 Task: Search one way flight ticket for 1 adult, 5 children, 2 infants in seat and 1 infant on lap in first from Cincinnati/covington: Cincinnati/northern Kentucky International Airport to Fort Wayne: Fort Wayne International Airport on 5-4-2023. Choice of flights is American. Number of bags: 2 carry on bags and 6 checked bags. Price is upto 106000. Outbound departure time preference is 22:30.
Action: Mouse moved to (406, 374)
Screenshot: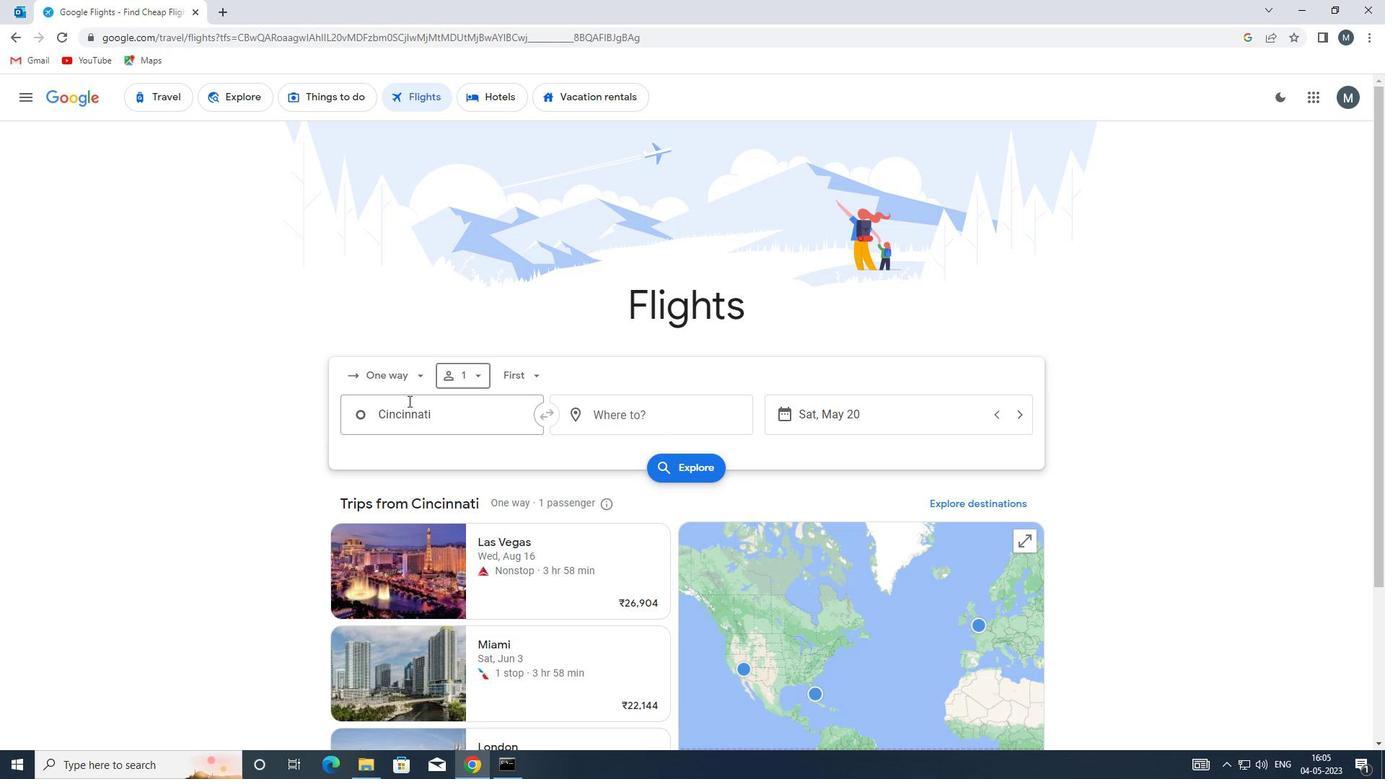
Action: Mouse pressed left at (406, 374)
Screenshot: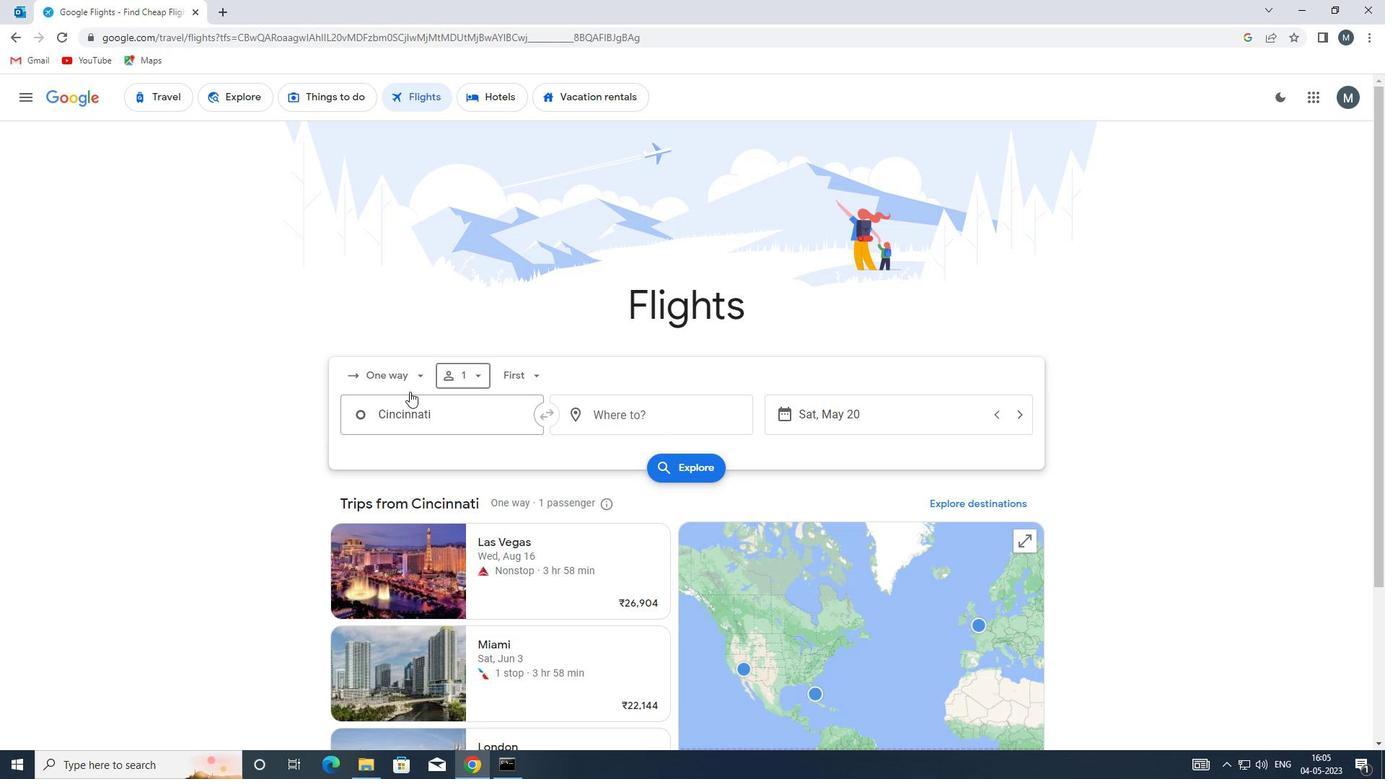 
Action: Mouse moved to (418, 448)
Screenshot: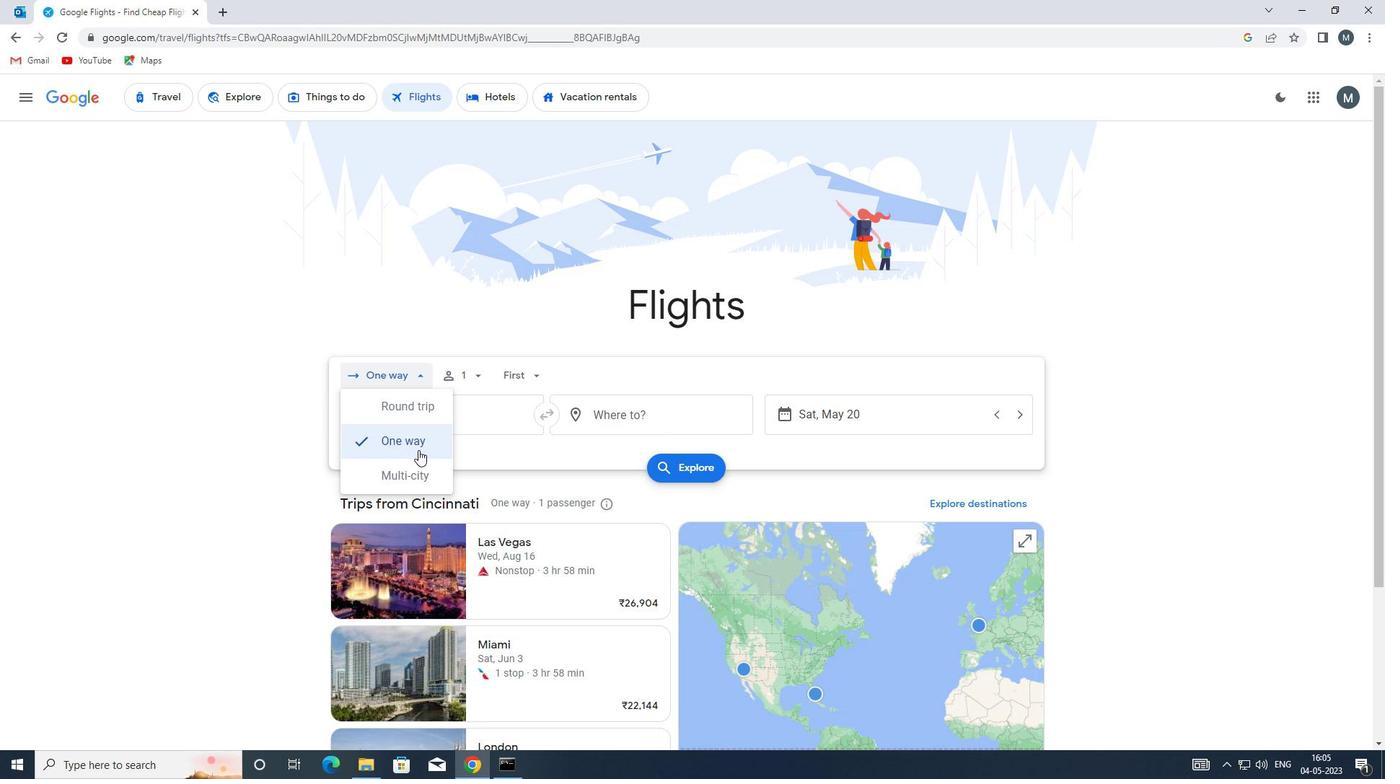 
Action: Mouse pressed left at (418, 448)
Screenshot: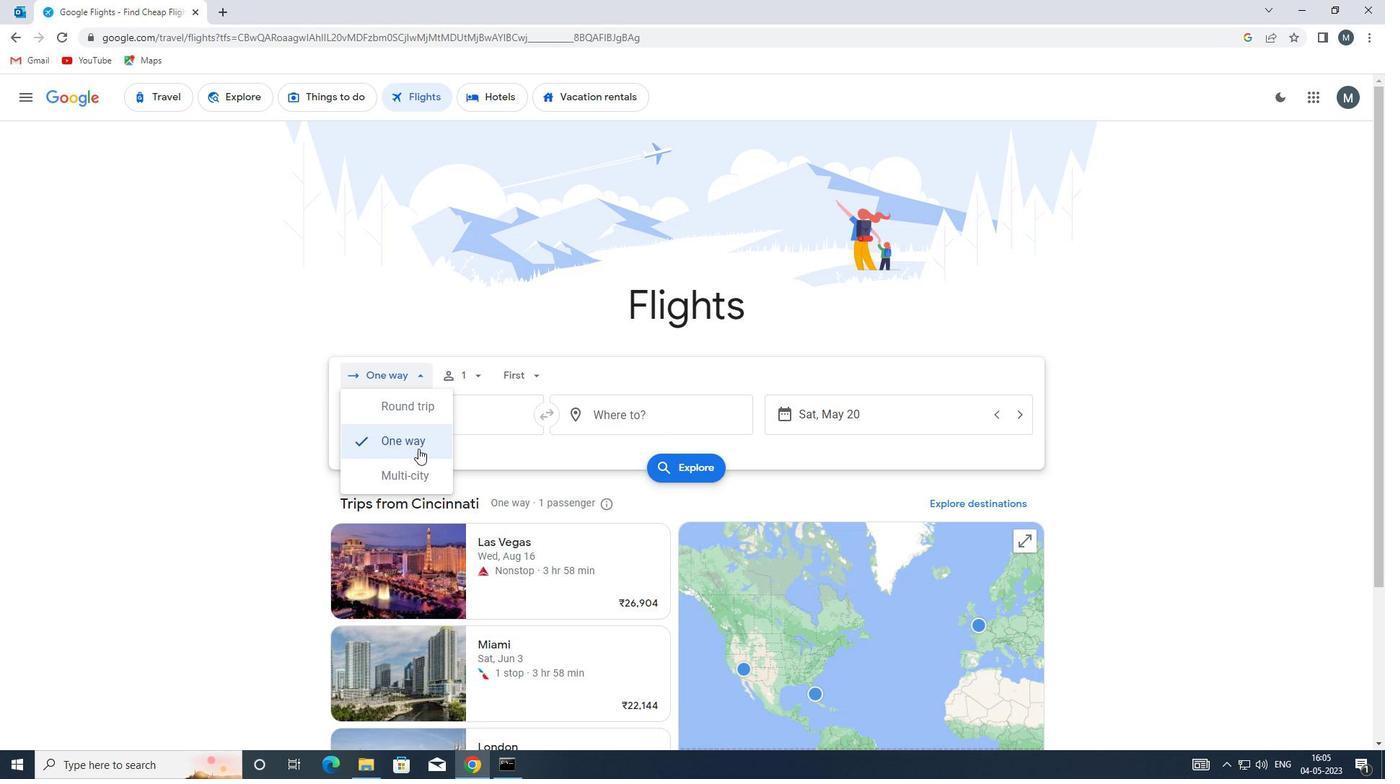
Action: Mouse moved to (471, 381)
Screenshot: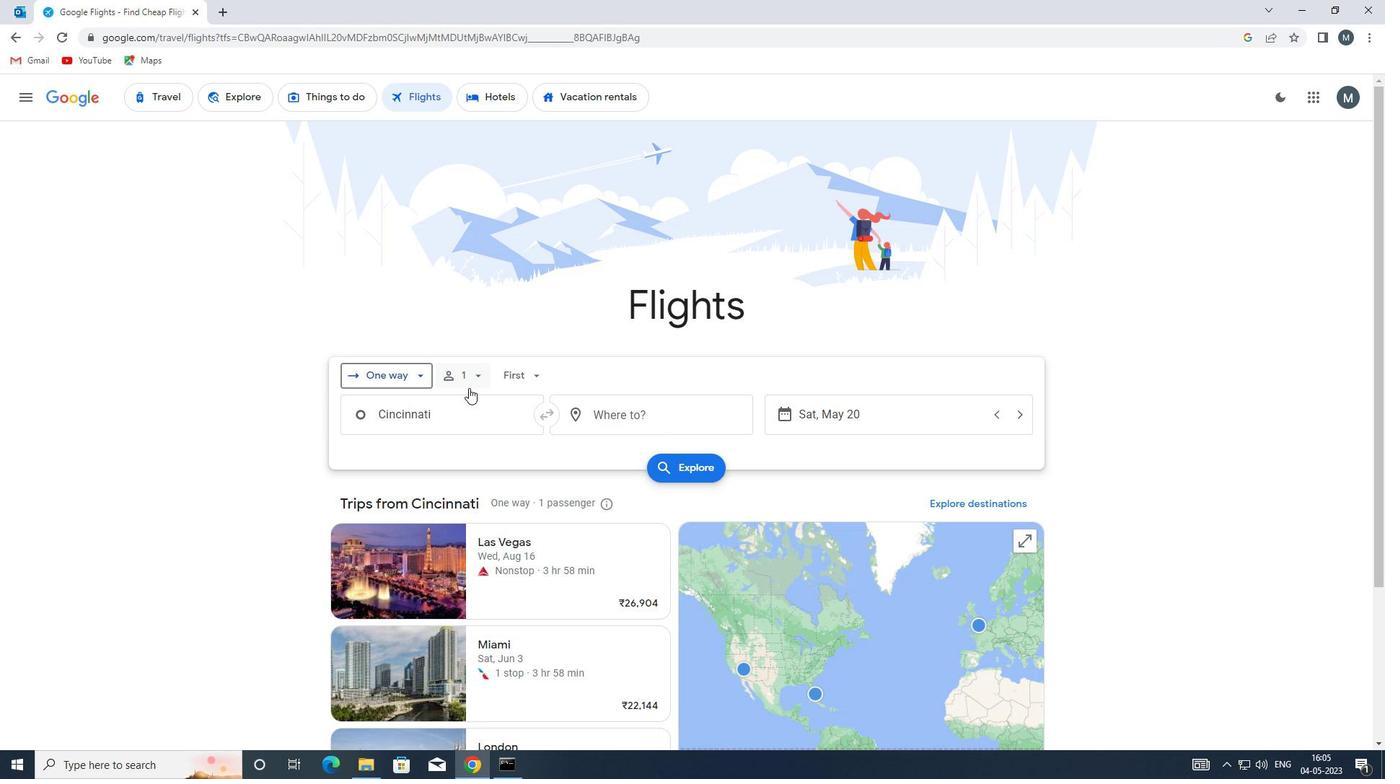 
Action: Mouse pressed left at (471, 381)
Screenshot: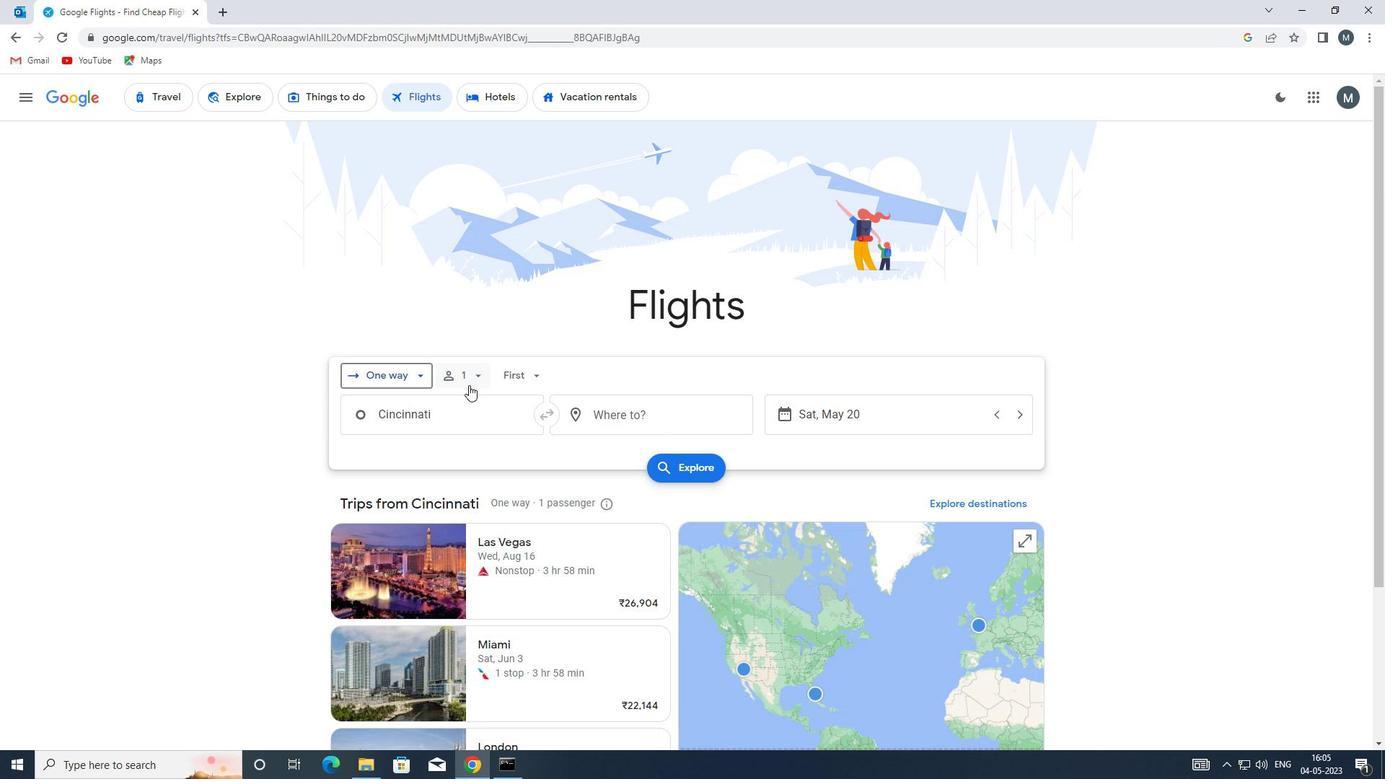 
Action: Mouse moved to (592, 452)
Screenshot: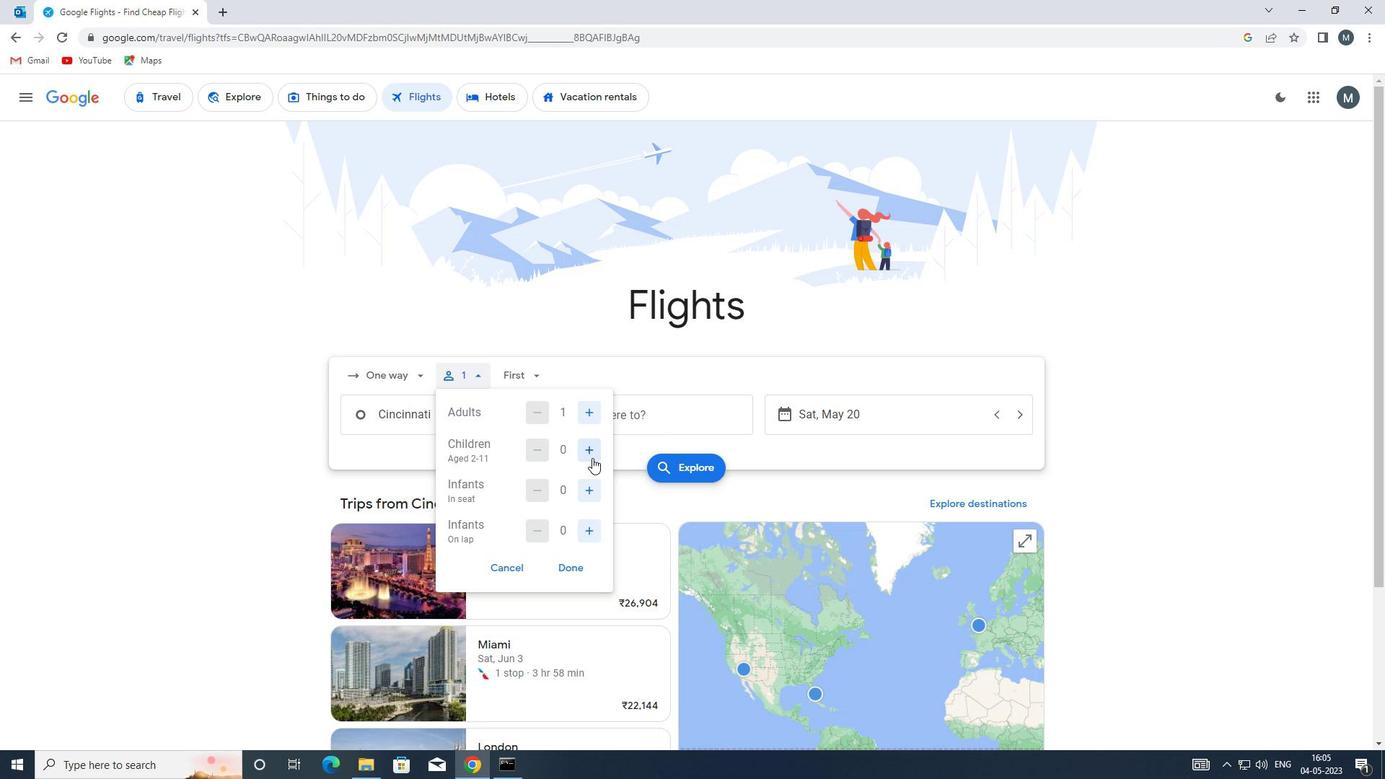 
Action: Mouse pressed left at (592, 452)
Screenshot: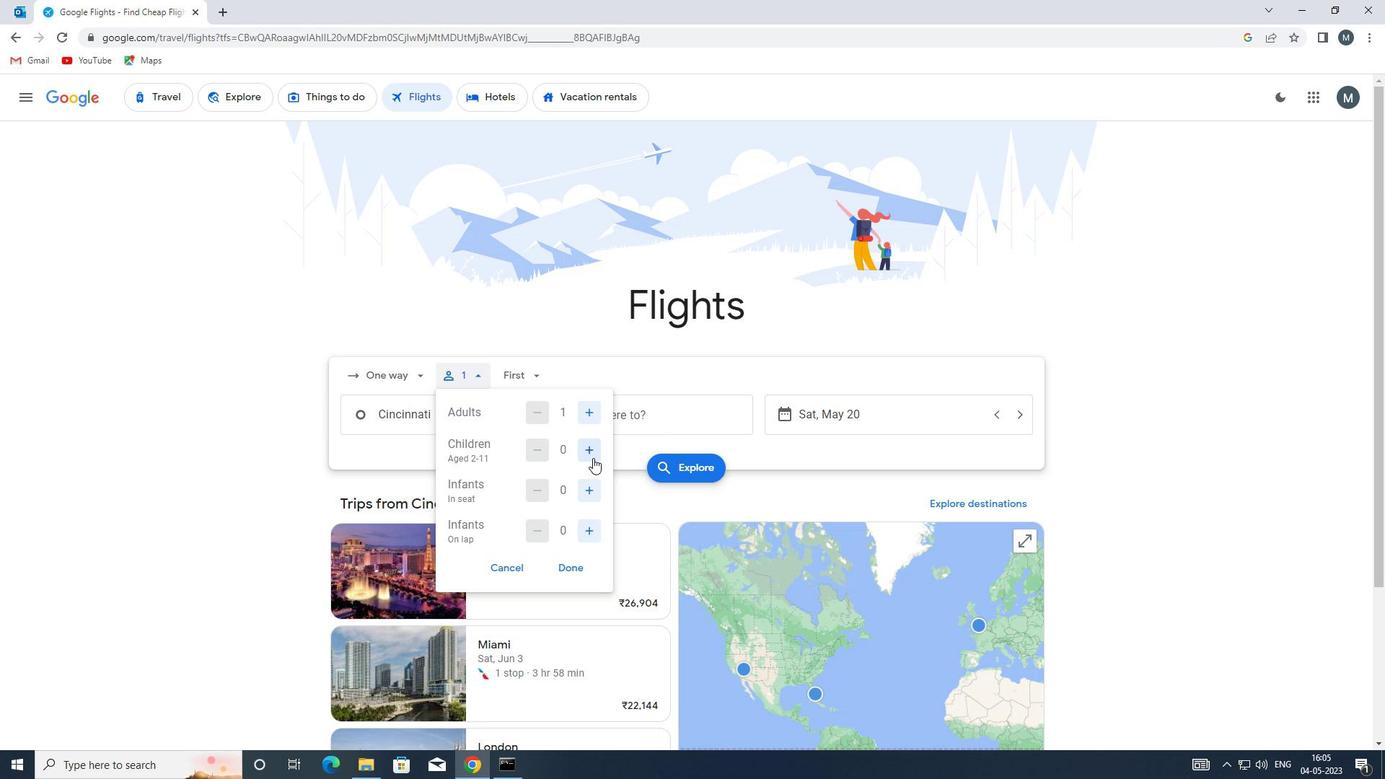 
Action: Mouse moved to (592, 452)
Screenshot: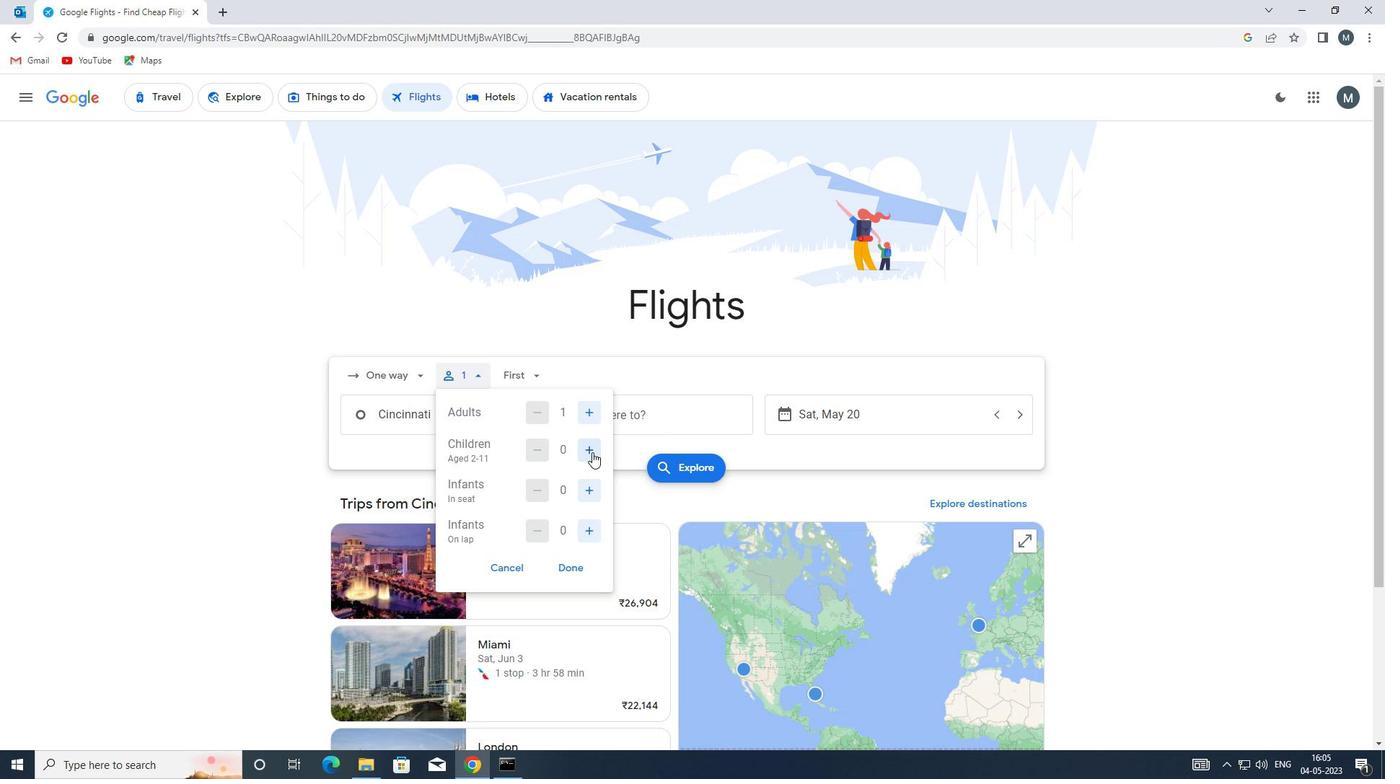 
Action: Mouse pressed left at (592, 452)
Screenshot: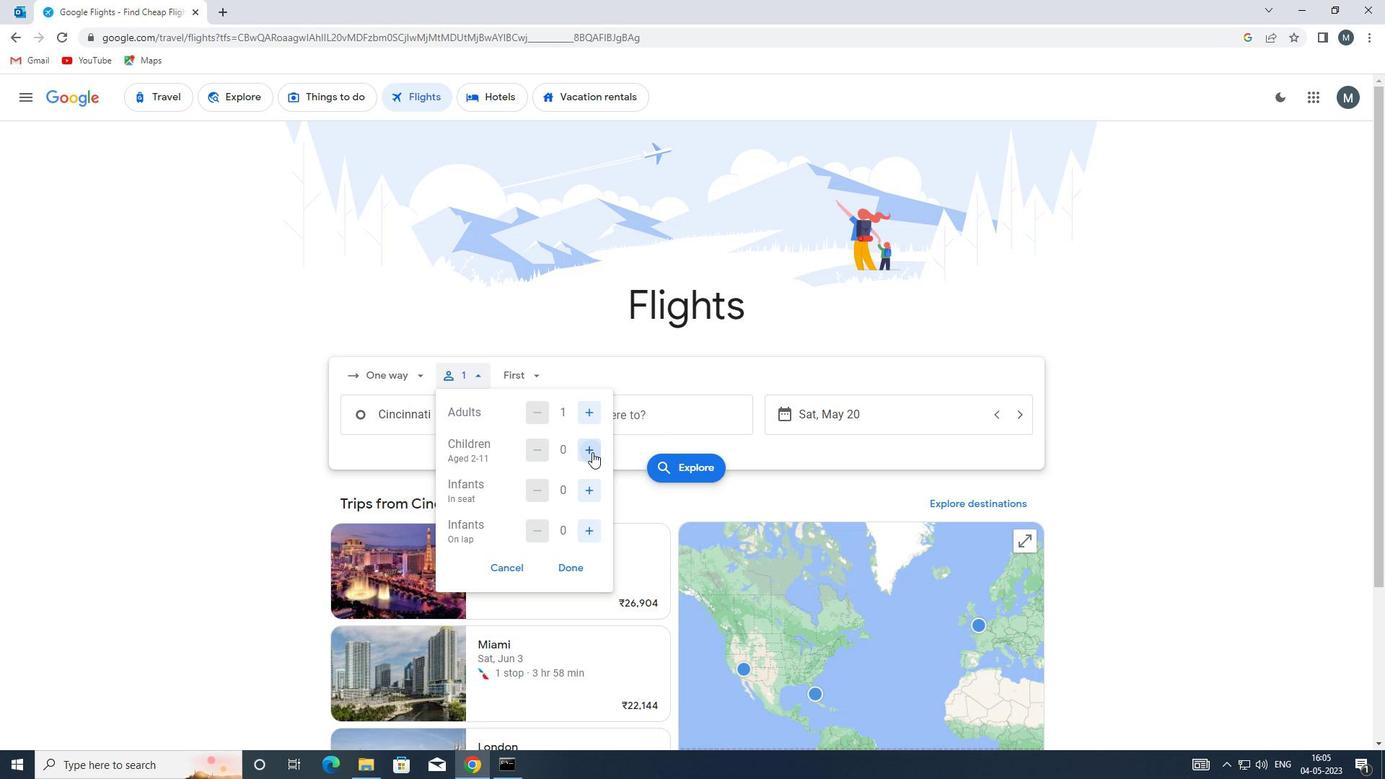 
Action: Mouse moved to (590, 453)
Screenshot: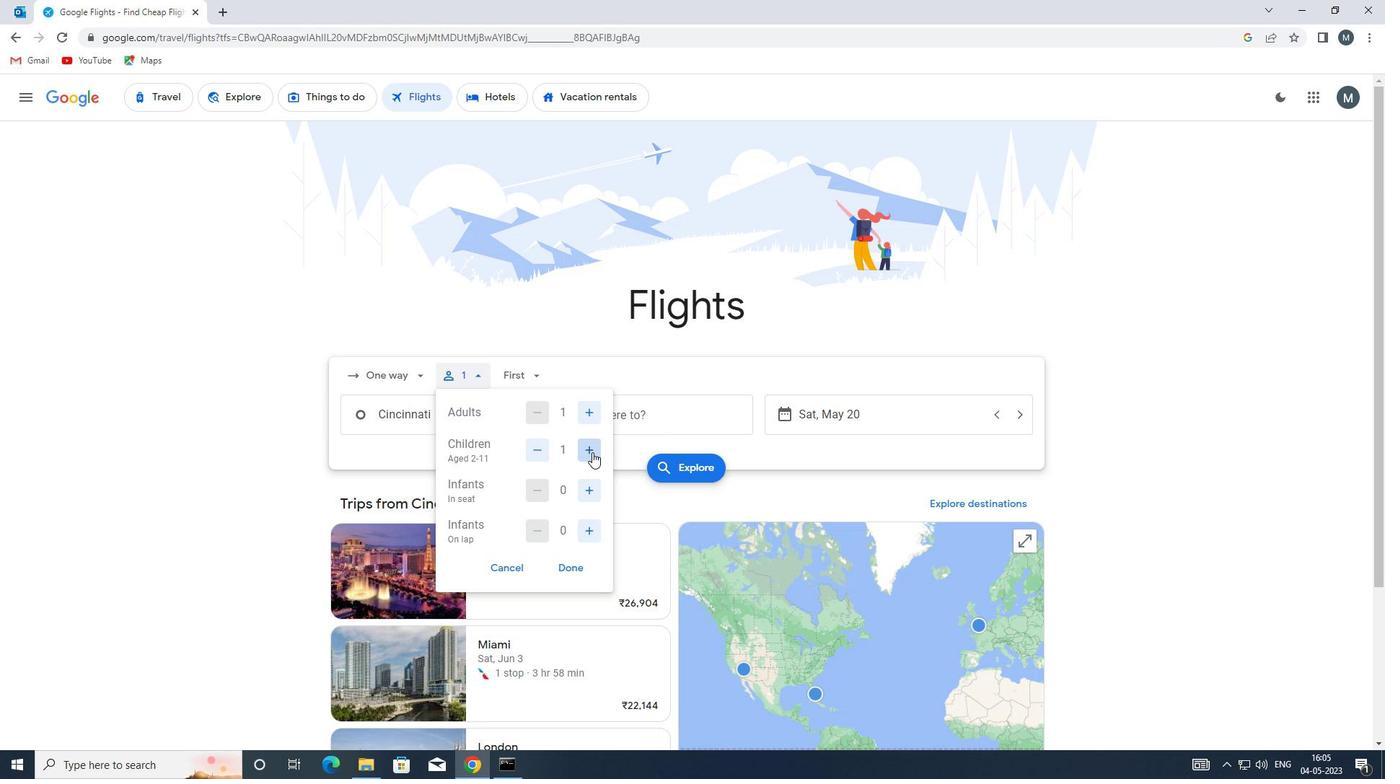 
Action: Mouse pressed left at (590, 453)
Screenshot: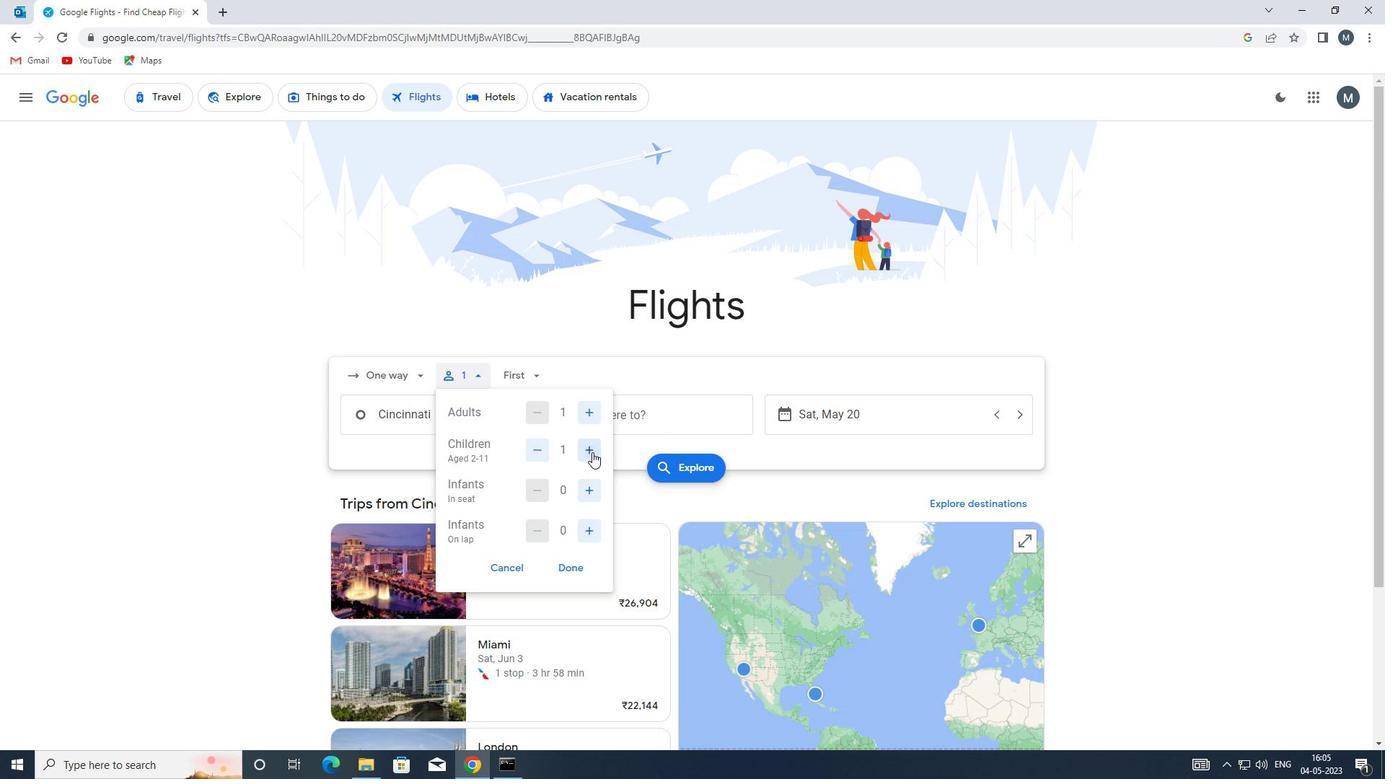 
Action: Mouse pressed left at (590, 453)
Screenshot: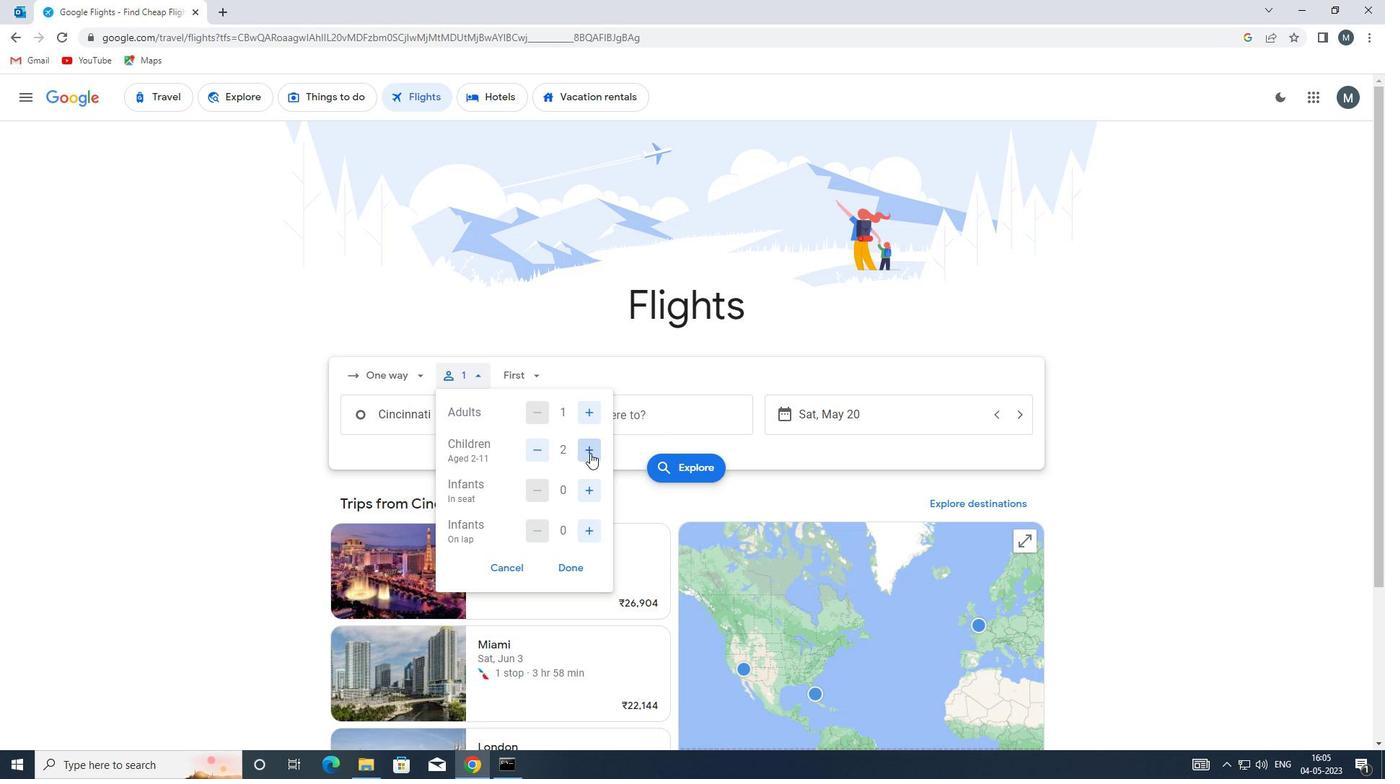 
Action: Mouse moved to (590, 453)
Screenshot: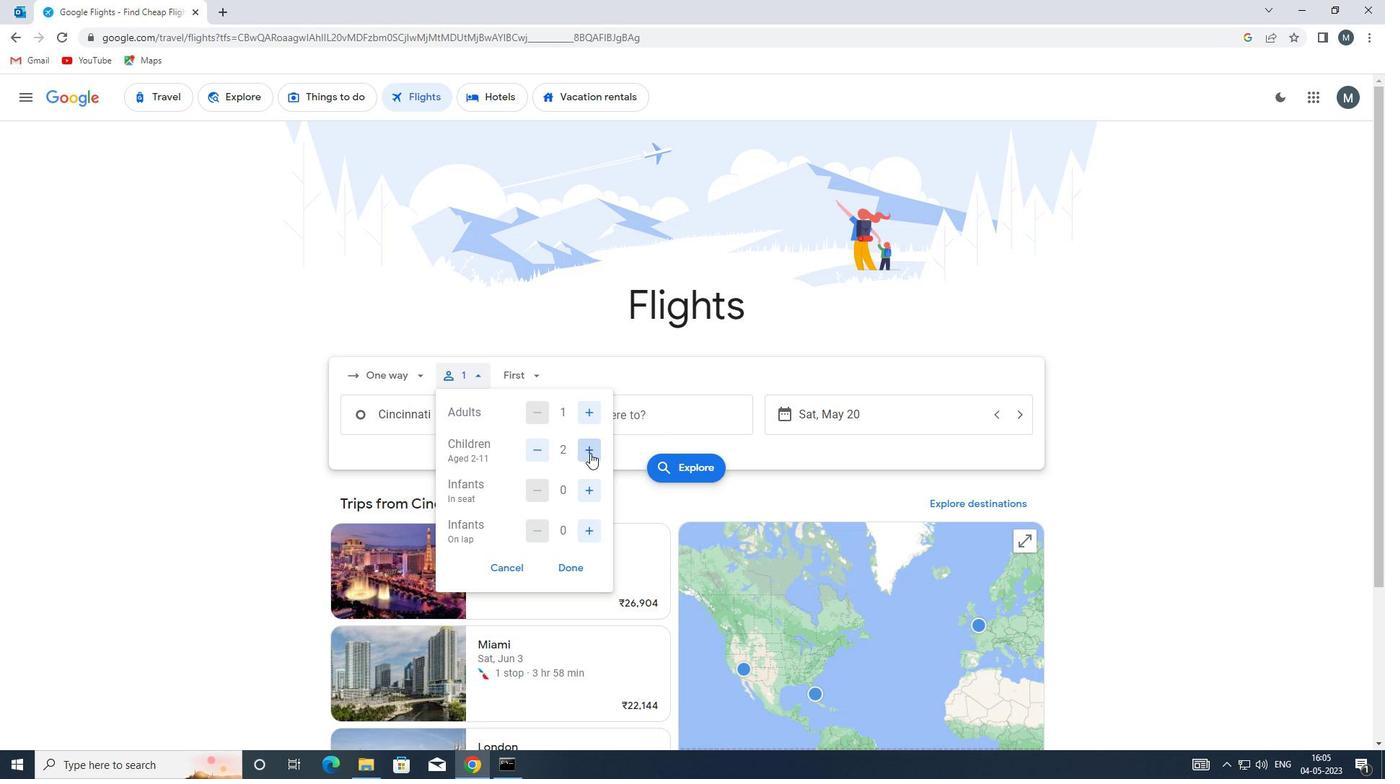 
Action: Mouse pressed left at (590, 453)
Screenshot: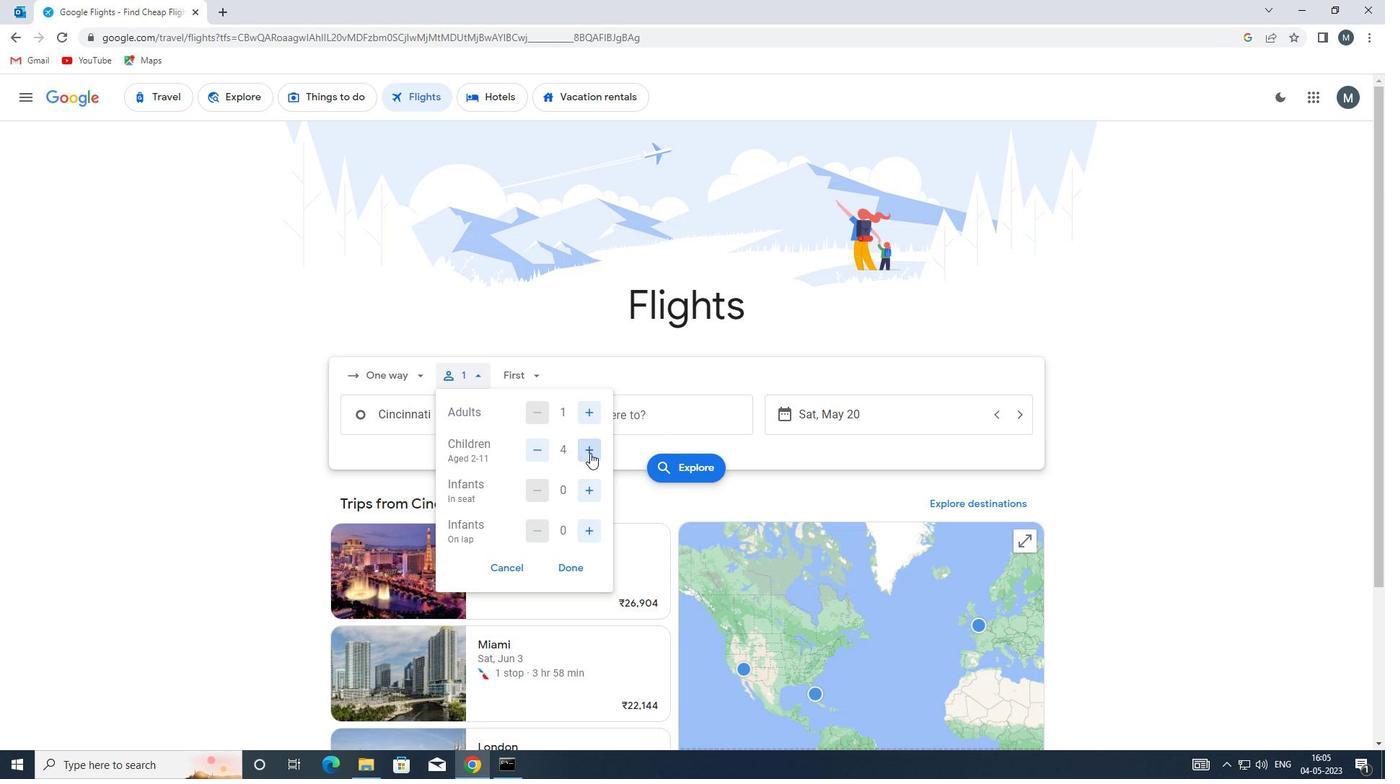 
Action: Mouse moved to (596, 490)
Screenshot: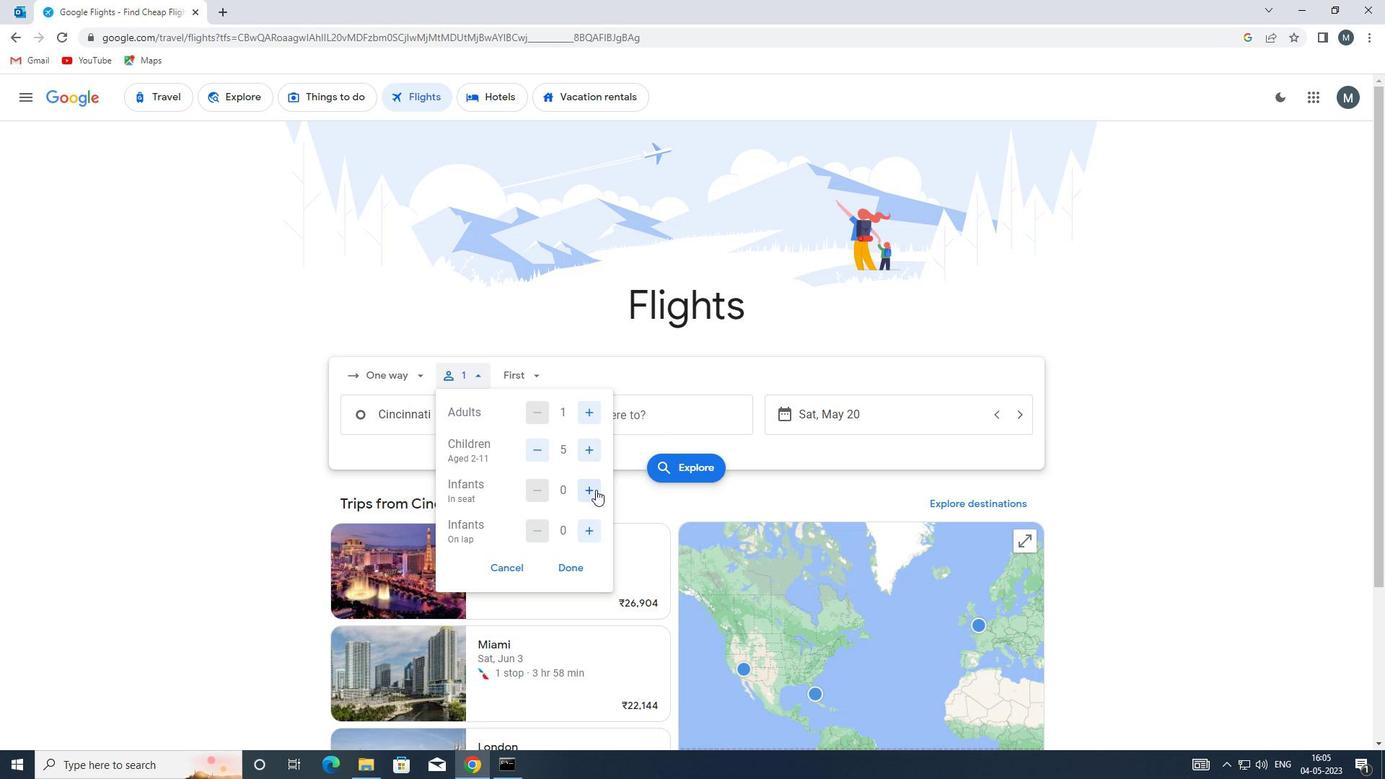 
Action: Mouse pressed left at (596, 490)
Screenshot: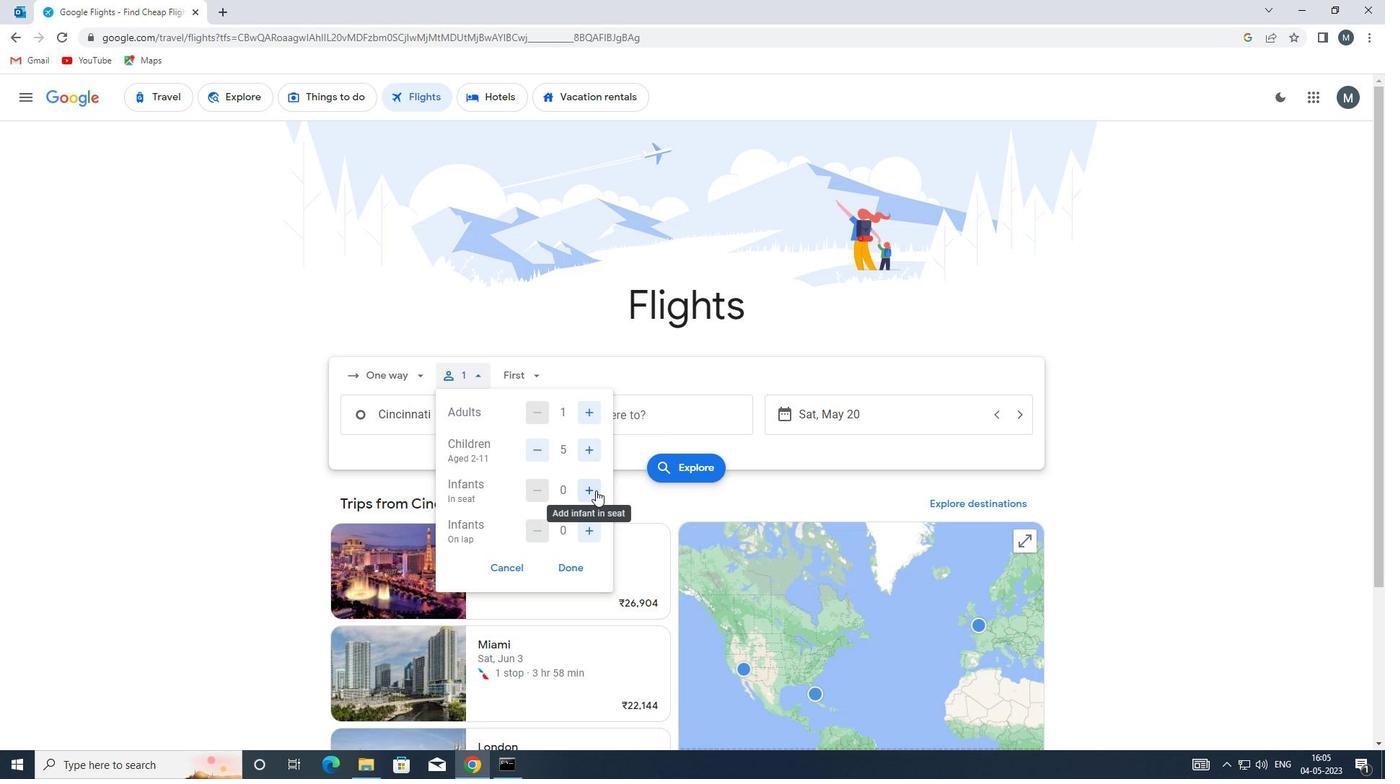 
Action: Mouse moved to (596, 491)
Screenshot: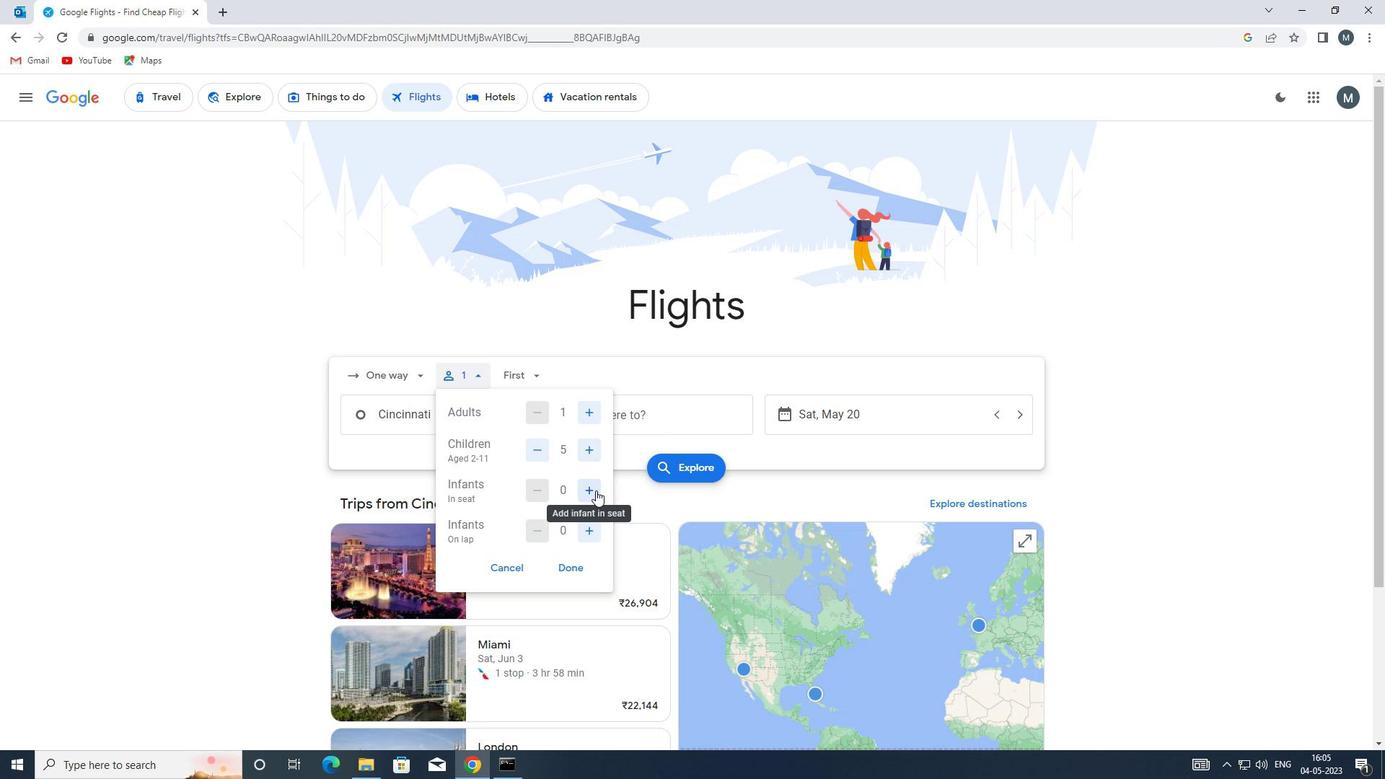 
Action: Mouse pressed left at (596, 491)
Screenshot: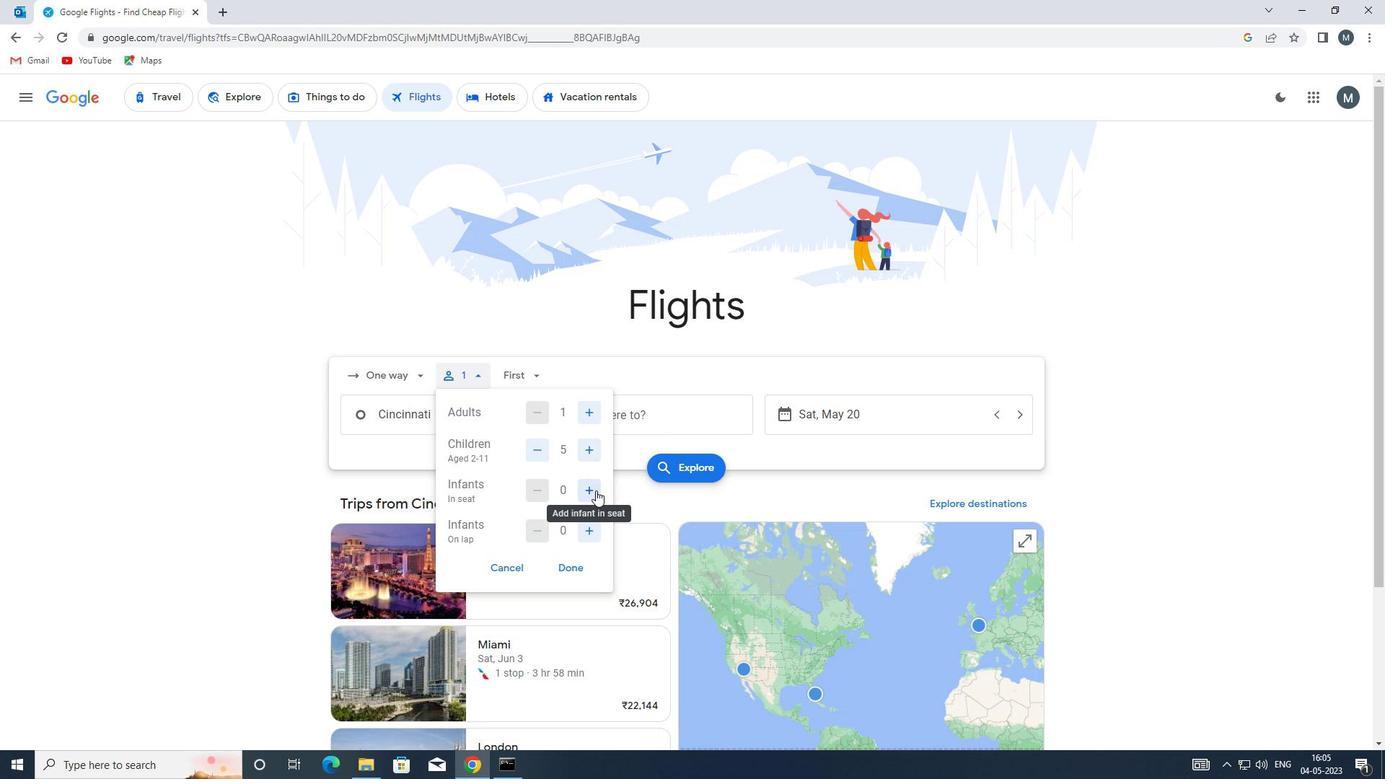 
Action: Mouse moved to (585, 531)
Screenshot: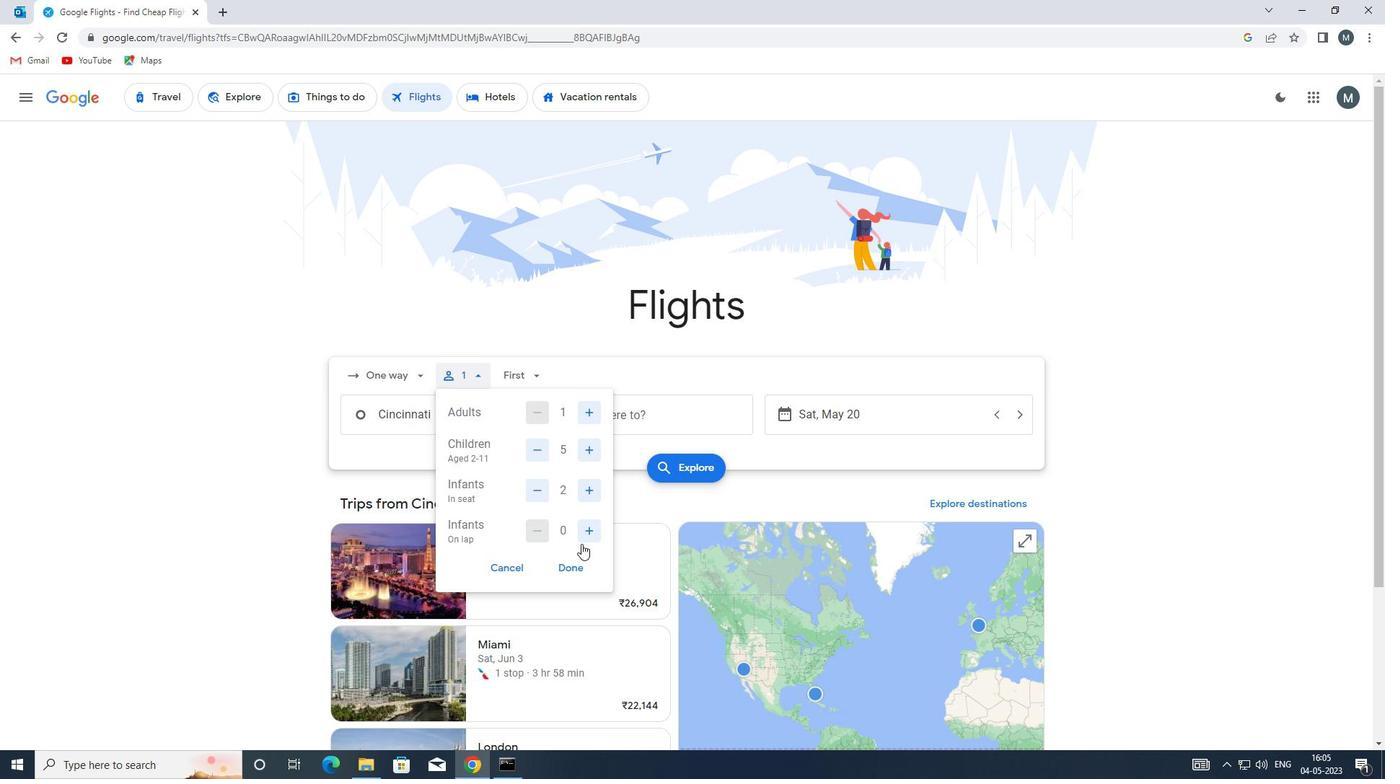 
Action: Mouse pressed left at (585, 531)
Screenshot: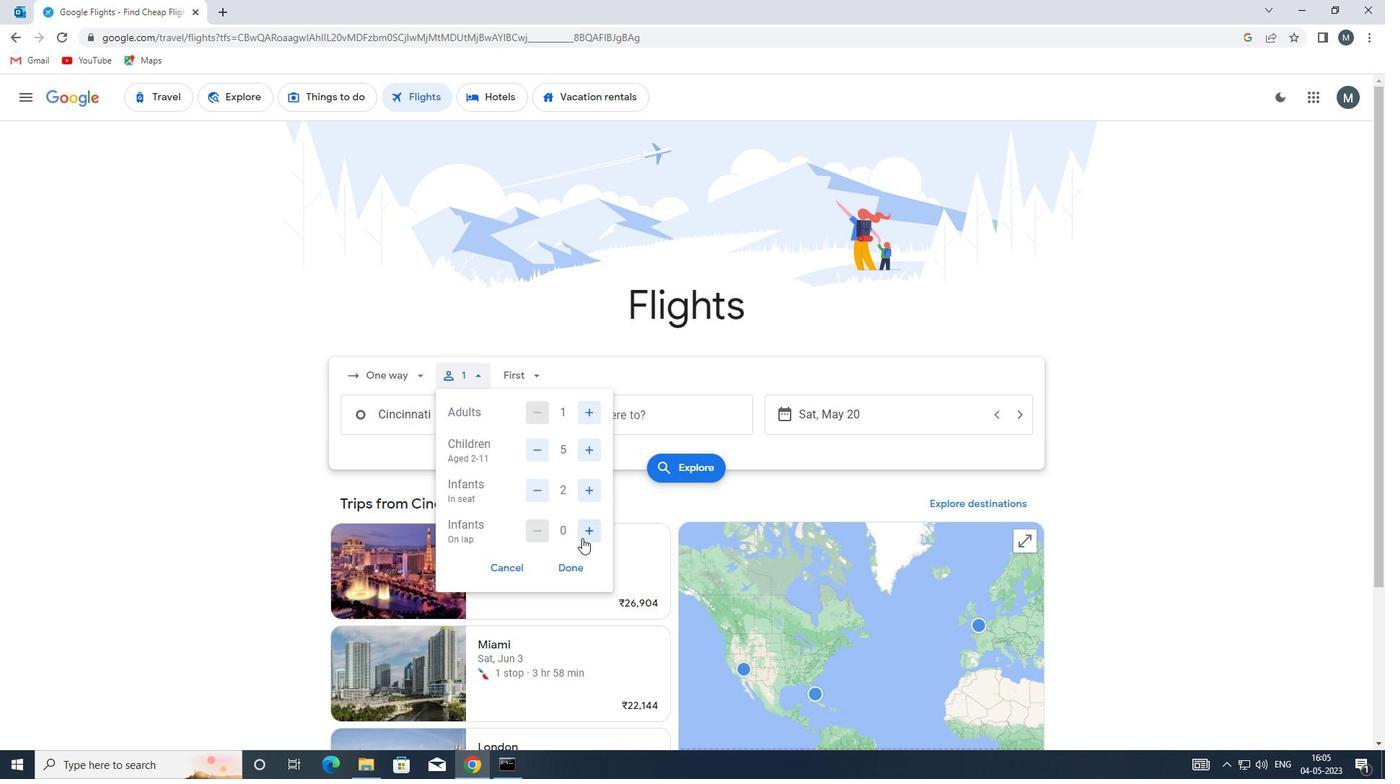 
Action: Mouse moved to (541, 492)
Screenshot: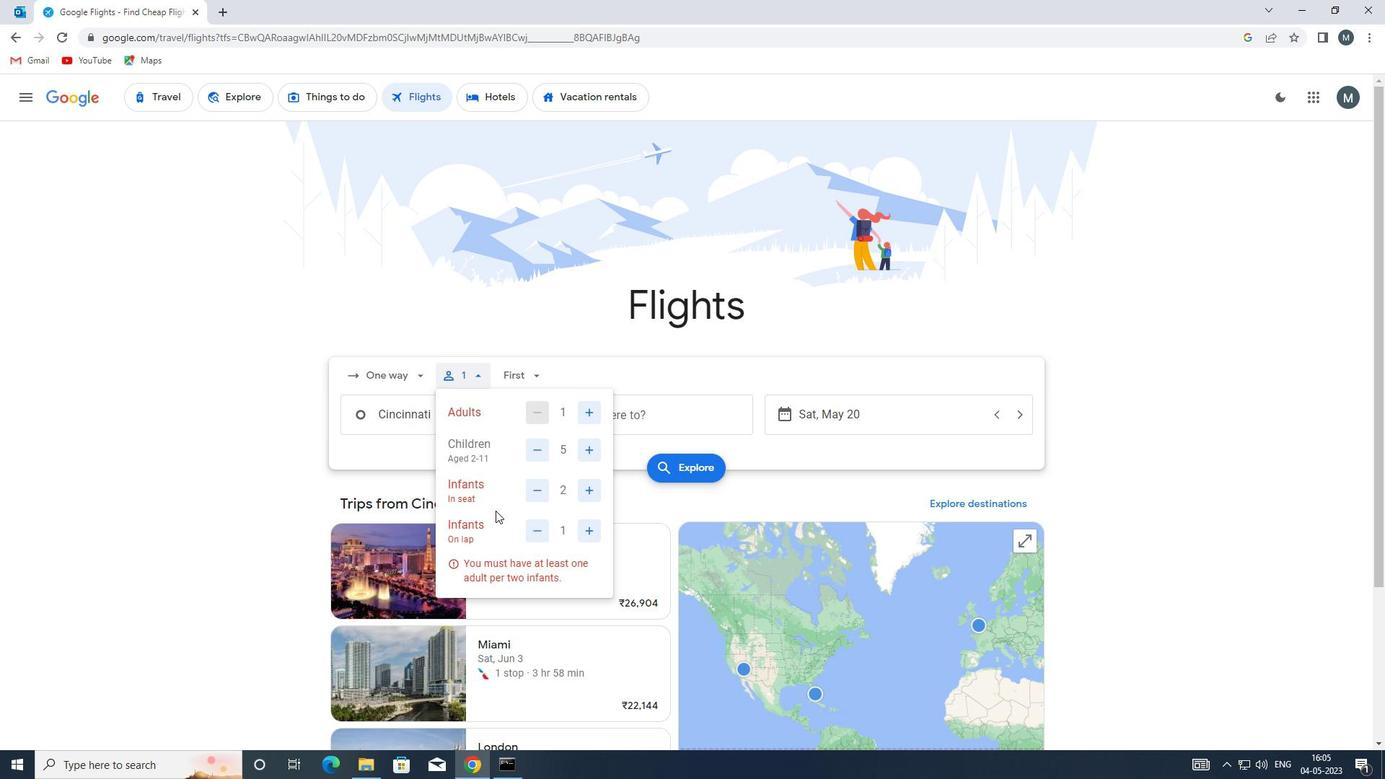 
Action: Mouse pressed left at (541, 492)
Screenshot: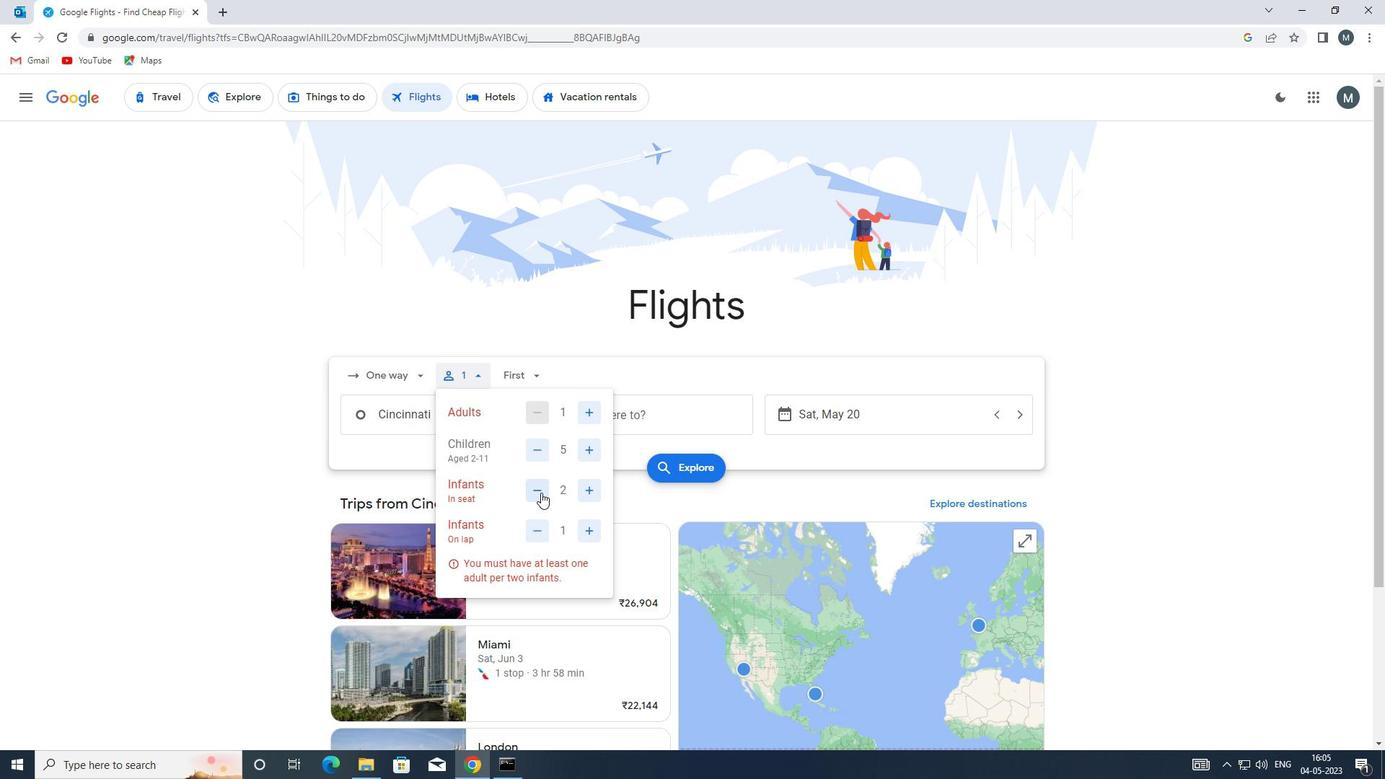 
Action: Mouse moved to (578, 570)
Screenshot: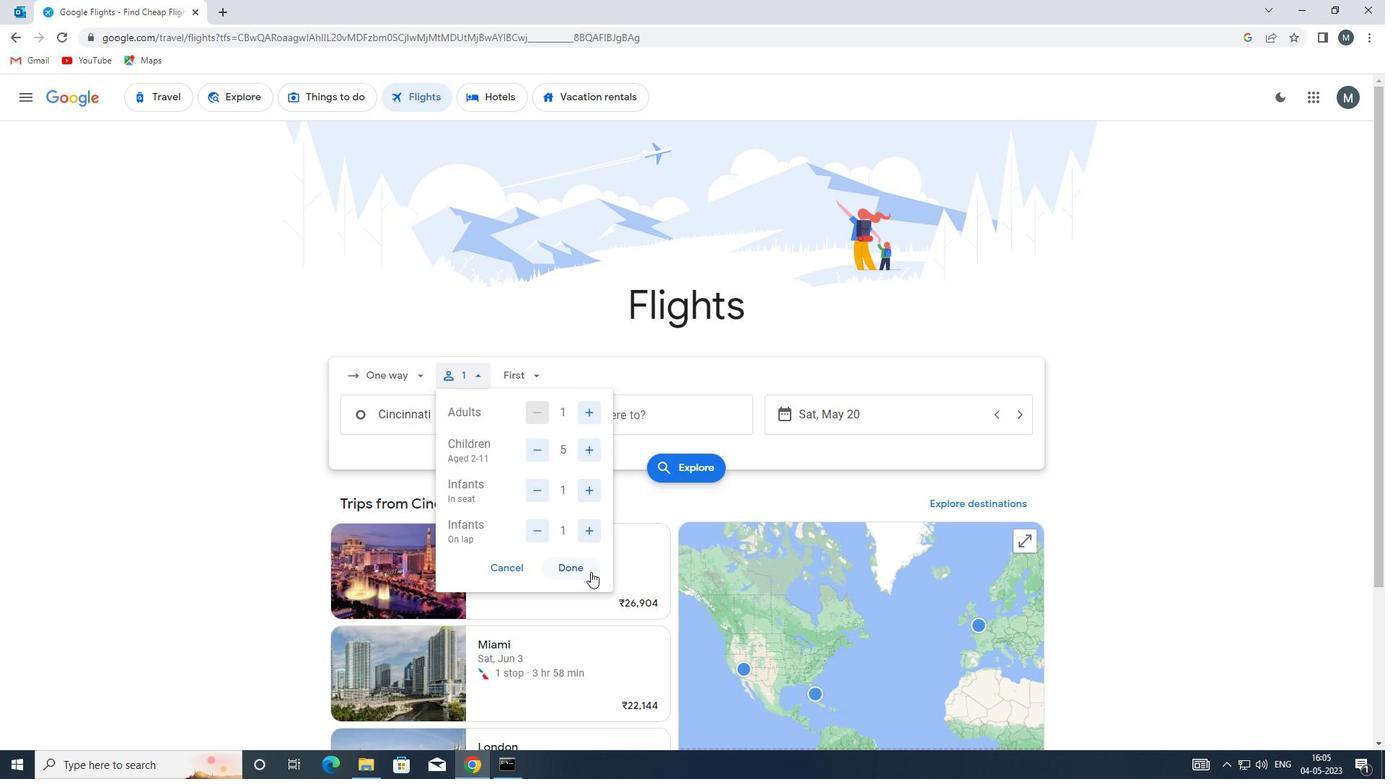 
Action: Mouse pressed left at (578, 570)
Screenshot: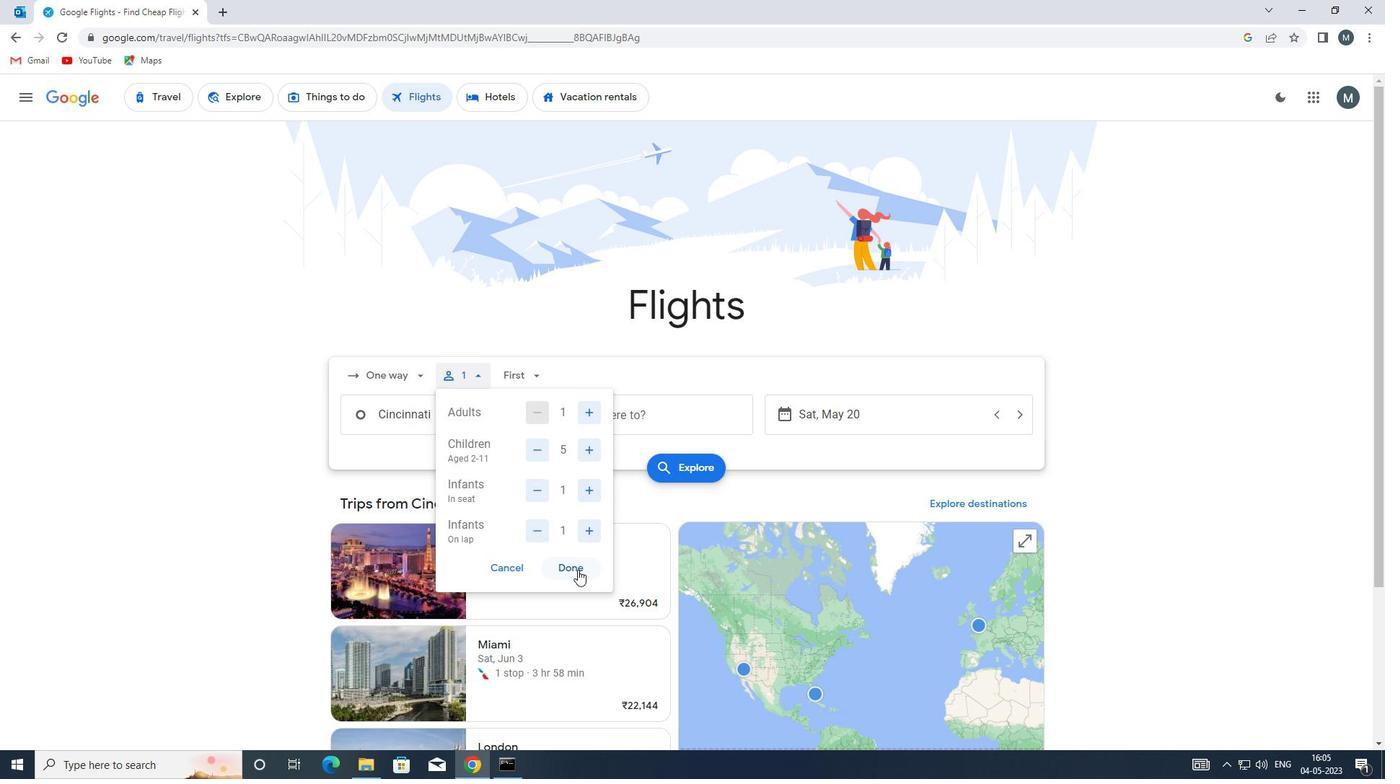 
Action: Mouse moved to (531, 381)
Screenshot: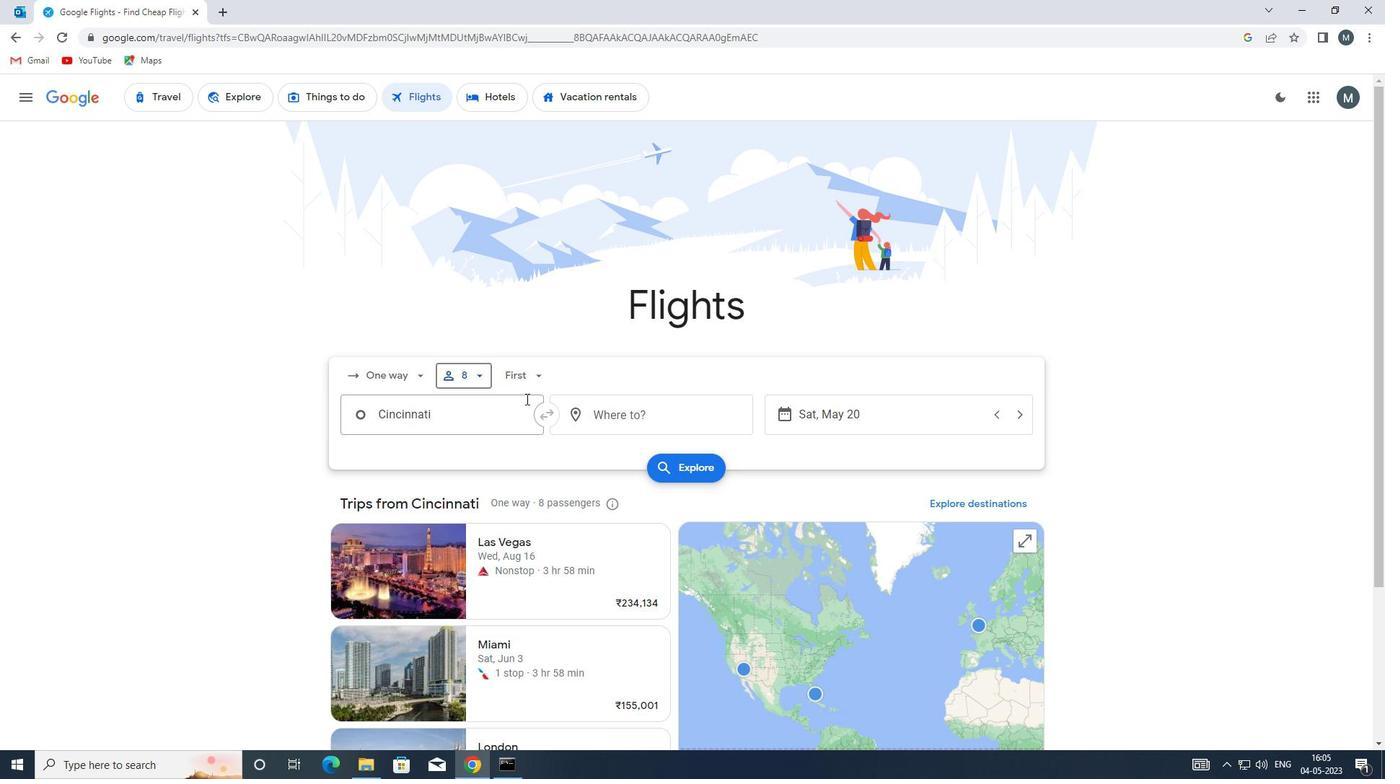 
Action: Mouse pressed left at (531, 381)
Screenshot: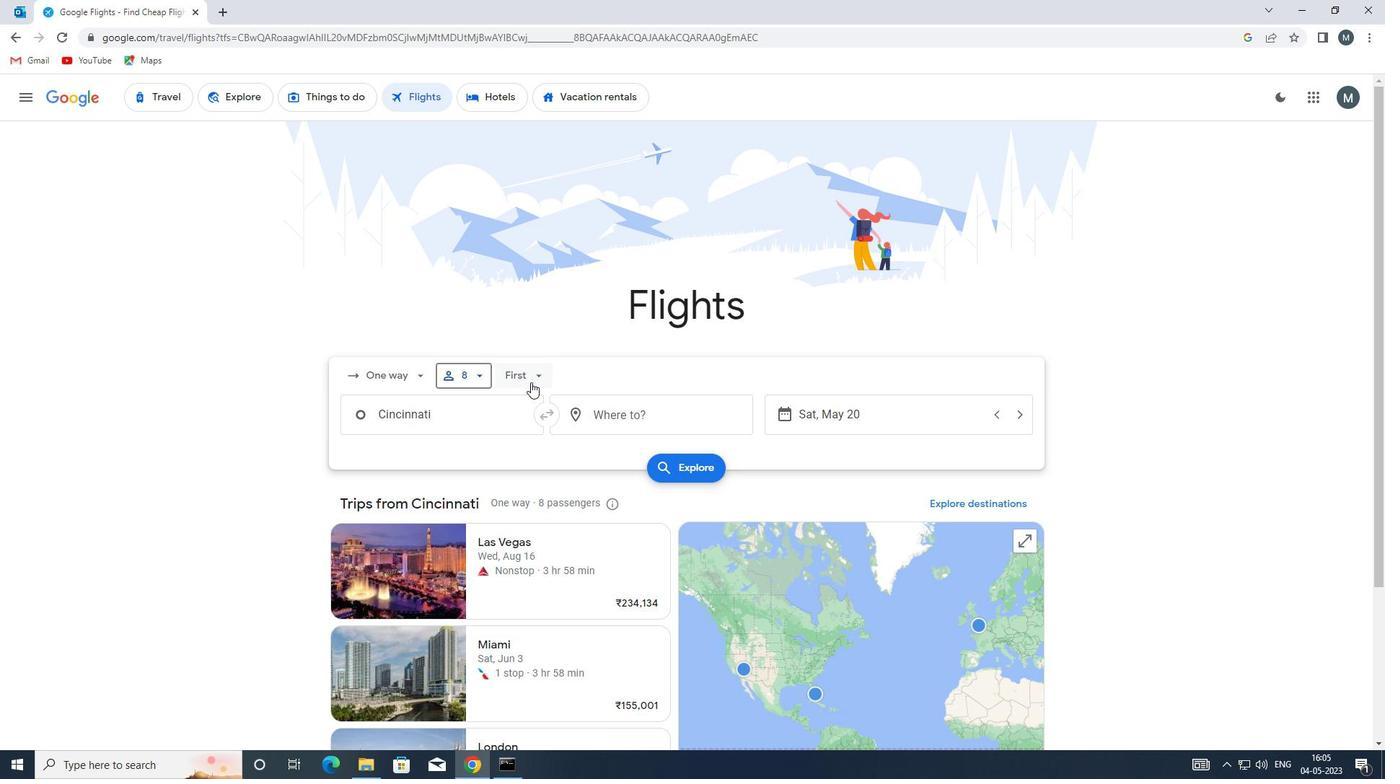 
Action: Mouse moved to (564, 515)
Screenshot: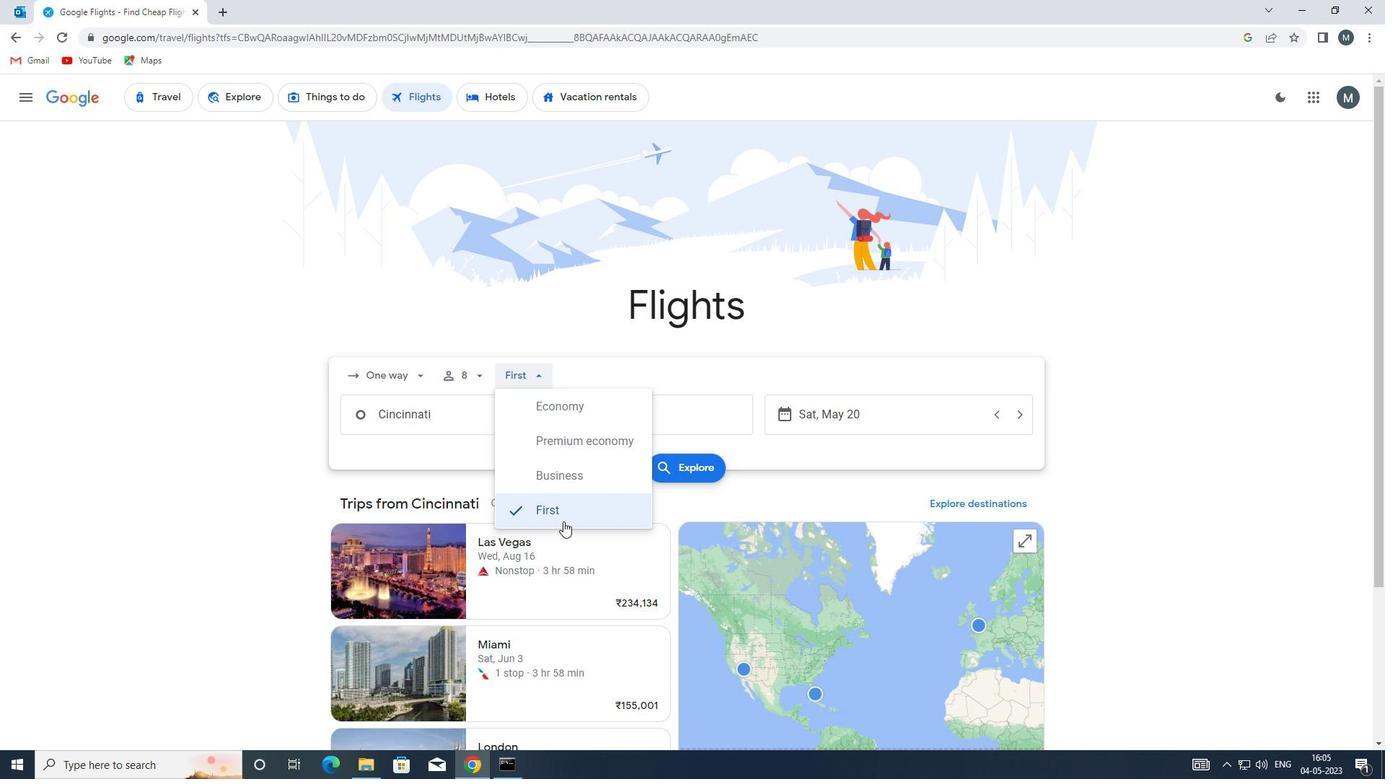 
Action: Mouse pressed left at (564, 515)
Screenshot: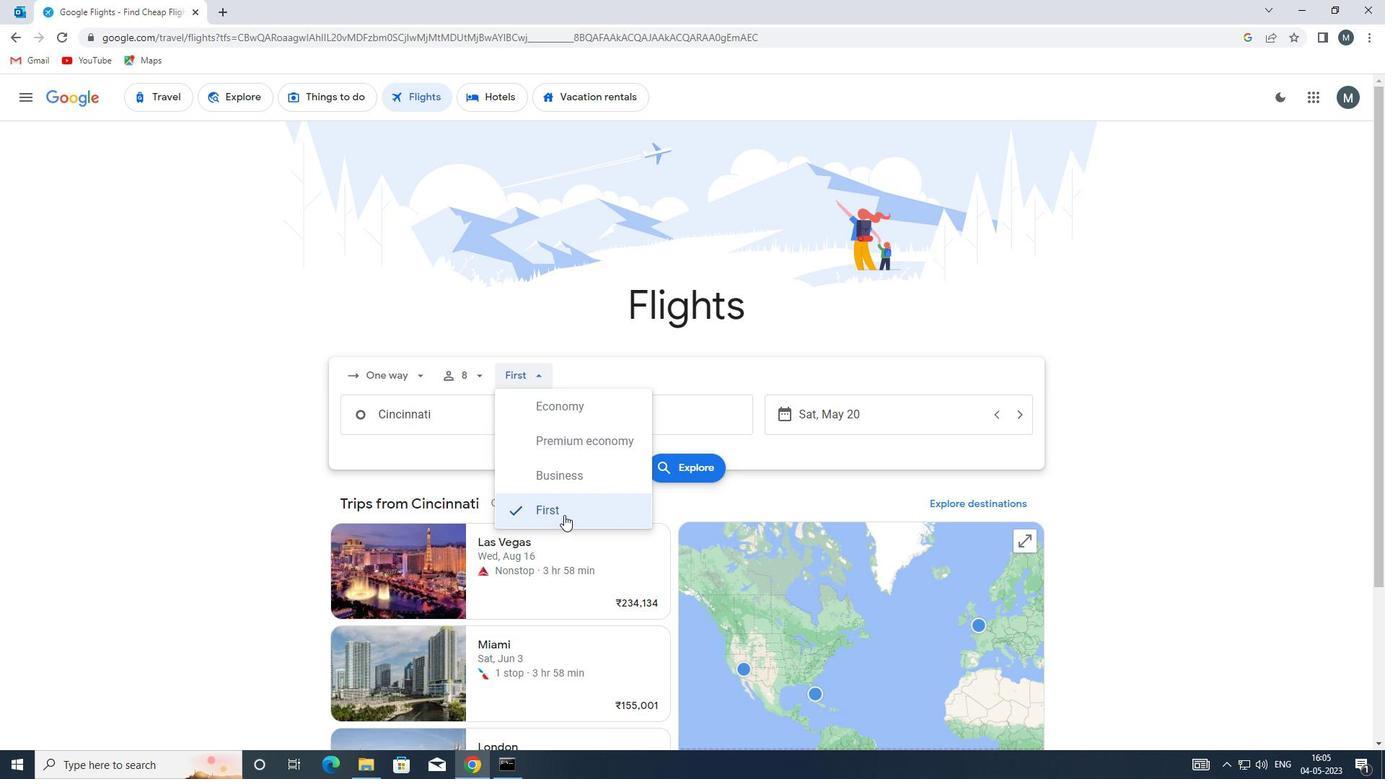 
Action: Mouse moved to (448, 415)
Screenshot: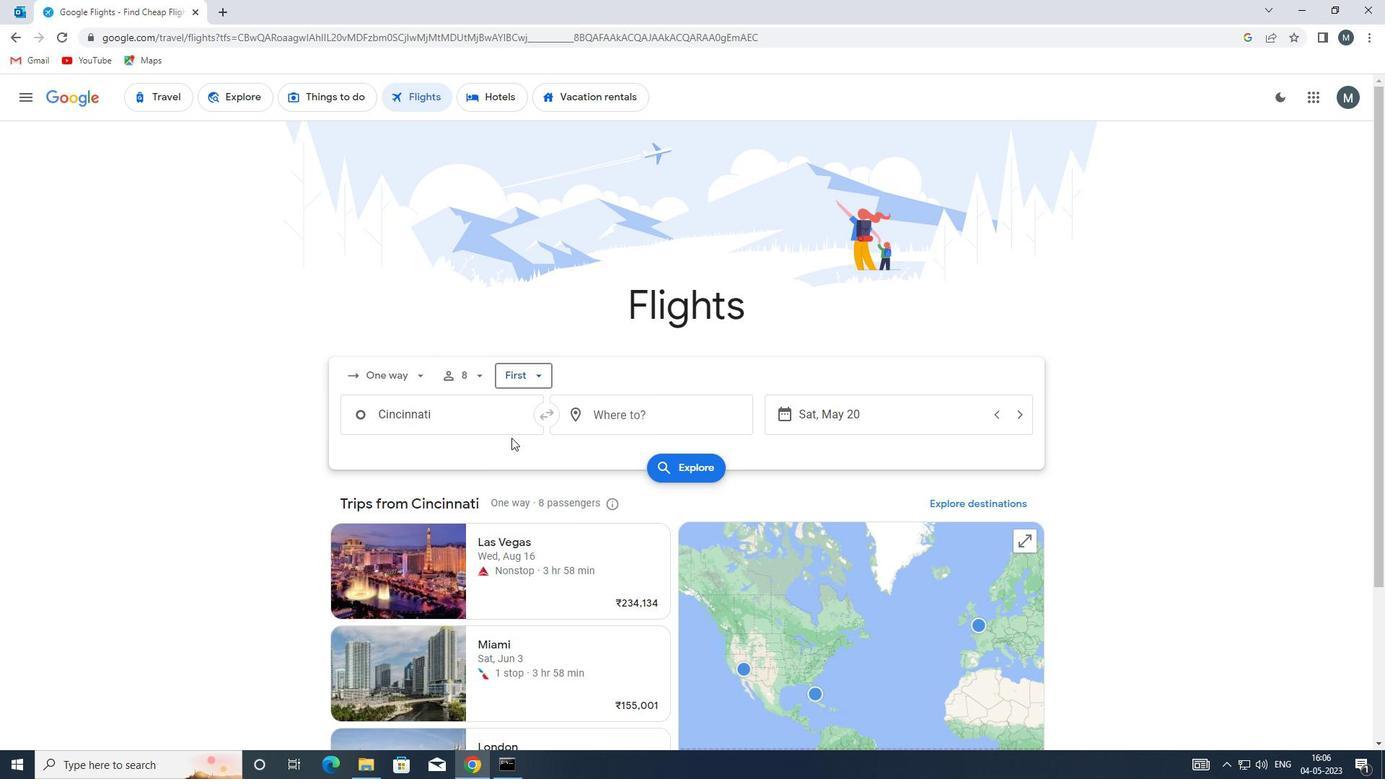 
Action: Mouse pressed left at (448, 415)
Screenshot: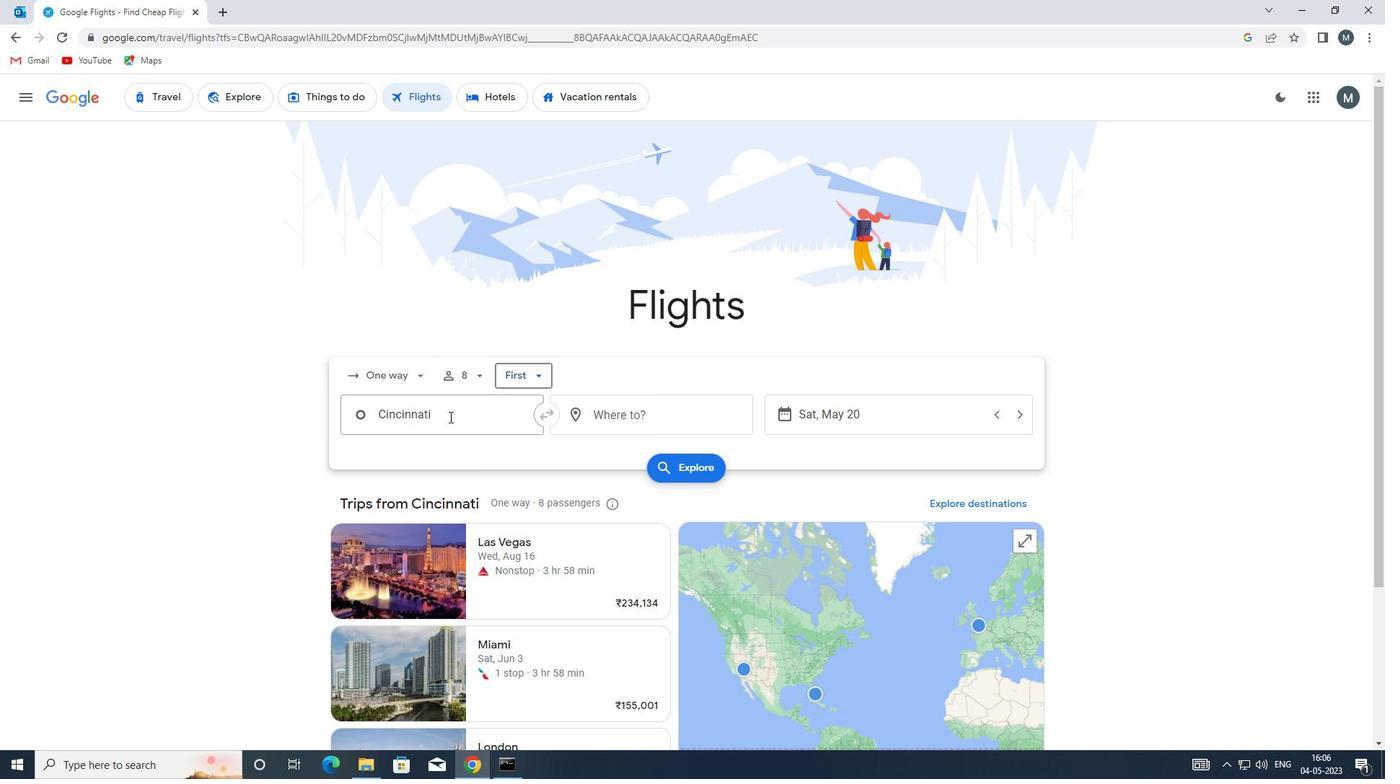 
Action: Mouse moved to (482, 491)
Screenshot: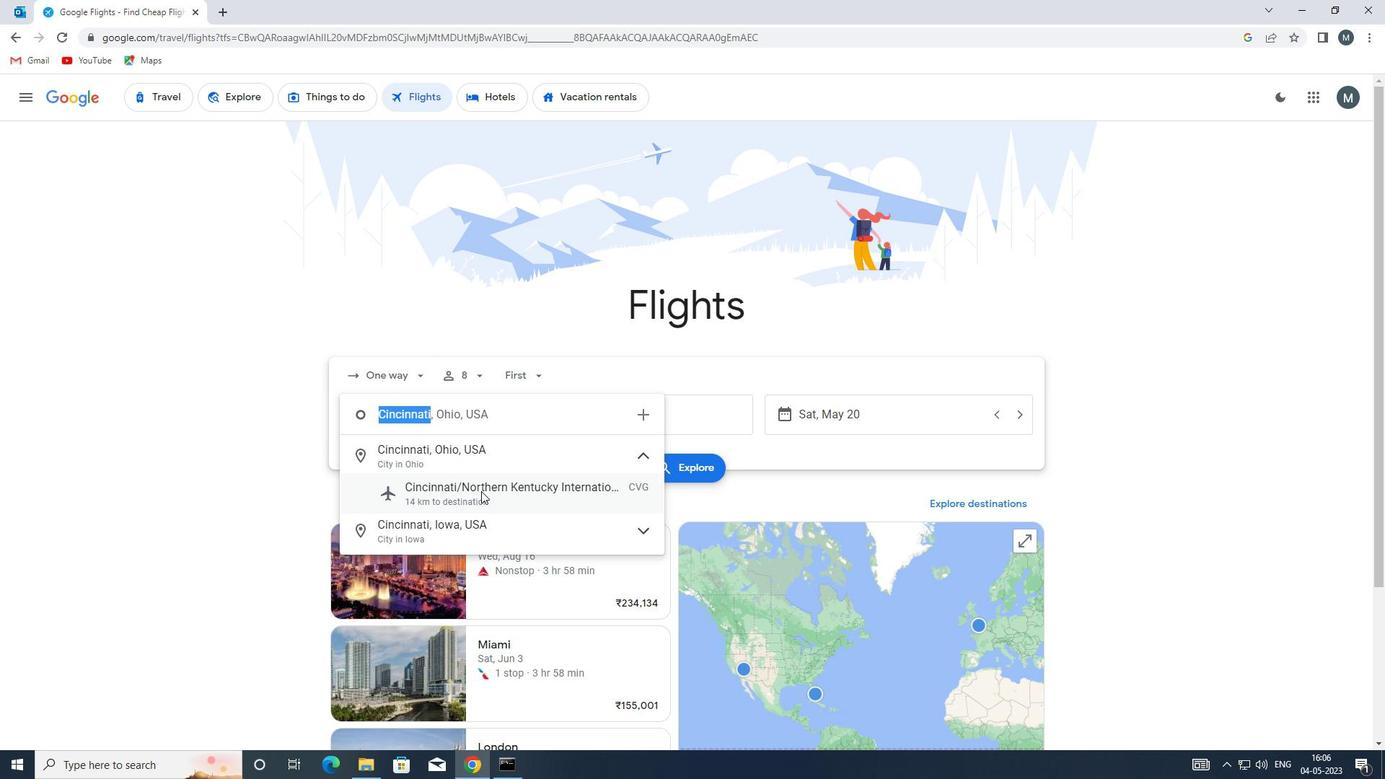 
Action: Mouse pressed left at (482, 491)
Screenshot: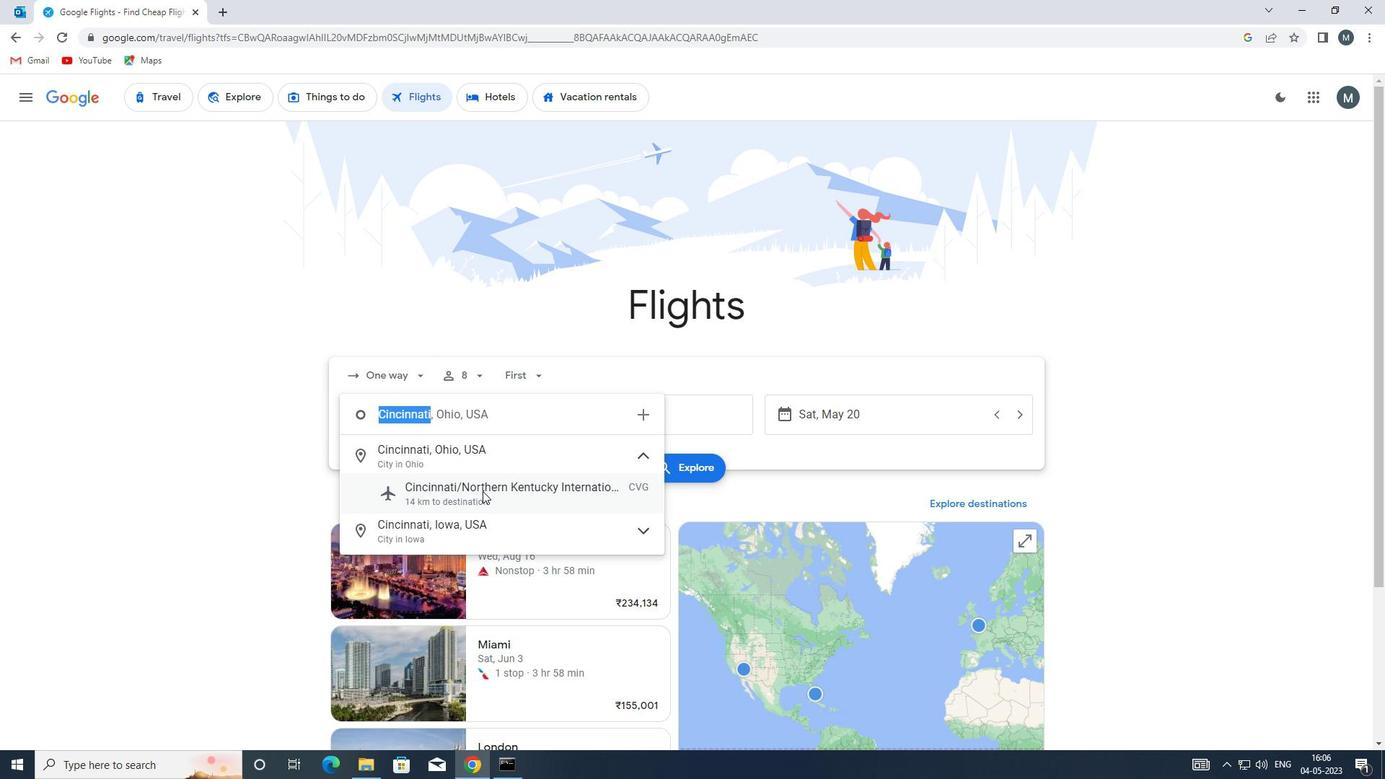 
Action: Mouse moved to (586, 418)
Screenshot: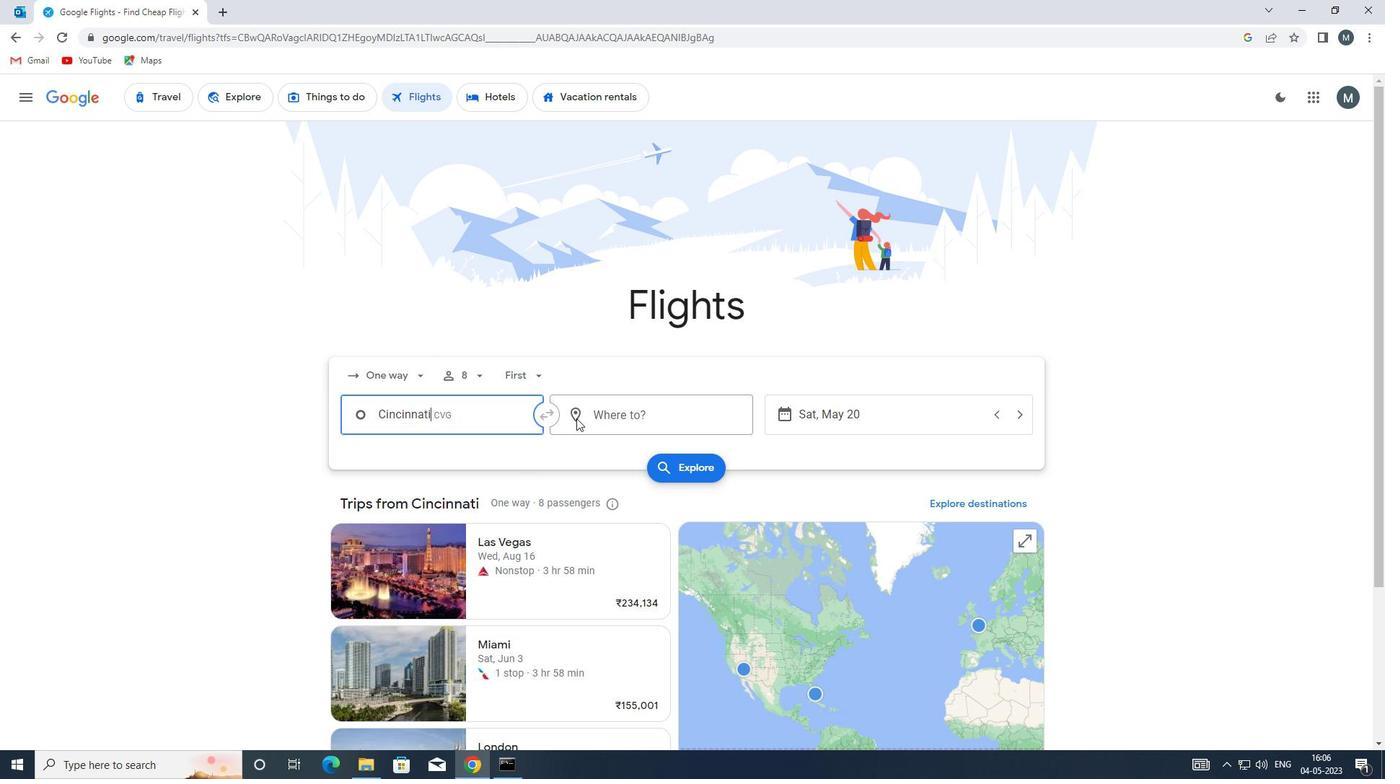 
Action: Mouse pressed left at (586, 418)
Screenshot: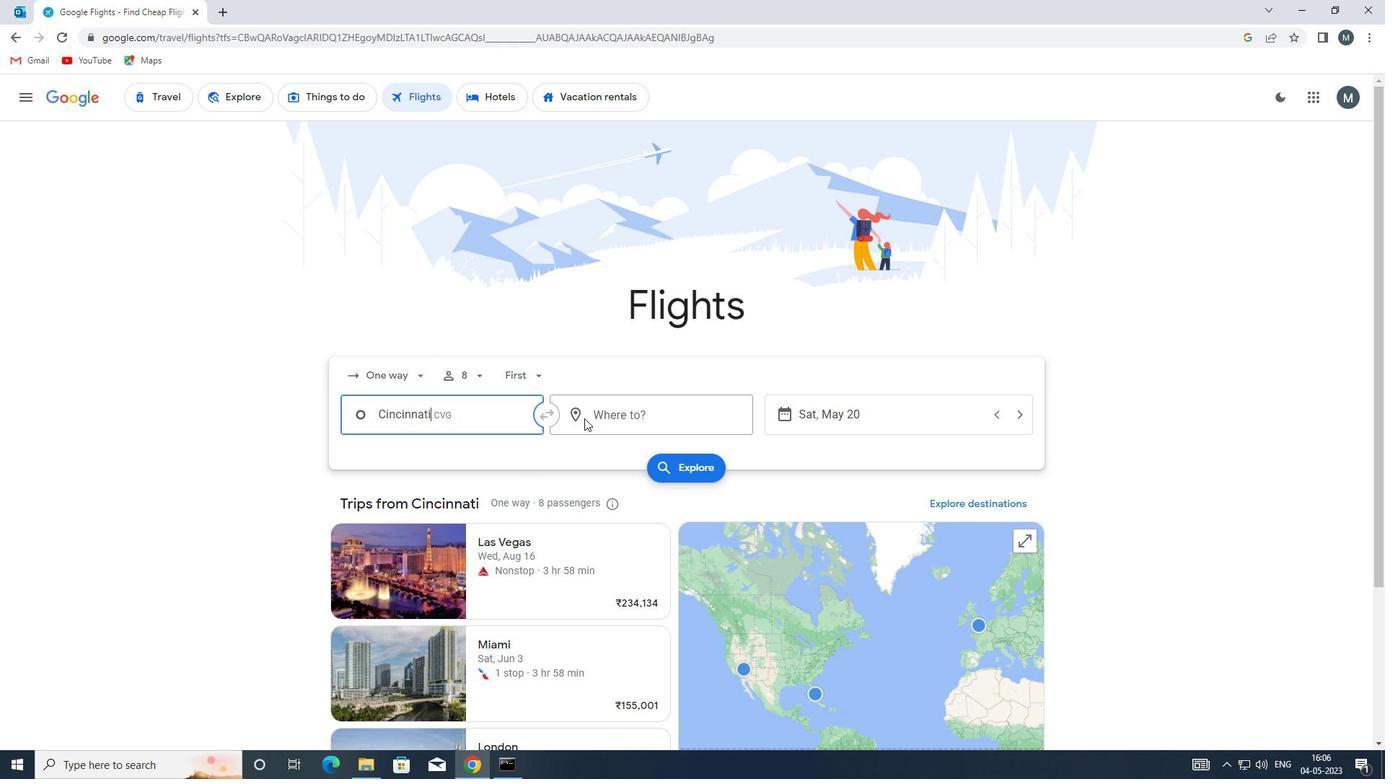 
Action: Mouse moved to (605, 460)
Screenshot: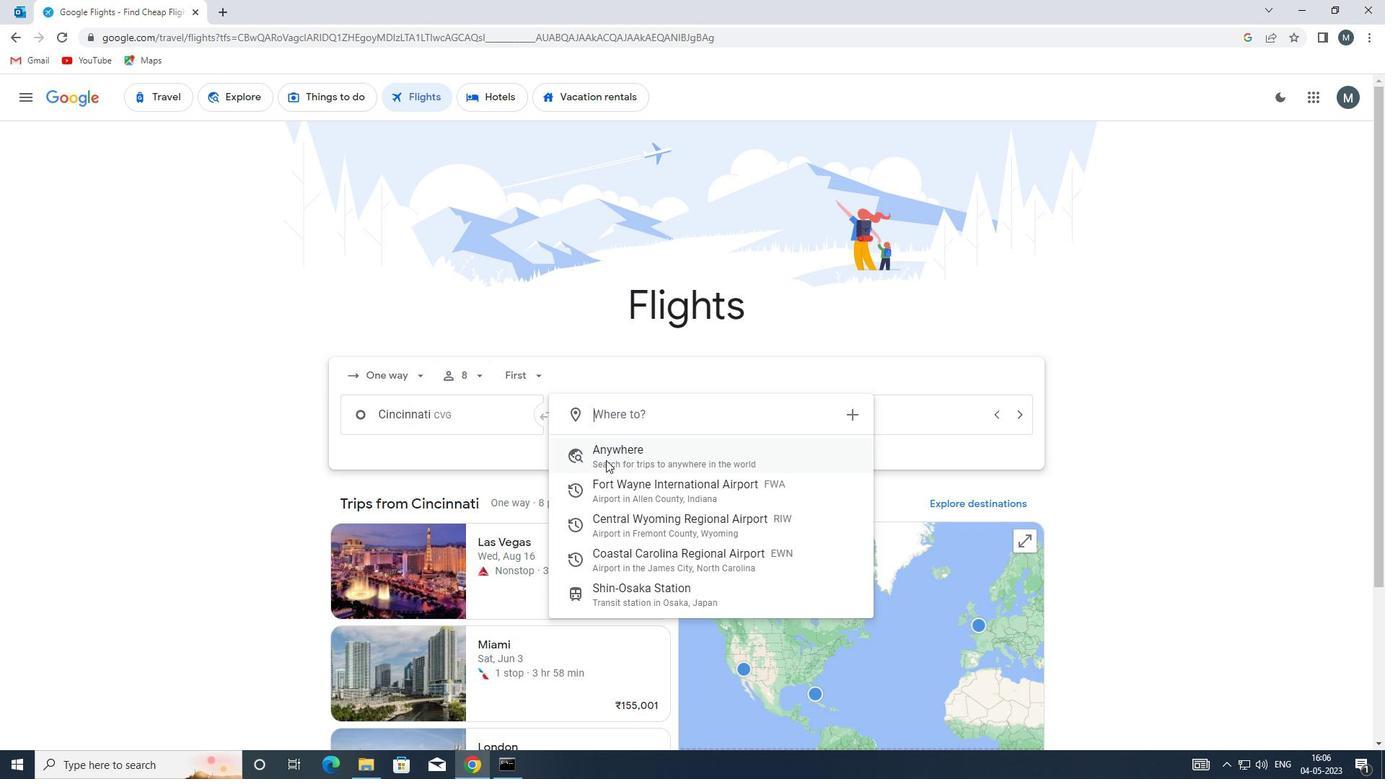 
Action: Key pressed fw
Screenshot: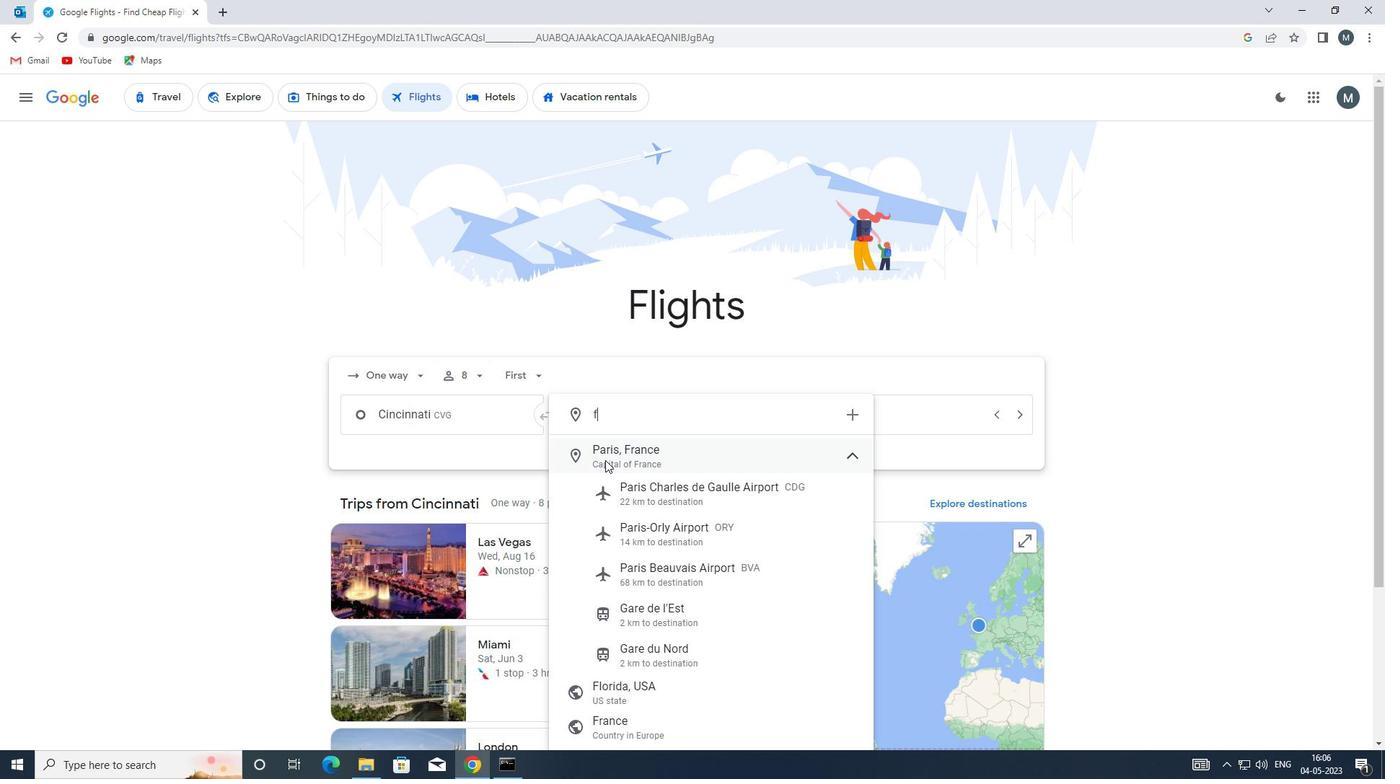 
Action: Mouse moved to (642, 466)
Screenshot: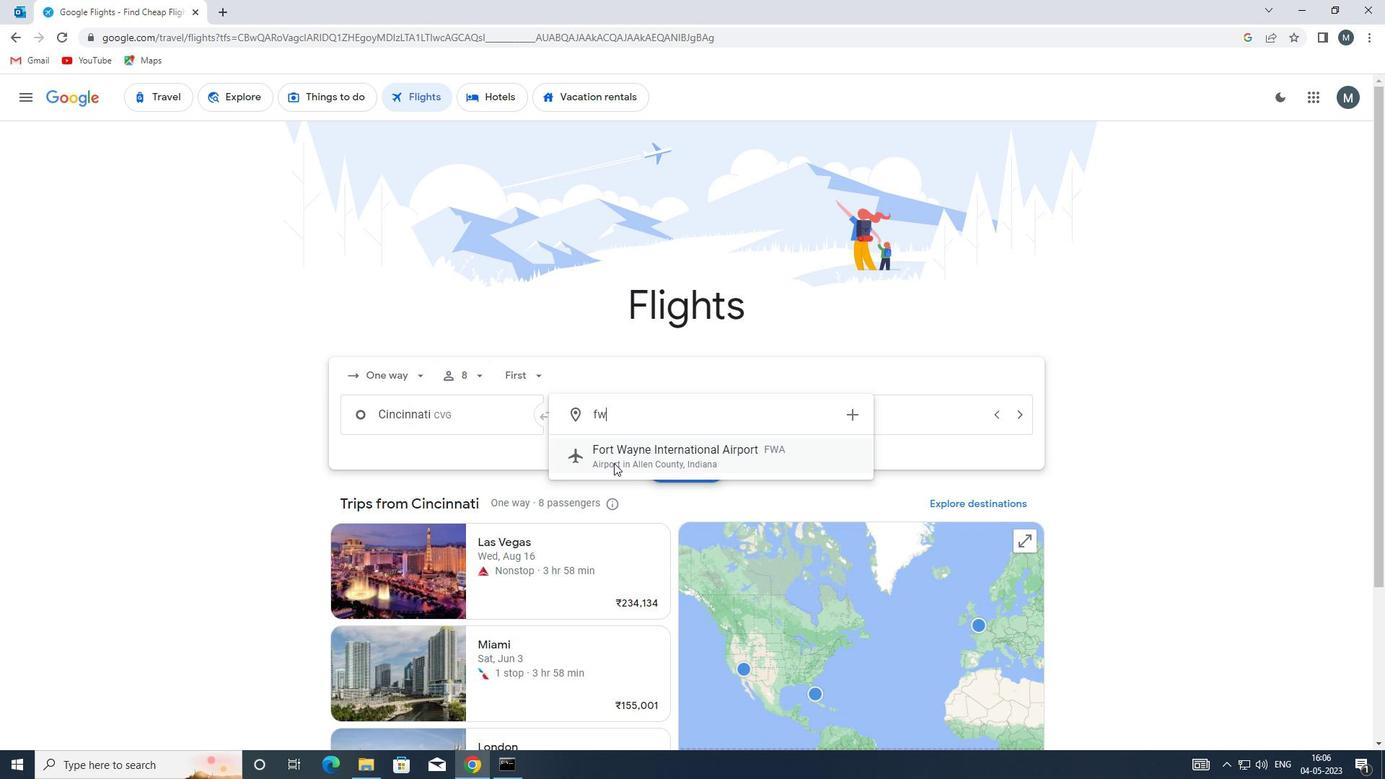 
Action: Mouse pressed left at (642, 466)
Screenshot: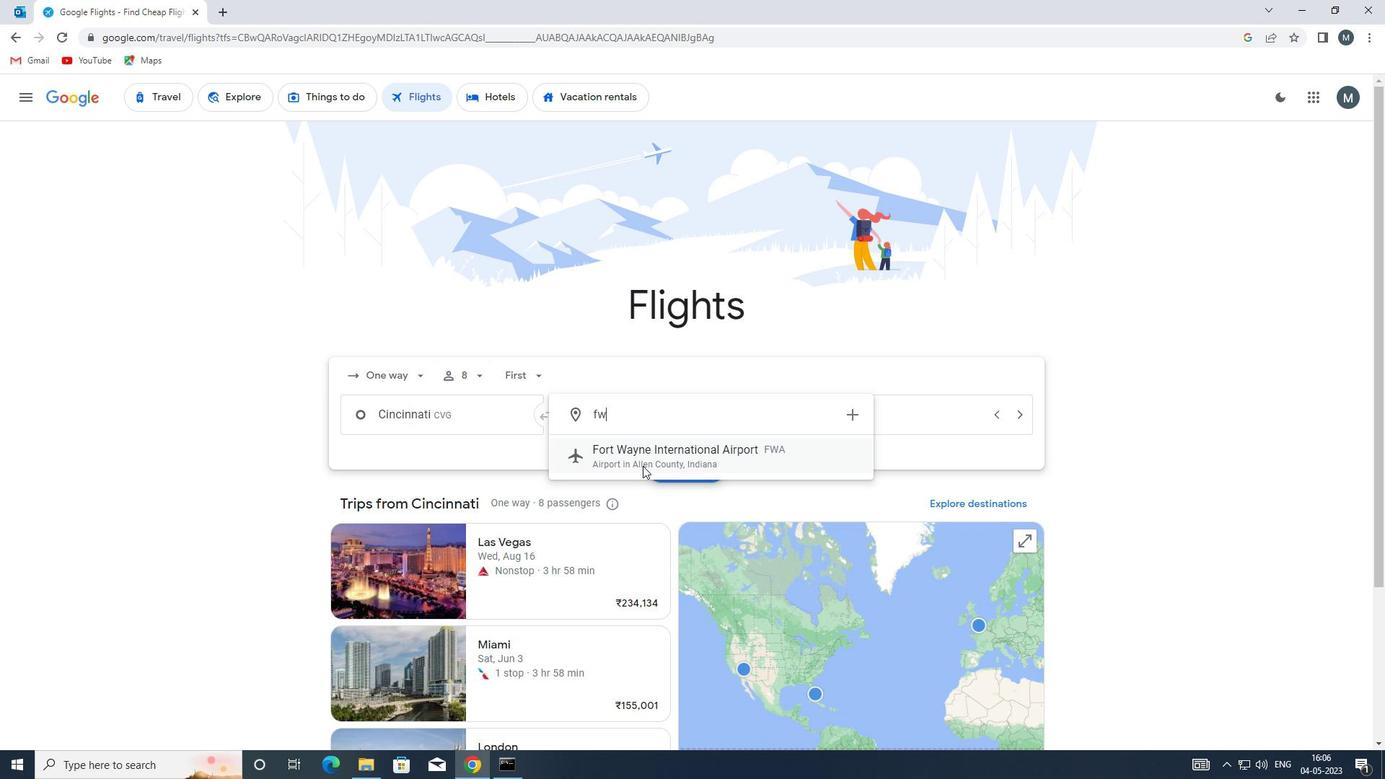 
Action: Mouse moved to (833, 413)
Screenshot: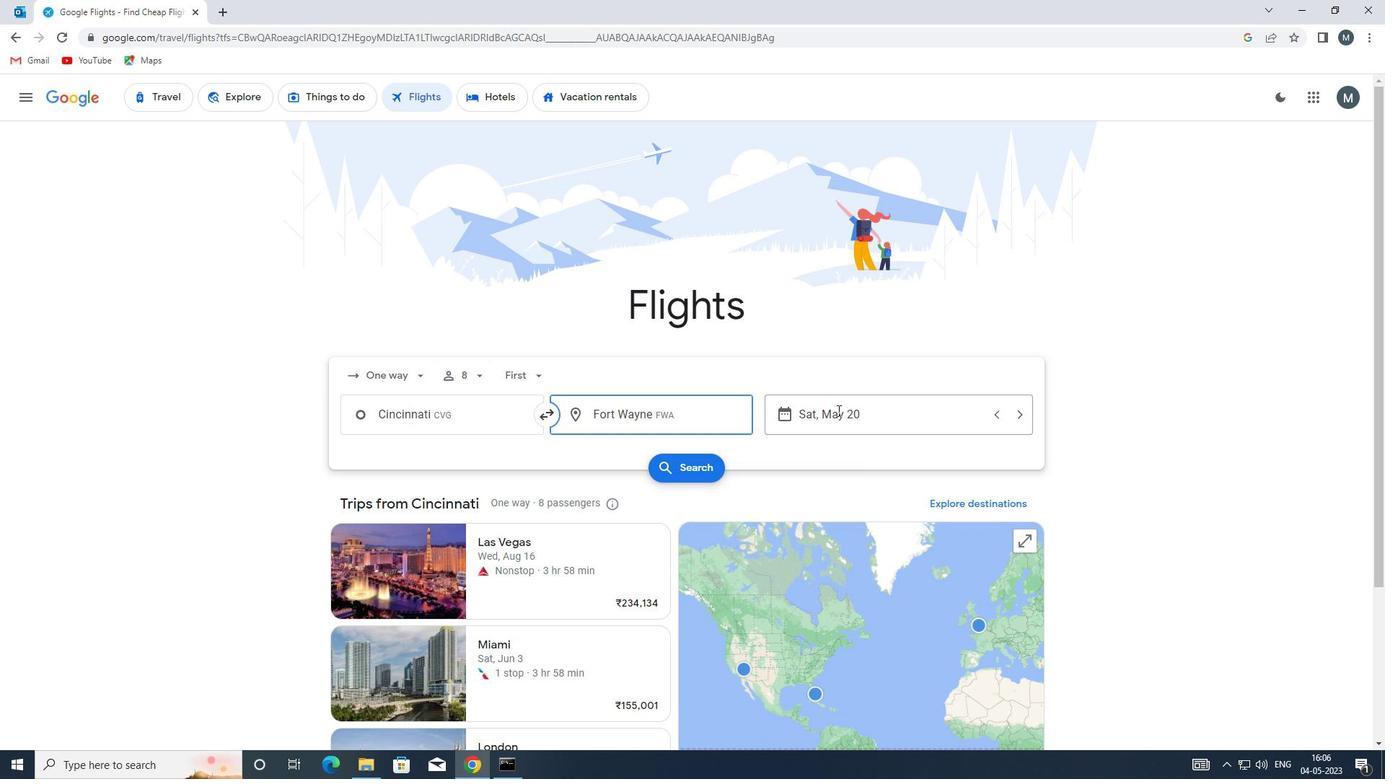 
Action: Mouse pressed left at (833, 413)
Screenshot: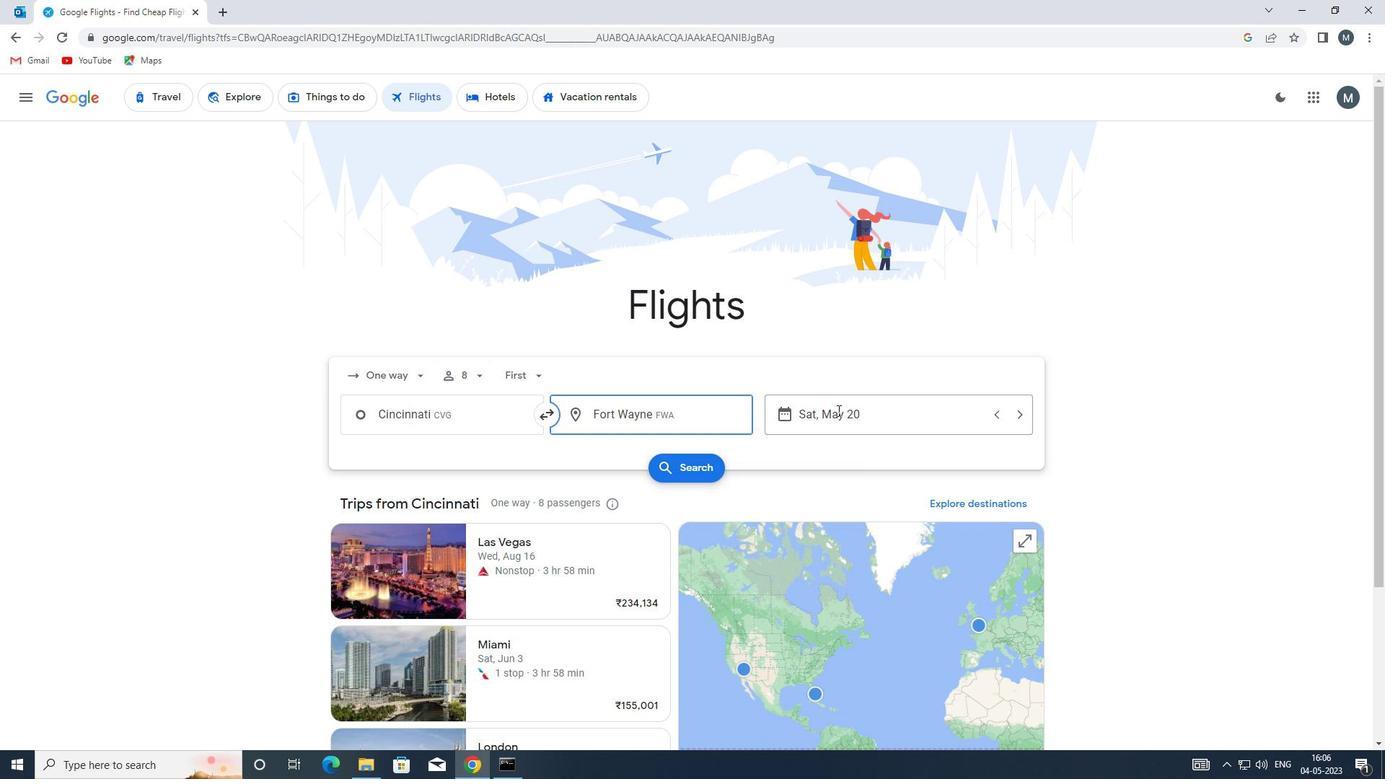 
Action: Mouse moved to (672, 495)
Screenshot: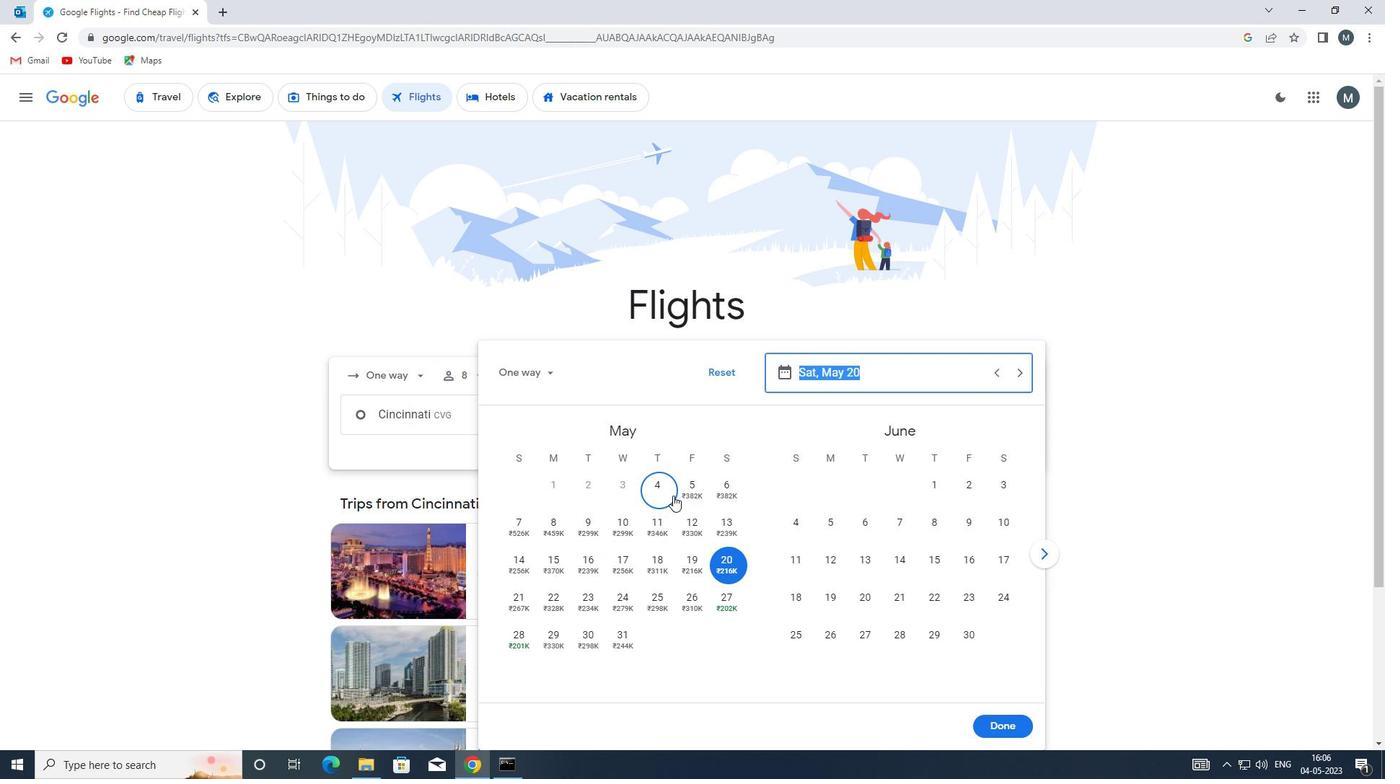 
Action: Mouse pressed left at (672, 495)
Screenshot: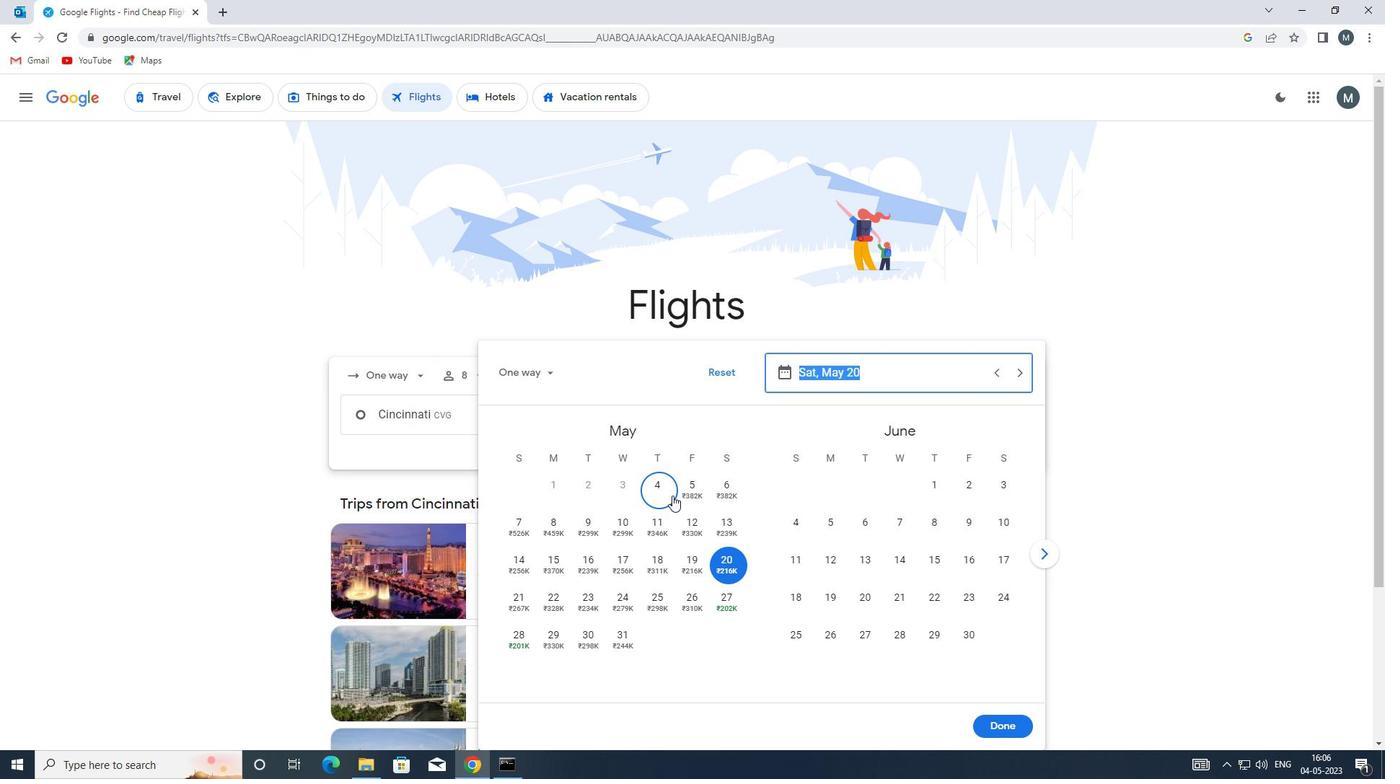 
Action: Mouse moved to (994, 720)
Screenshot: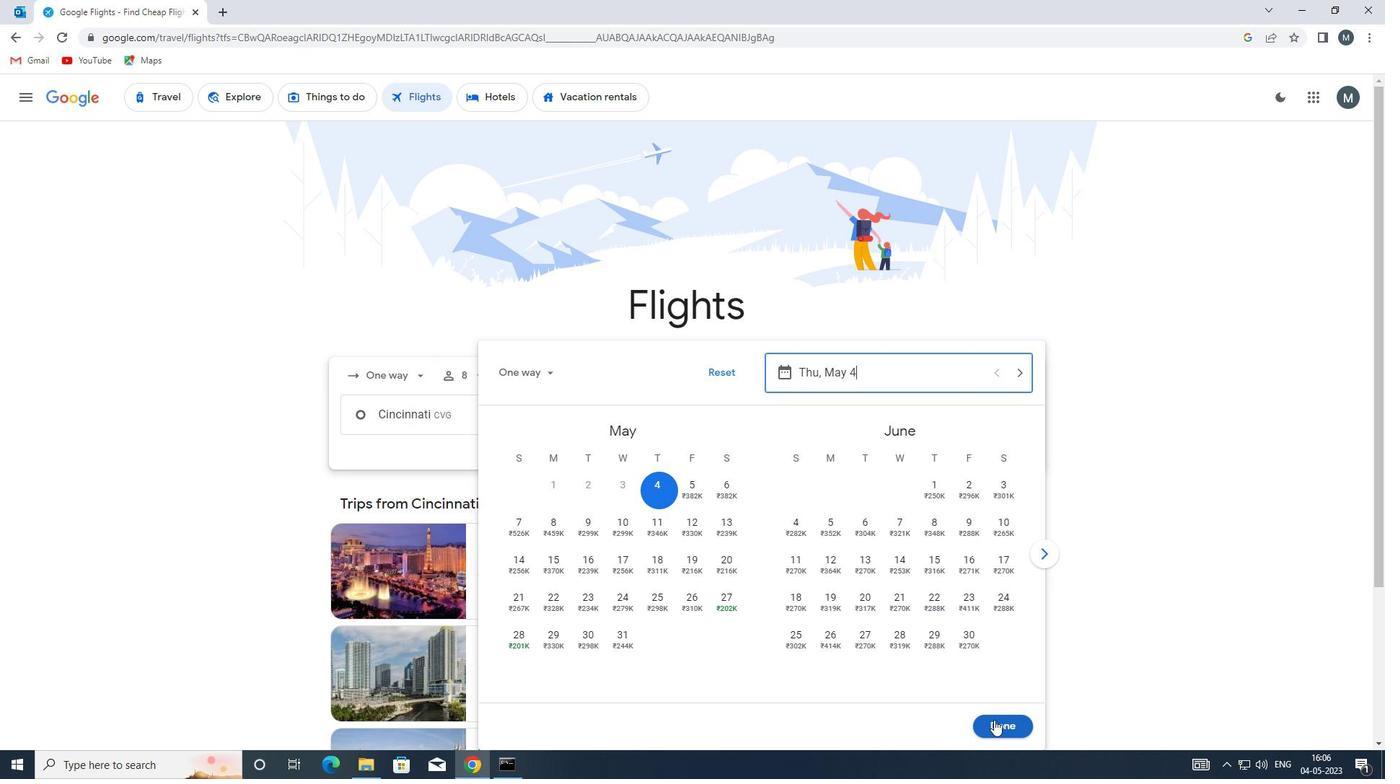 
Action: Mouse pressed left at (994, 720)
Screenshot: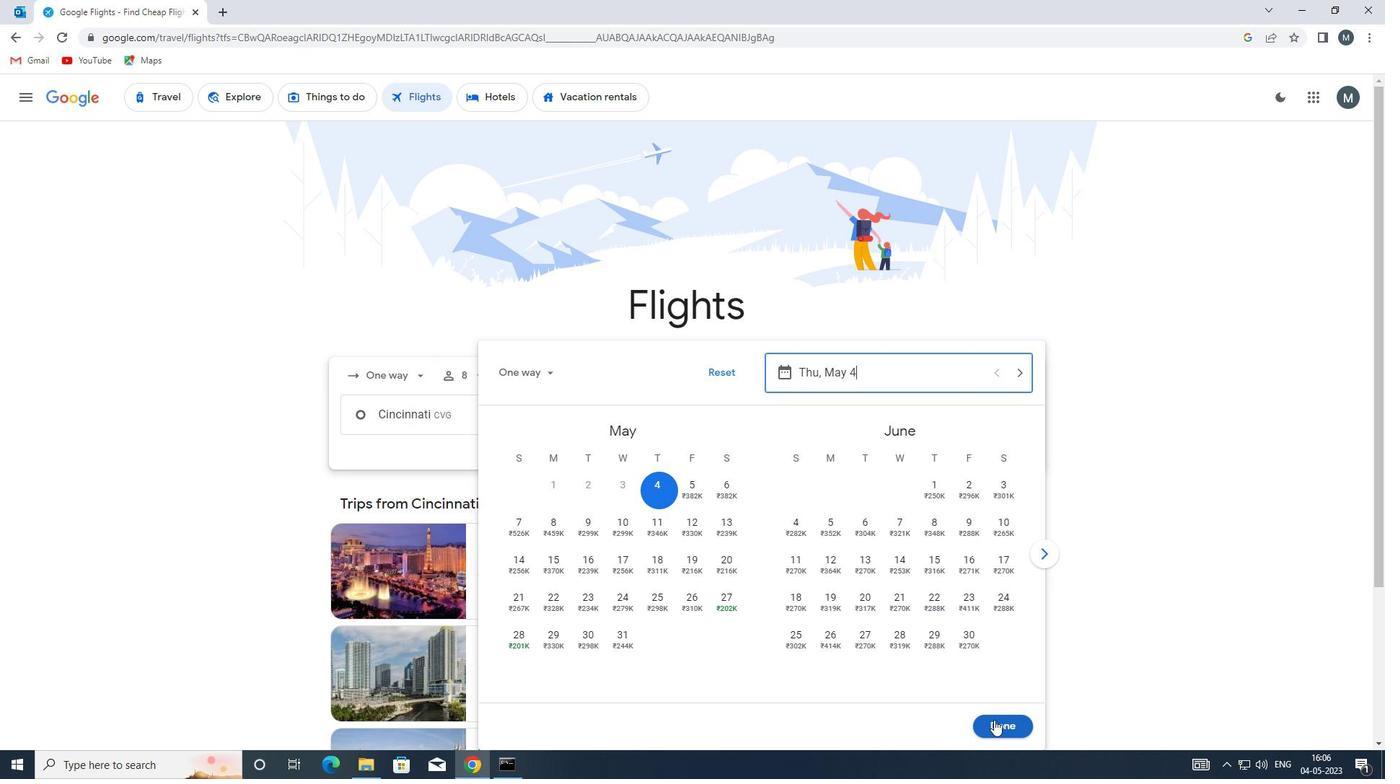 
Action: Mouse moved to (709, 460)
Screenshot: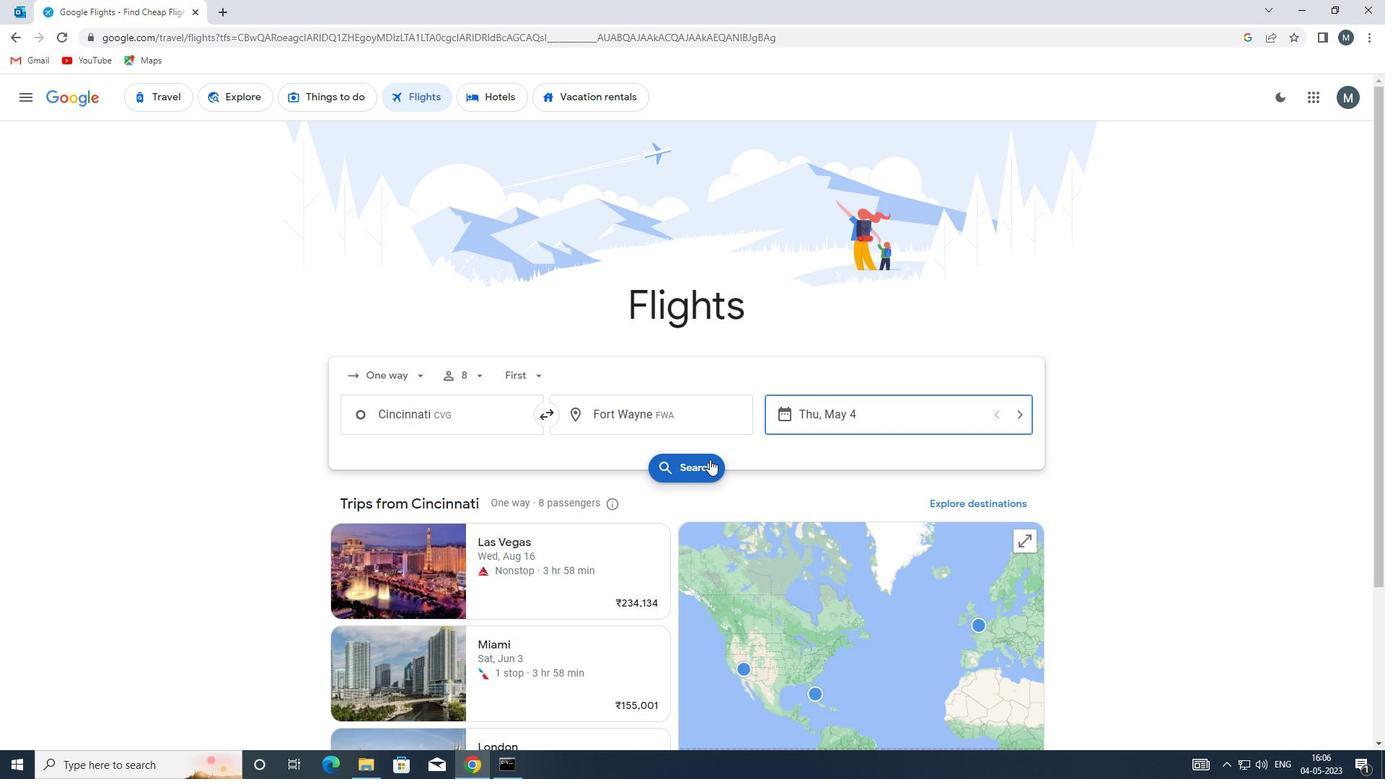 
Action: Mouse pressed left at (709, 460)
Screenshot: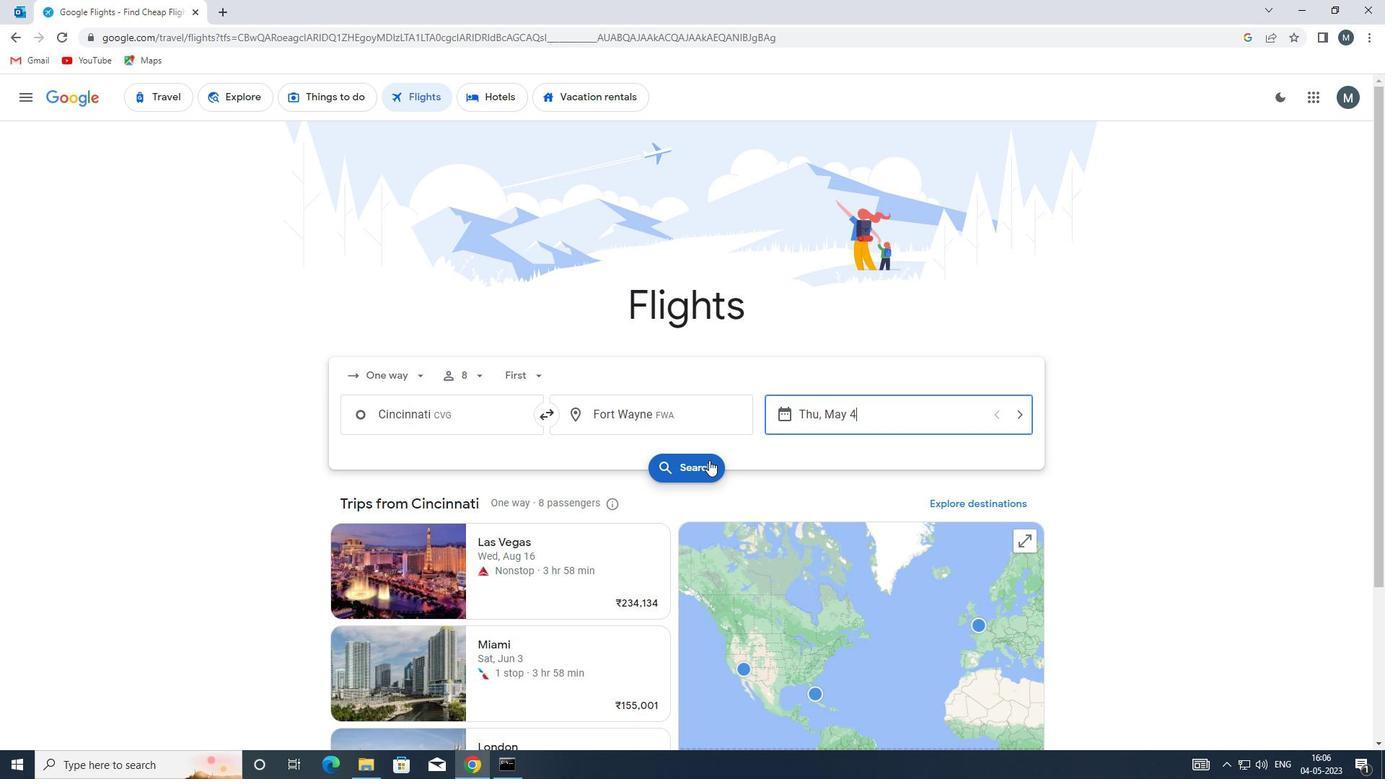 
Action: Mouse moved to (348, 230)
Screenshot: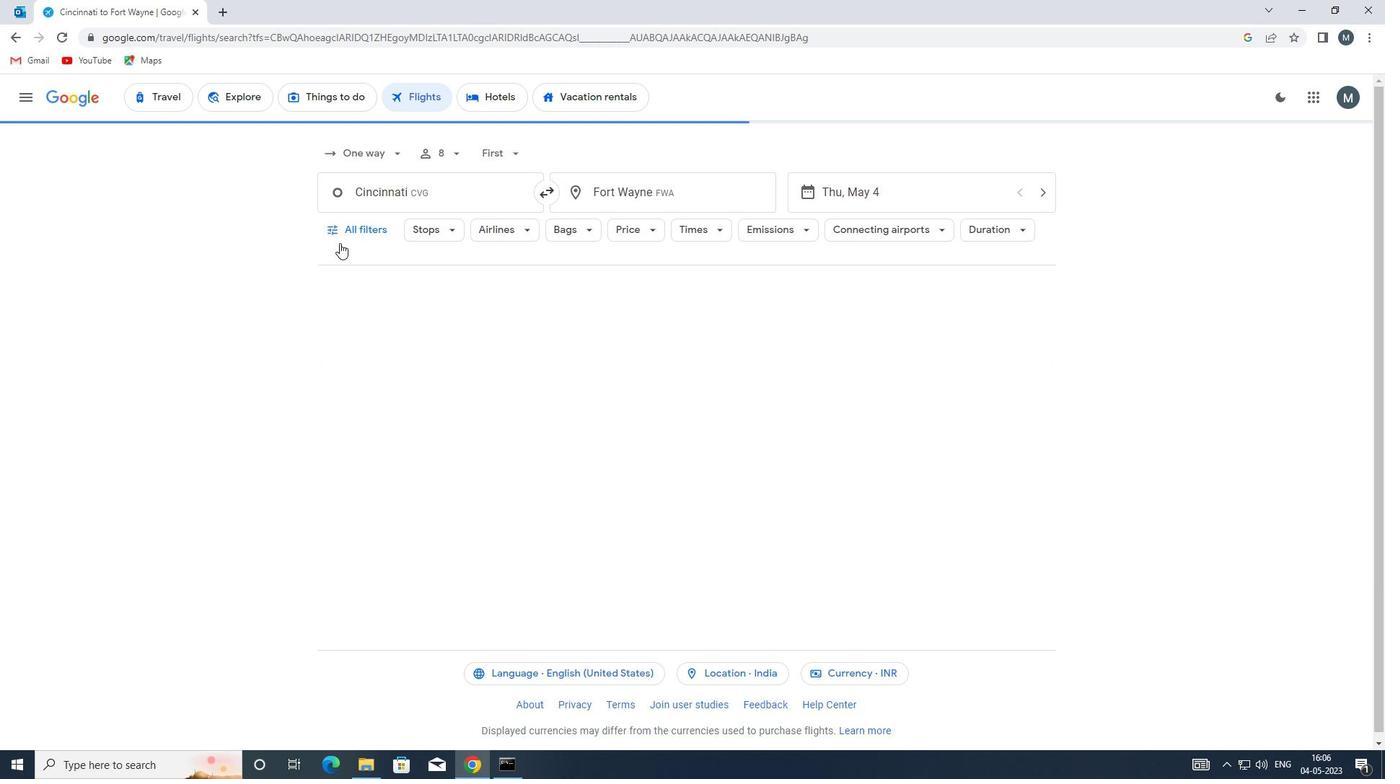 
Action: Mouse pressed left at (348, 230)
Screenshot: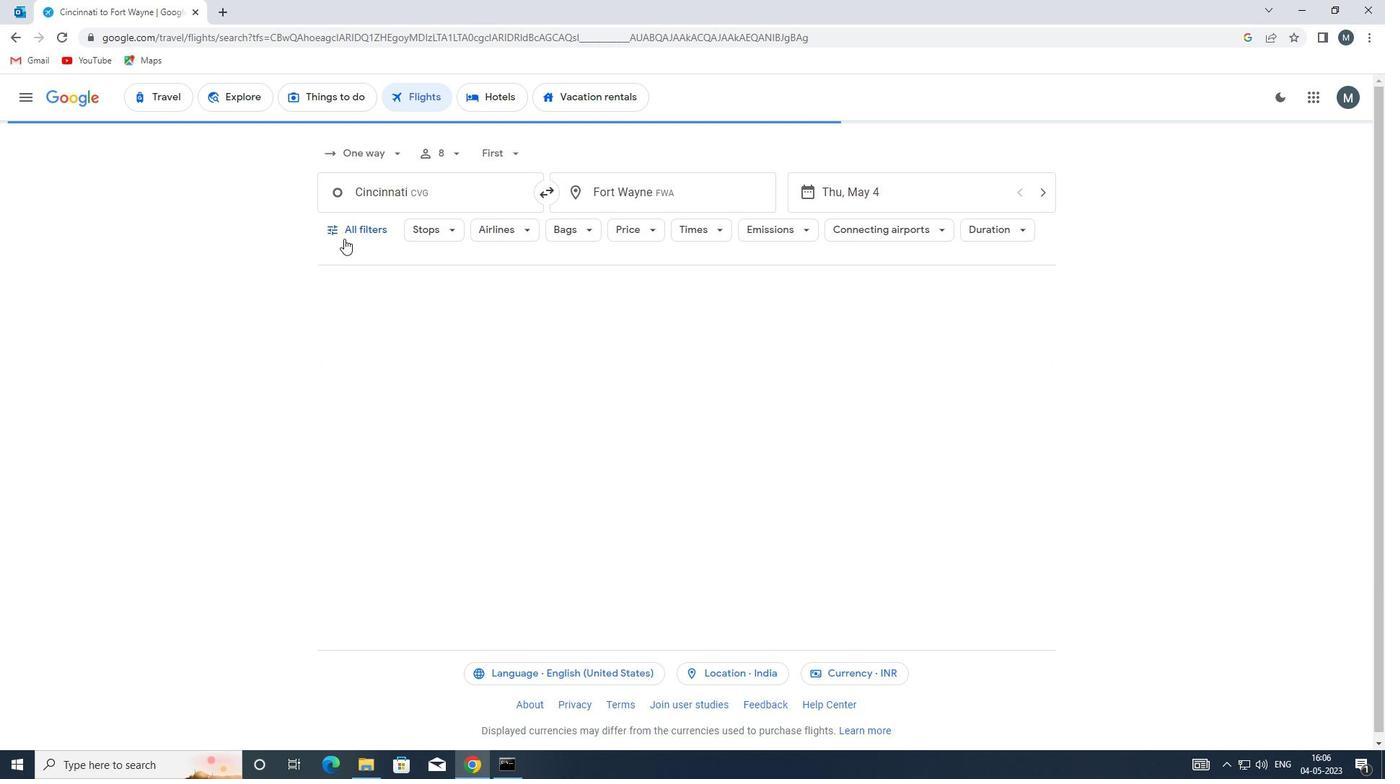 
Action: Mouse moved to (395, 402)
Screenshot: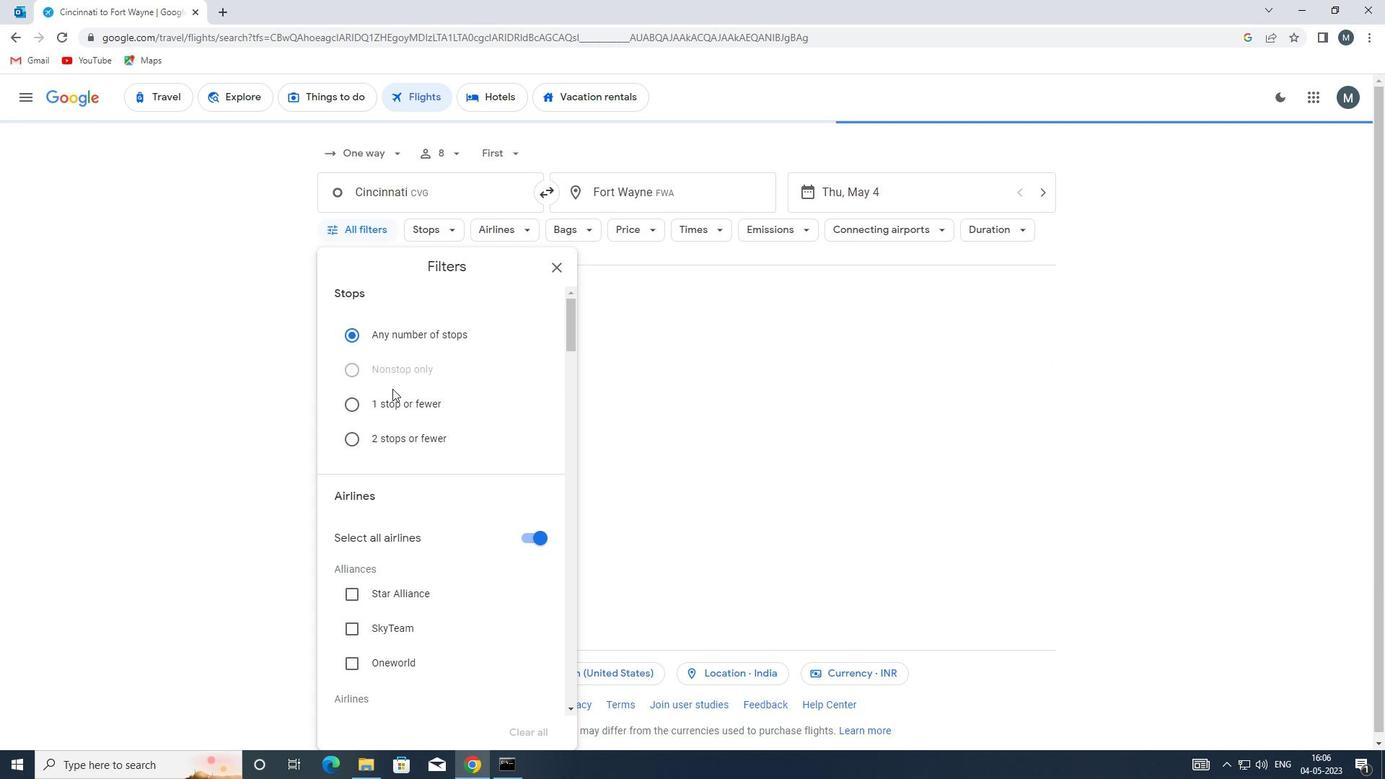 
Action: Mouse scrolled (395, 401) with delta (0, 0)
Screenshot: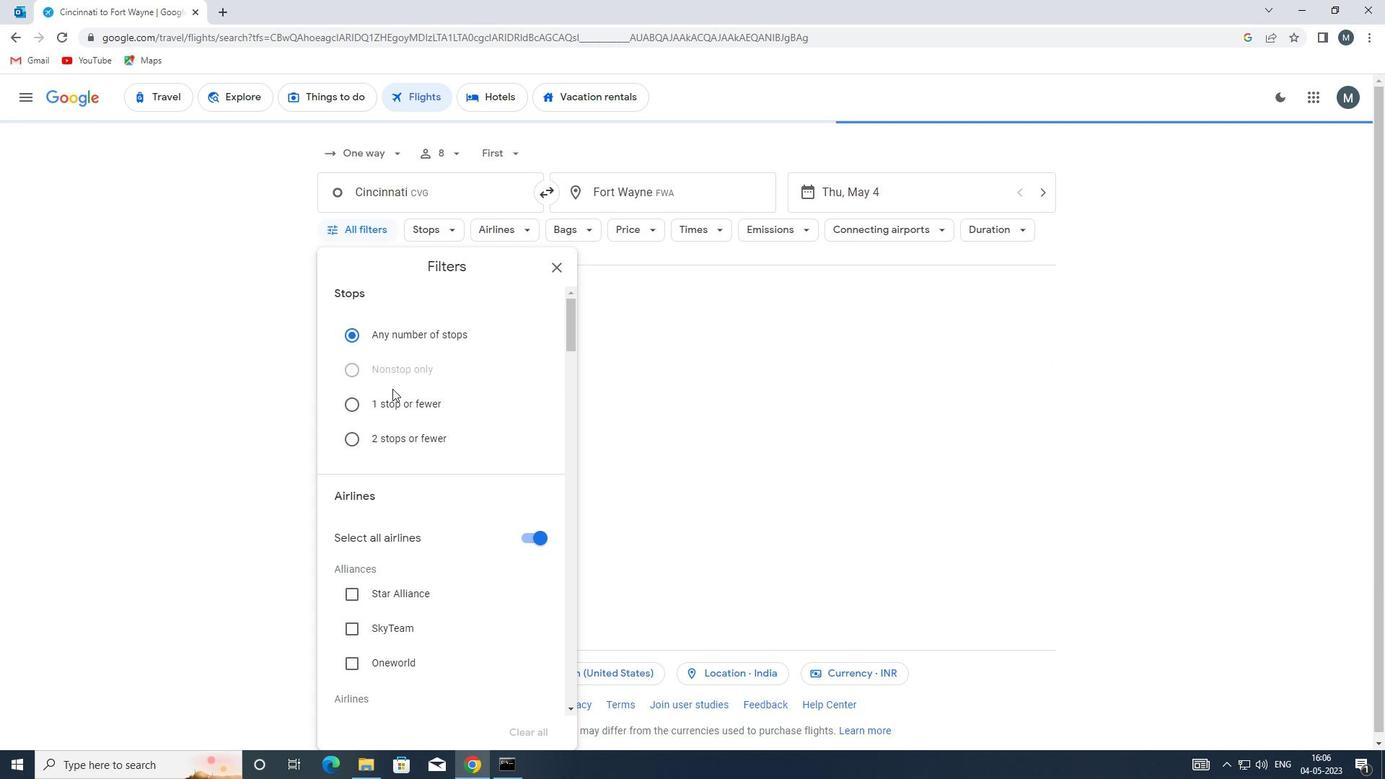 
Action: Mouse moved to (395, 406)
Screenshot: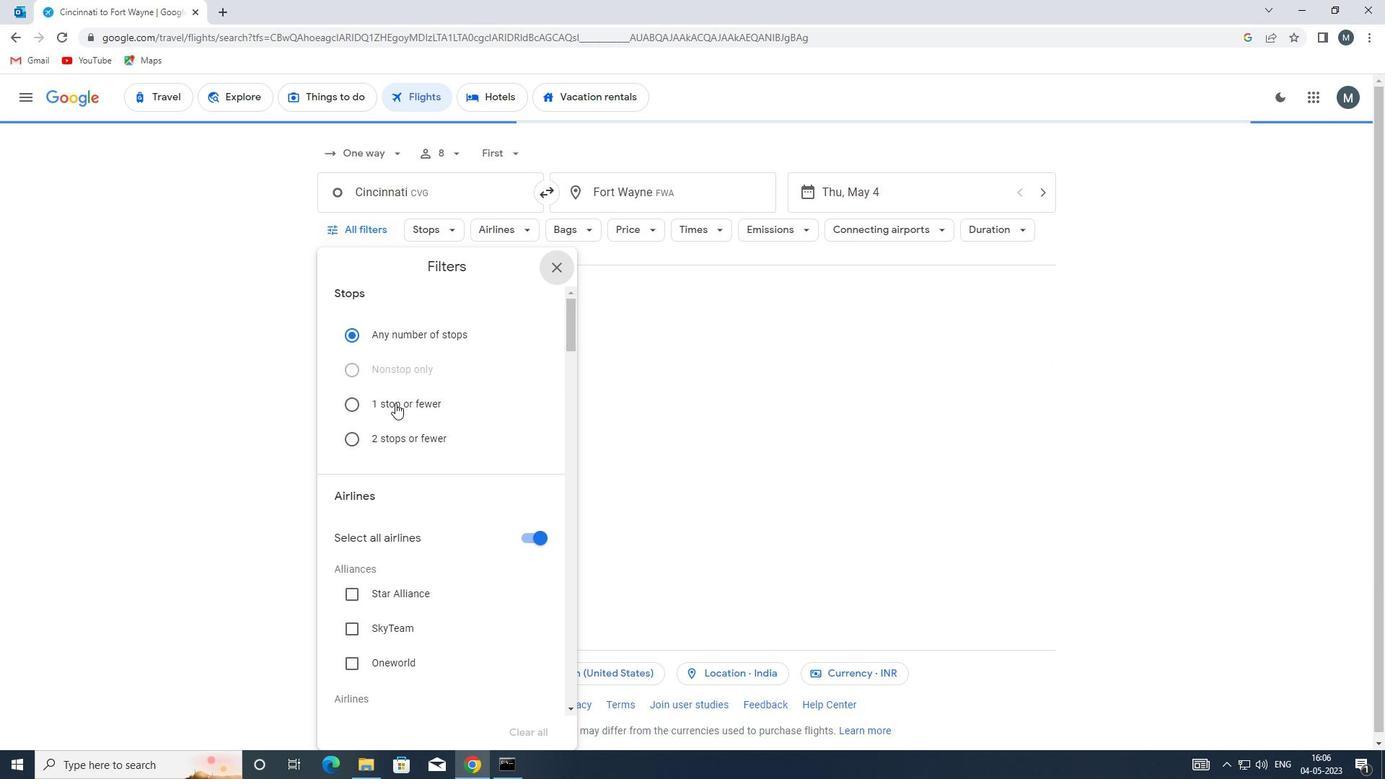
Action: Mouse scrolled (395, 405) with delta (0, 0)
Screenshot: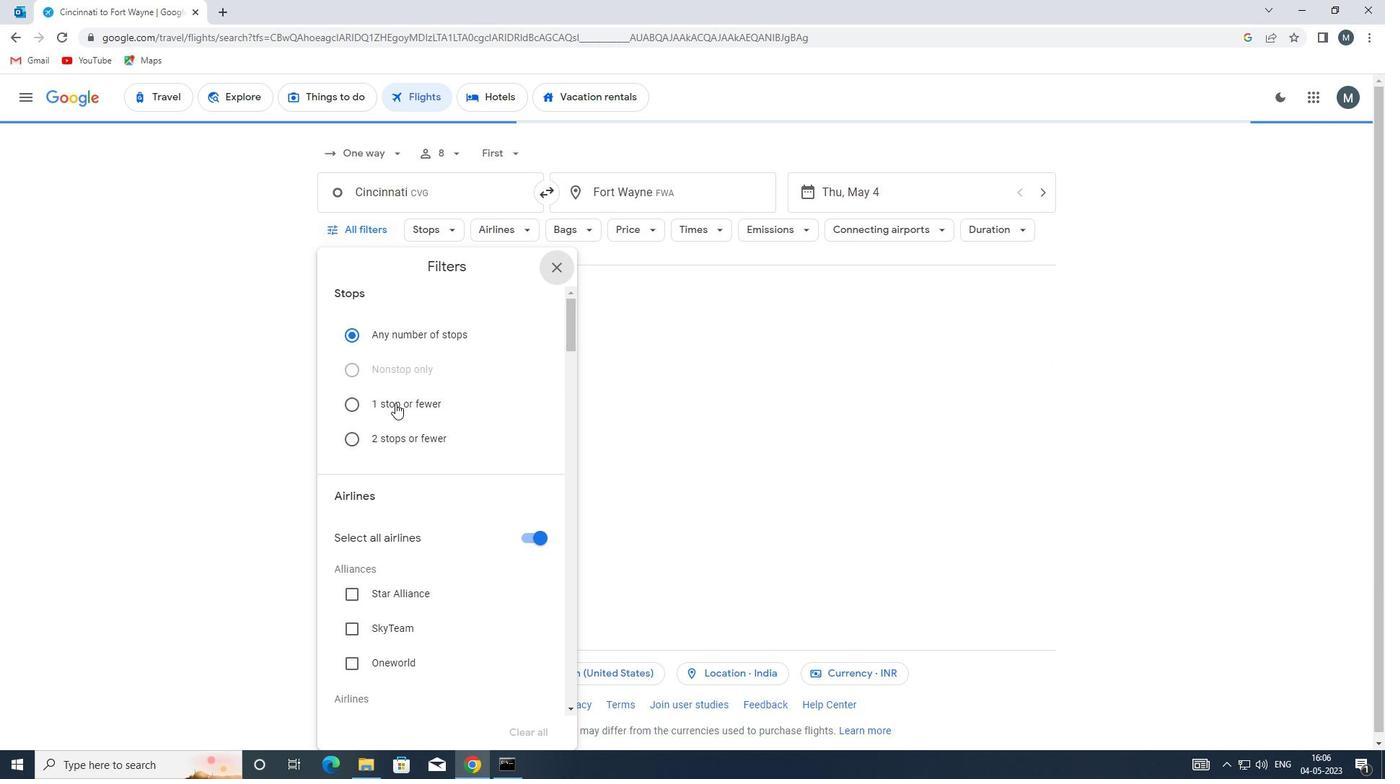 
Action: Mouse moved to (540, 390)
Screenshot: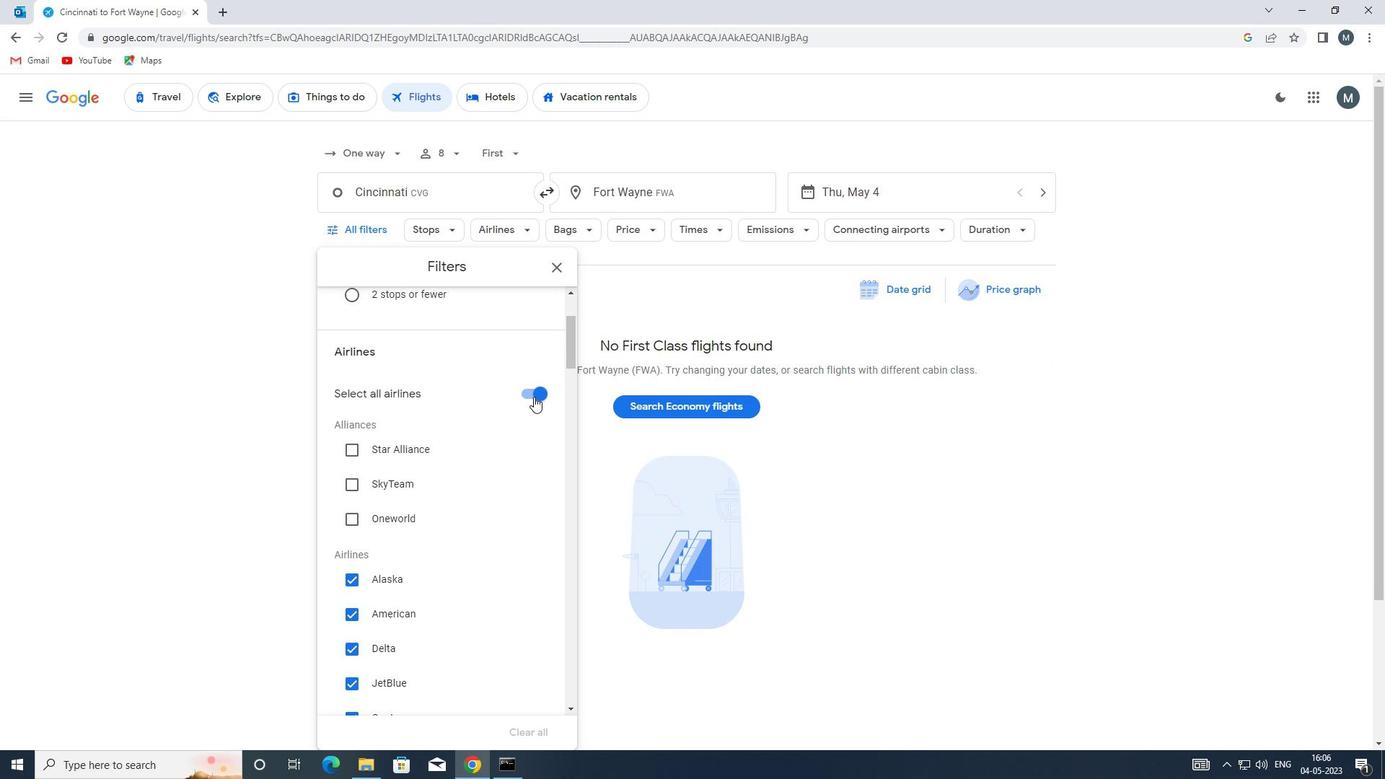 
Action: Mouse pressed left at (540, 390)
Screenshot: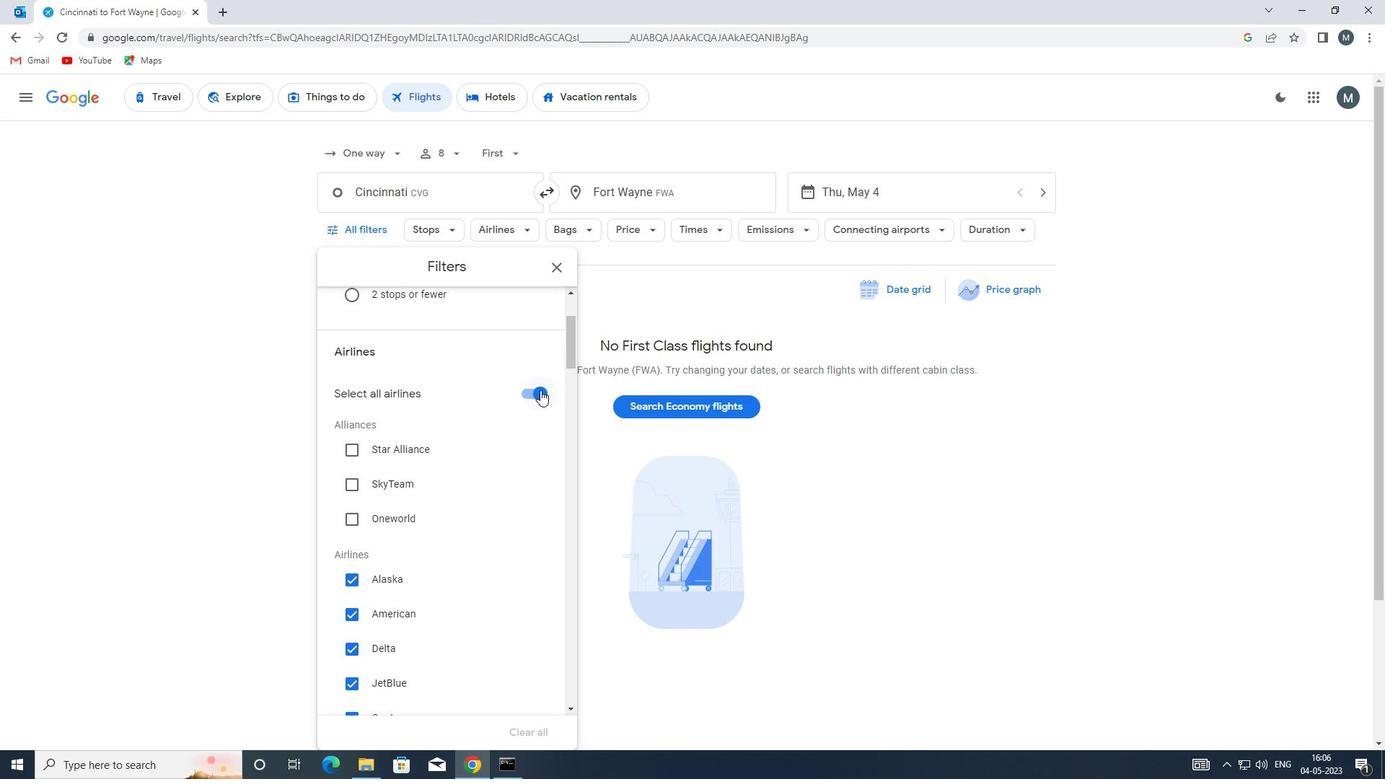 
Action: Mouse moved to (451, 471)
Screenshot: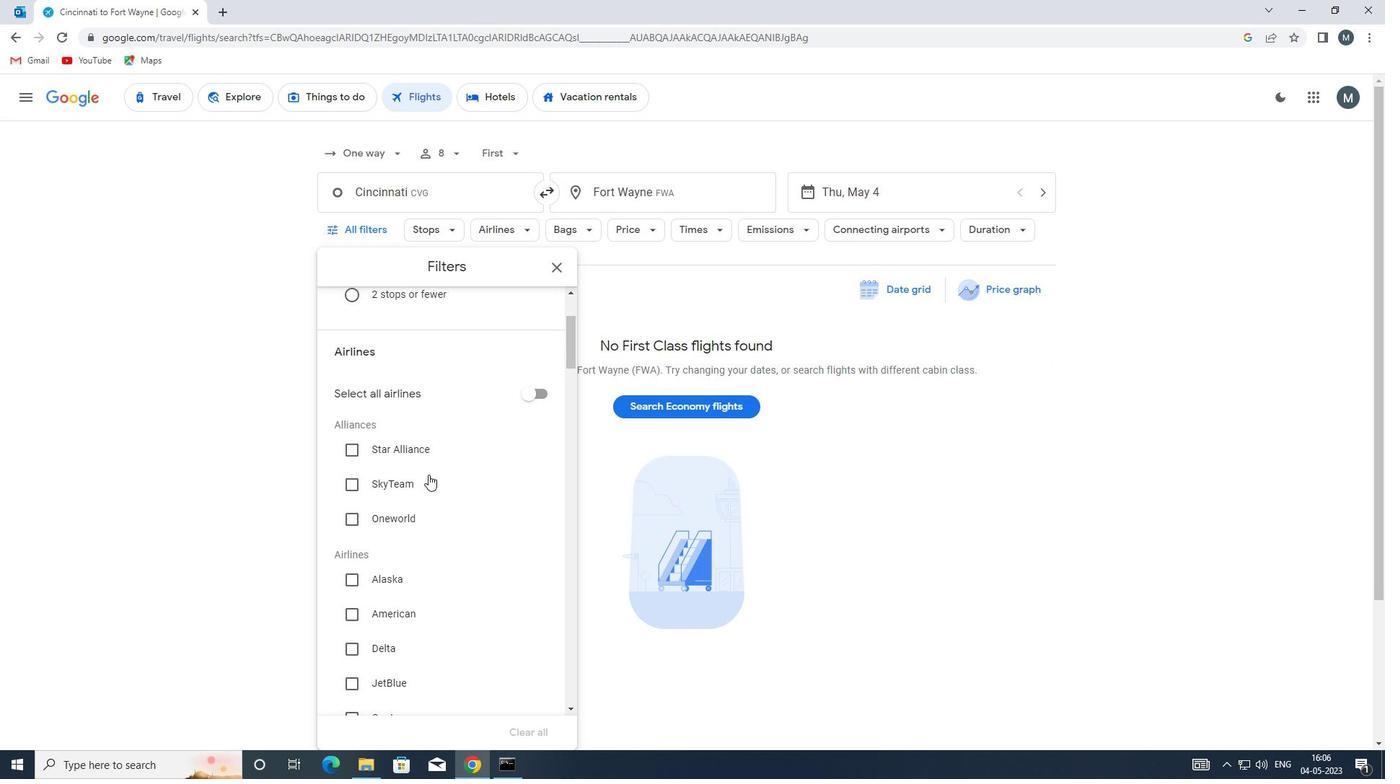 
Action: Mouse scrolled (451, 471) with delta (0, 0)
Screenshot: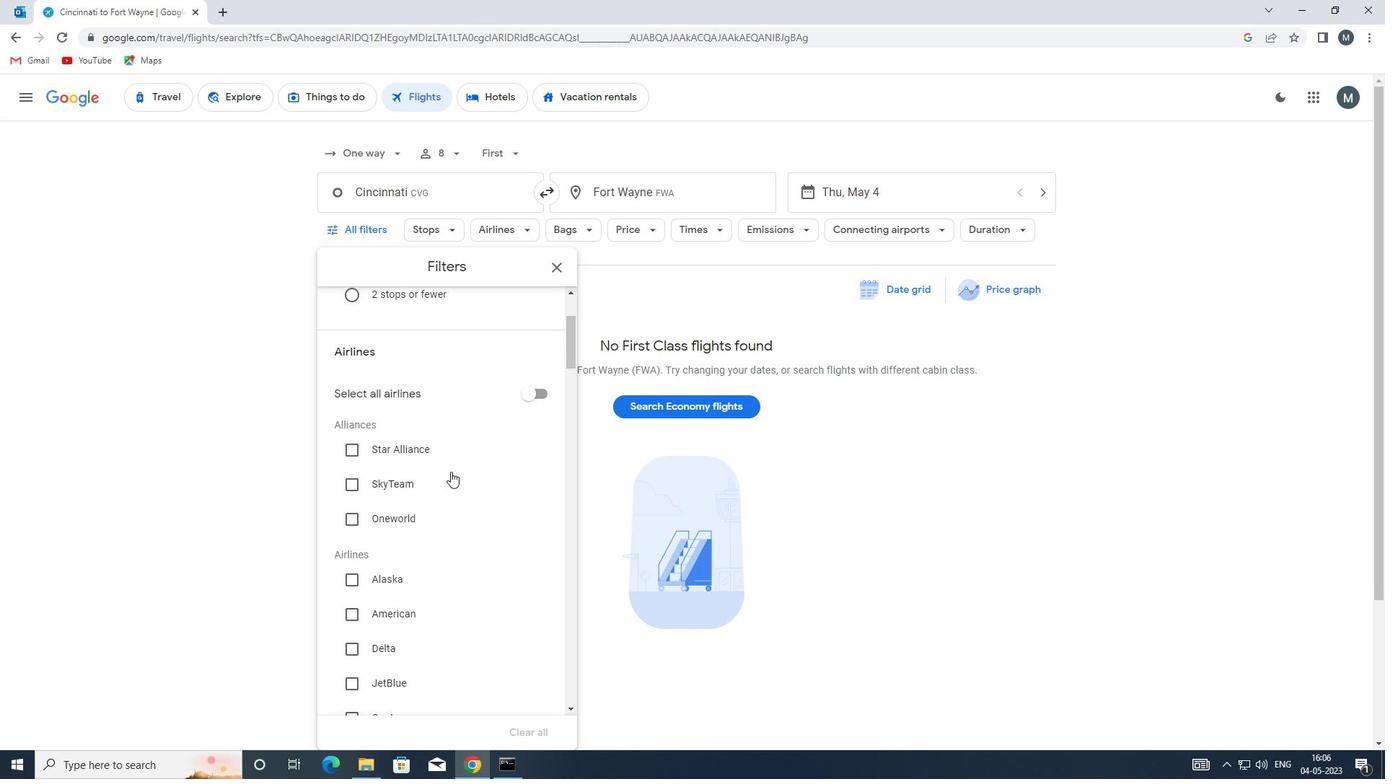
Action: Mouse moved to (440, 479)
Screenshot: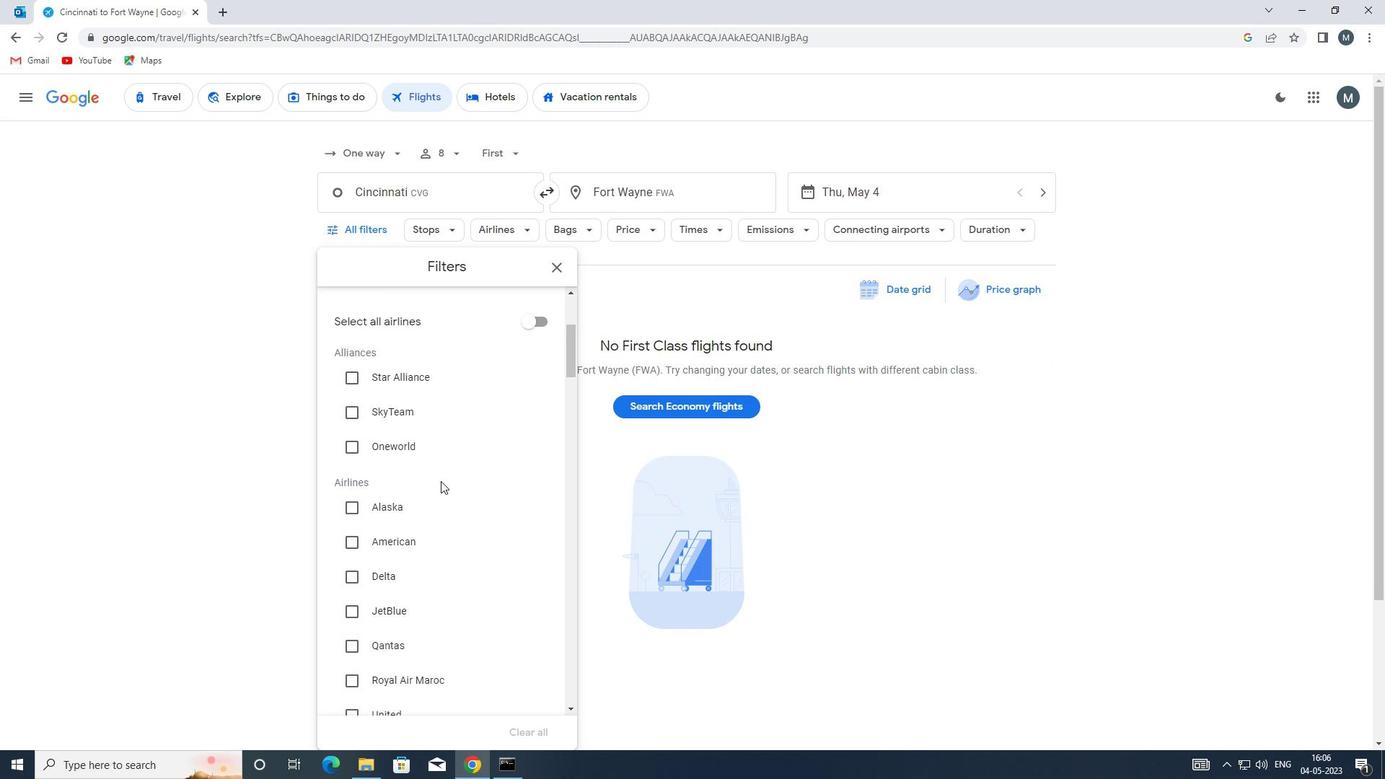 
Action: Mouse scrolled (440, 478) with delta (0, 0)
Screenshot: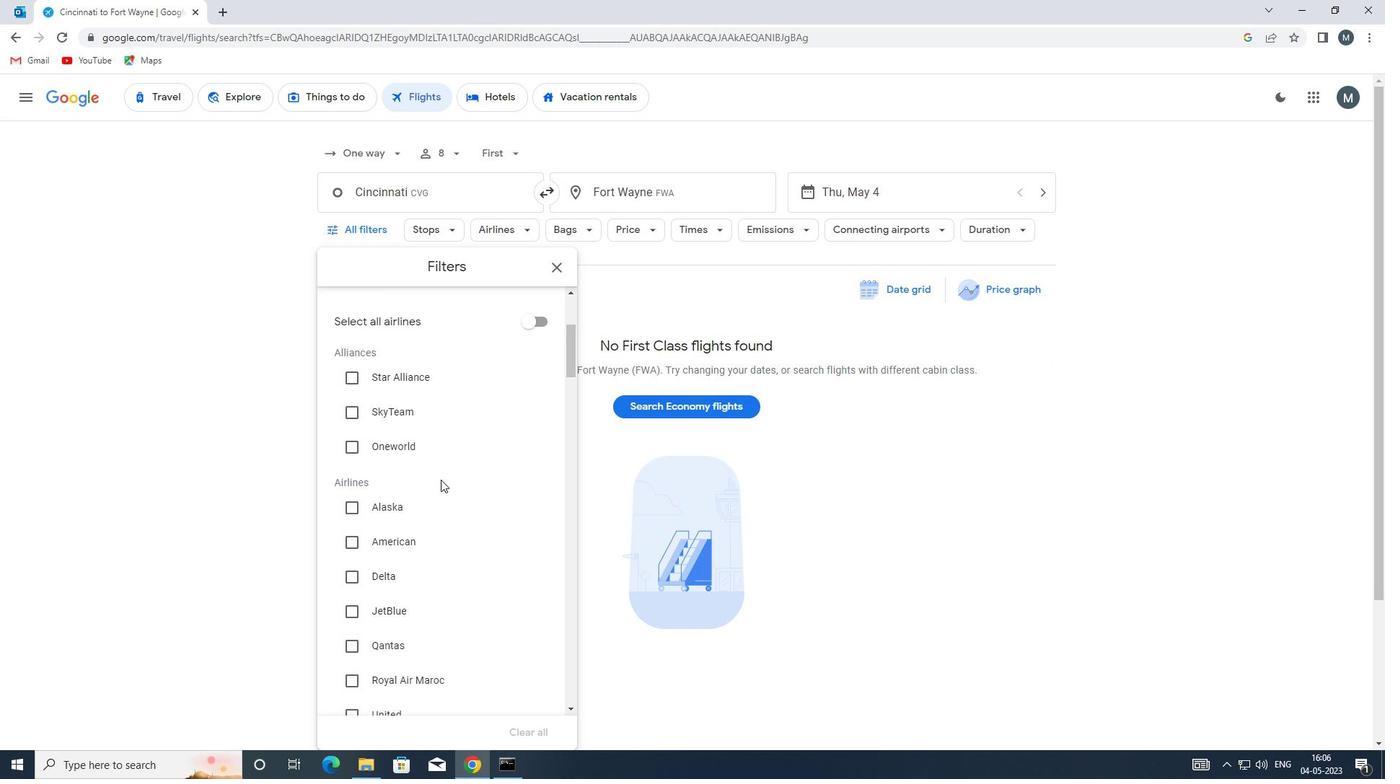 
Action: Mouse scrolled (440, 478) with delta (0, 0)
Screenshot: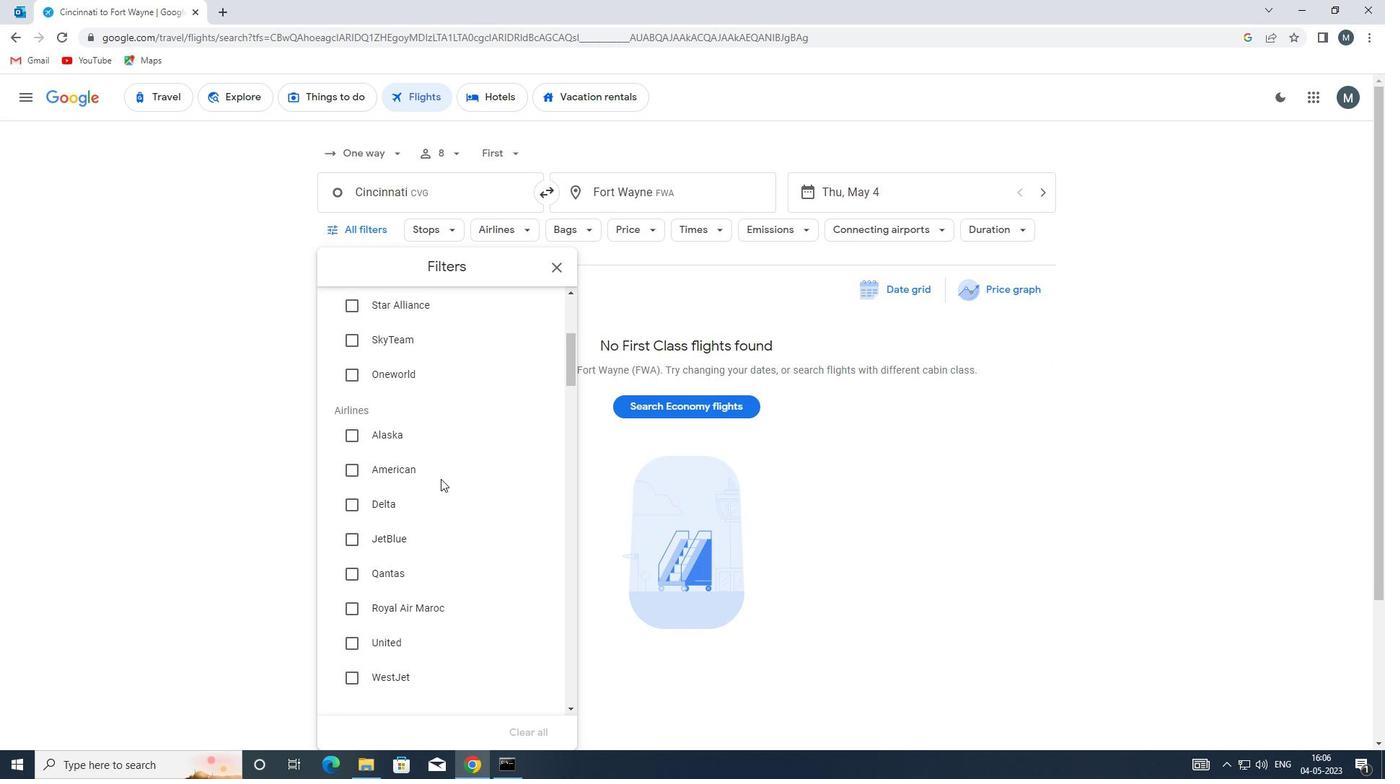 
Action: Mouse scrolled (440, 478) with delta (0, 0)
Screenshot: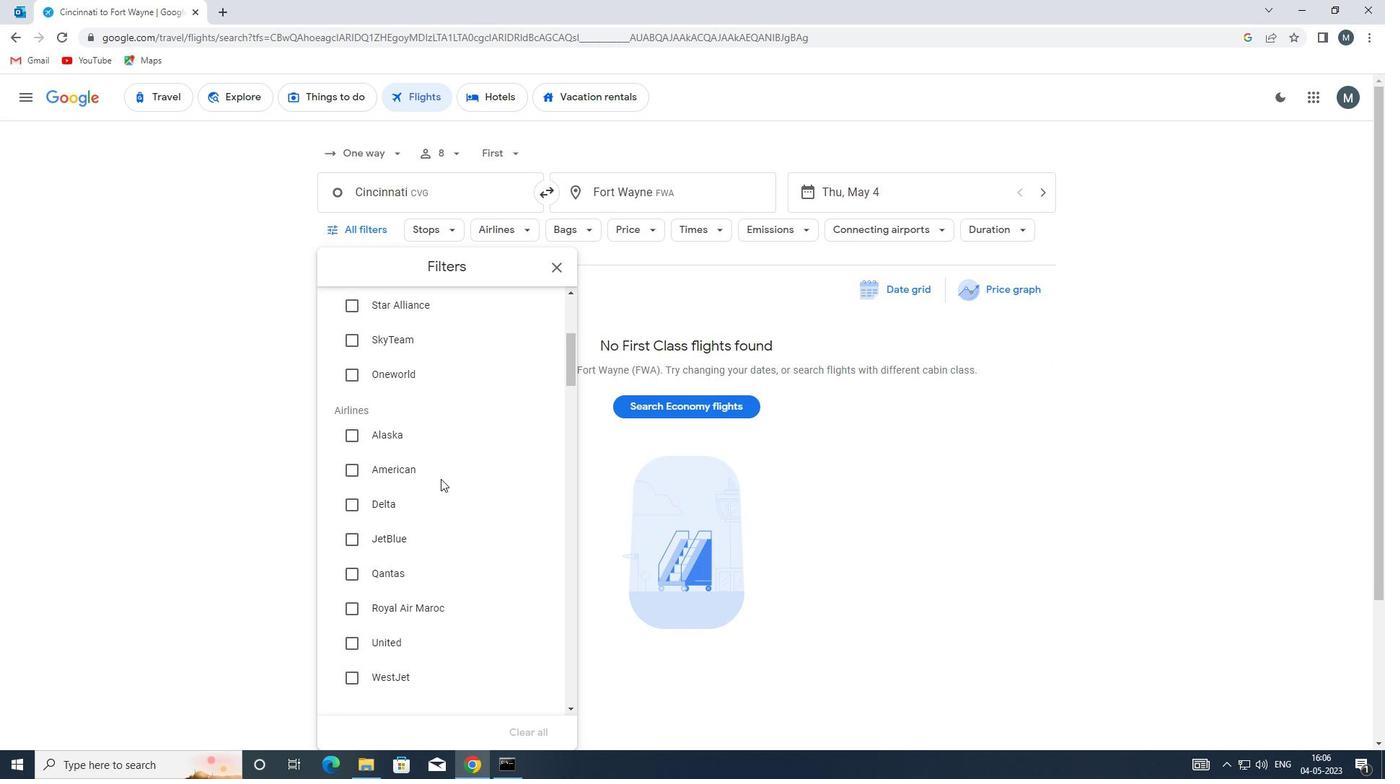 
Action: Mouse moved to (396, 326)
Screenshot: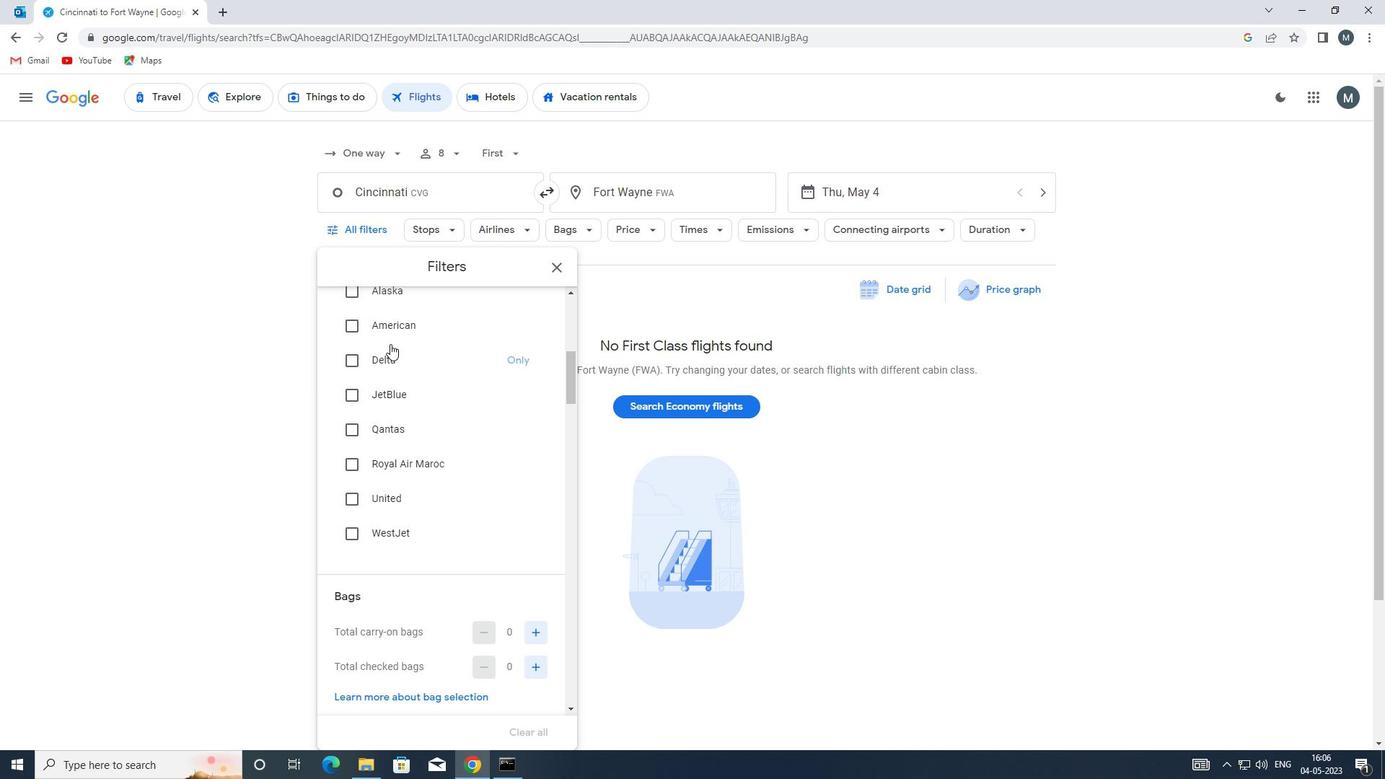 
Action: Mouse pressed left at (396, 326)
Screenshot: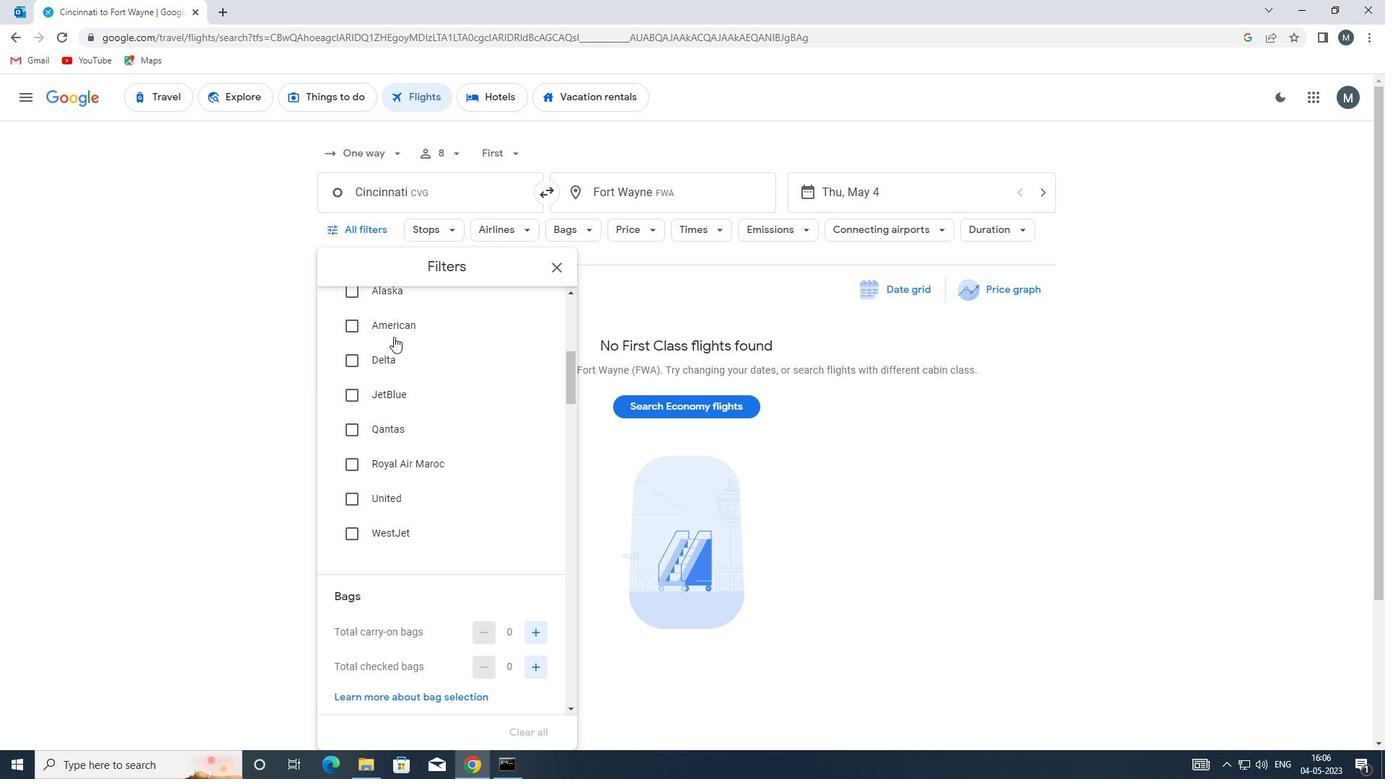 
Action: Mouse moved to (464, 451)
Screenshot: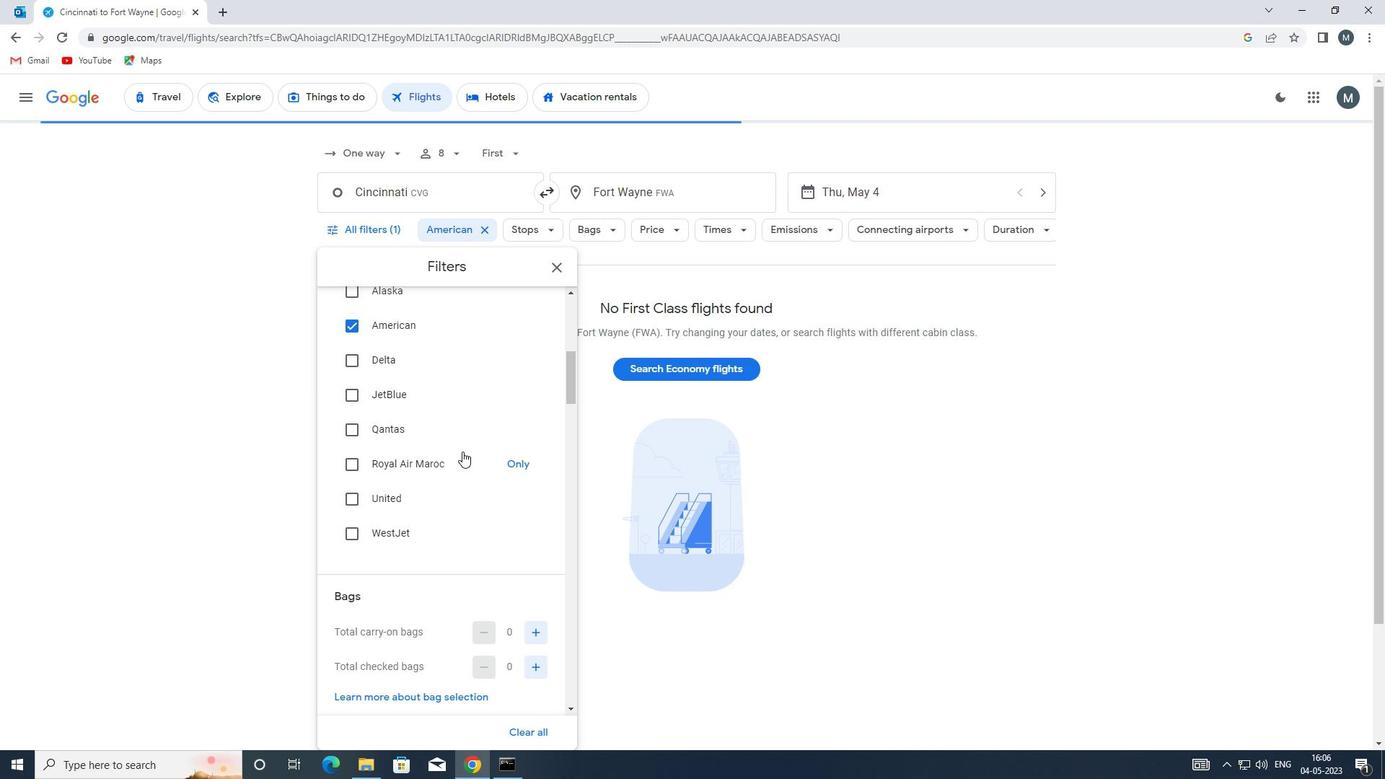 
Action: Mouse scrolled (464, 451) with delta (0, 0)
Screenshot: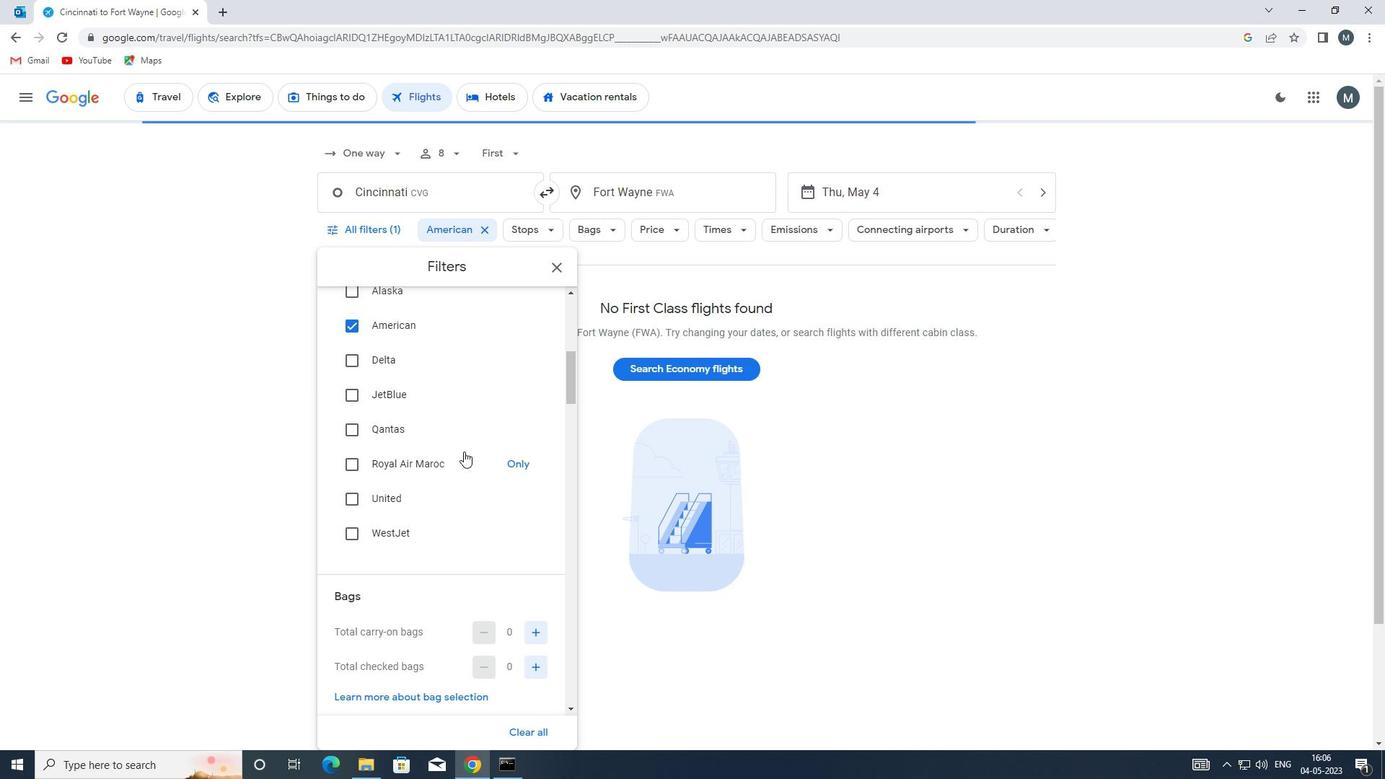 
Action: Mouse scrolled (464, 451) with delta (0, 0)
Screenshot: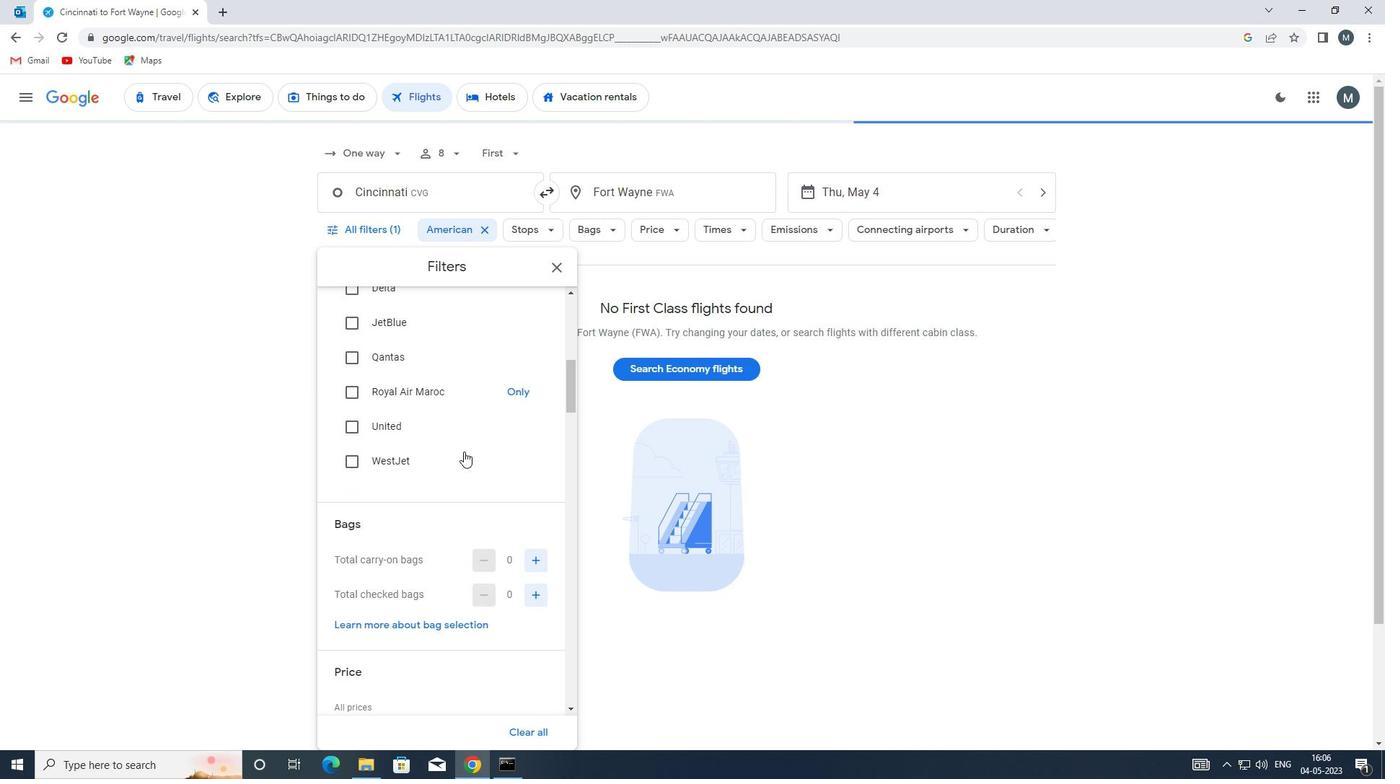 
Action: Mouse moved to (531, 484)
Screenshot: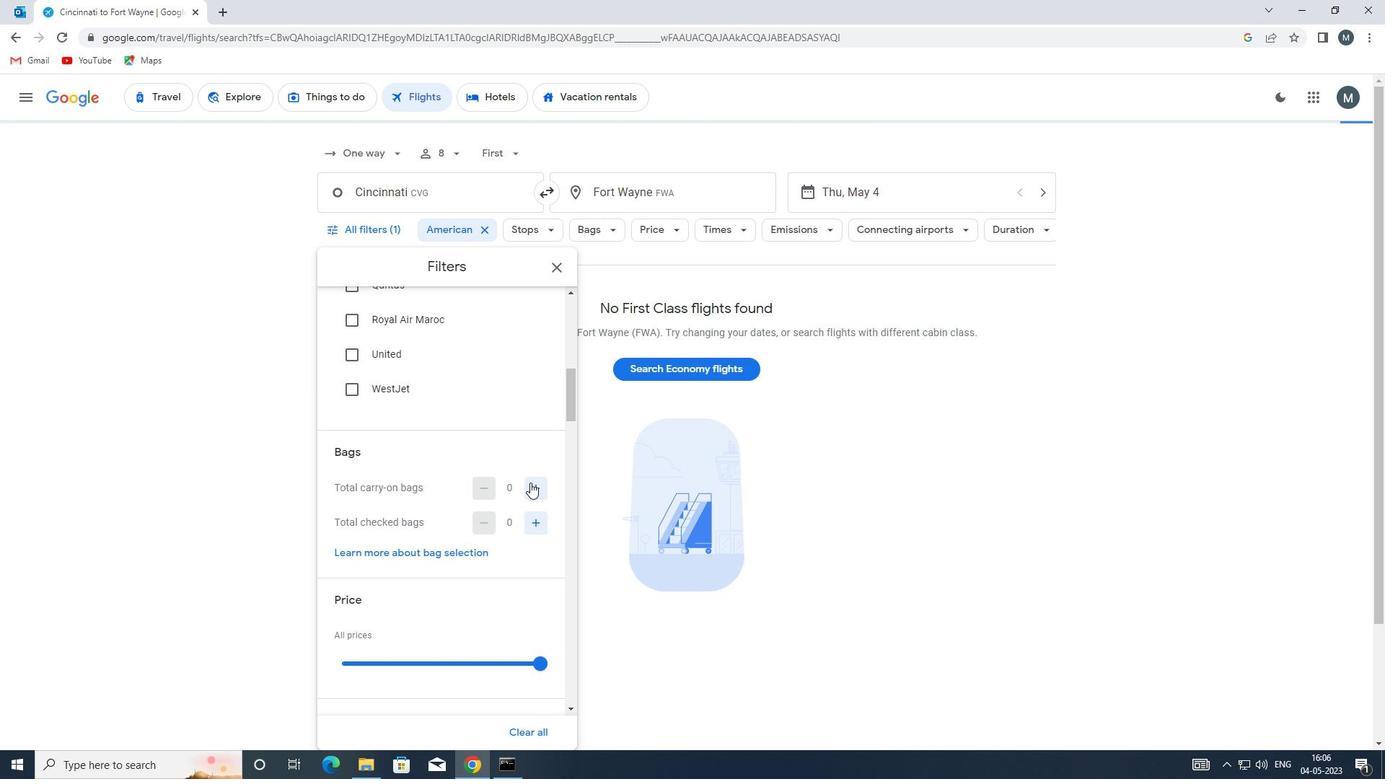 
Action: Mouse pressed left at (531, 484)
Screenshot: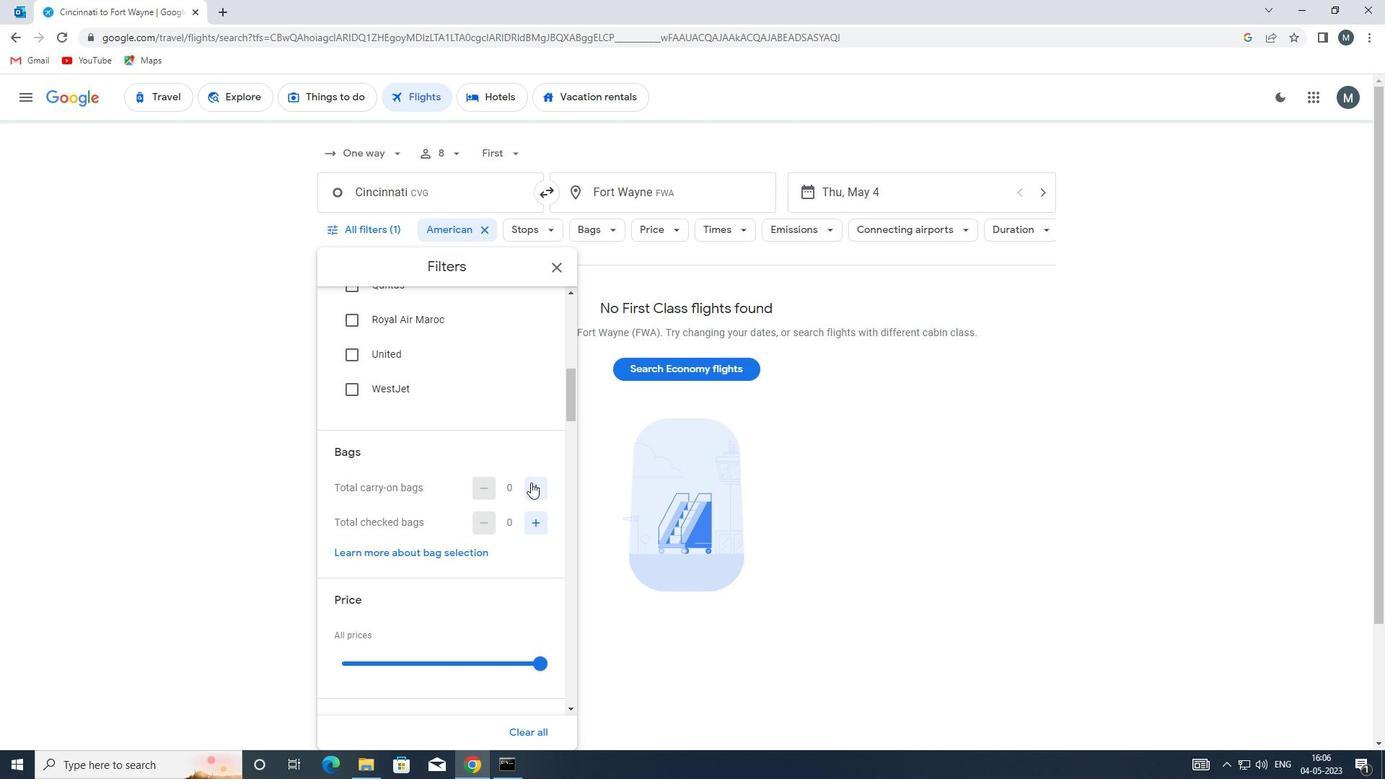 
Action: Mouse moved to (534, 485)
Screenshot: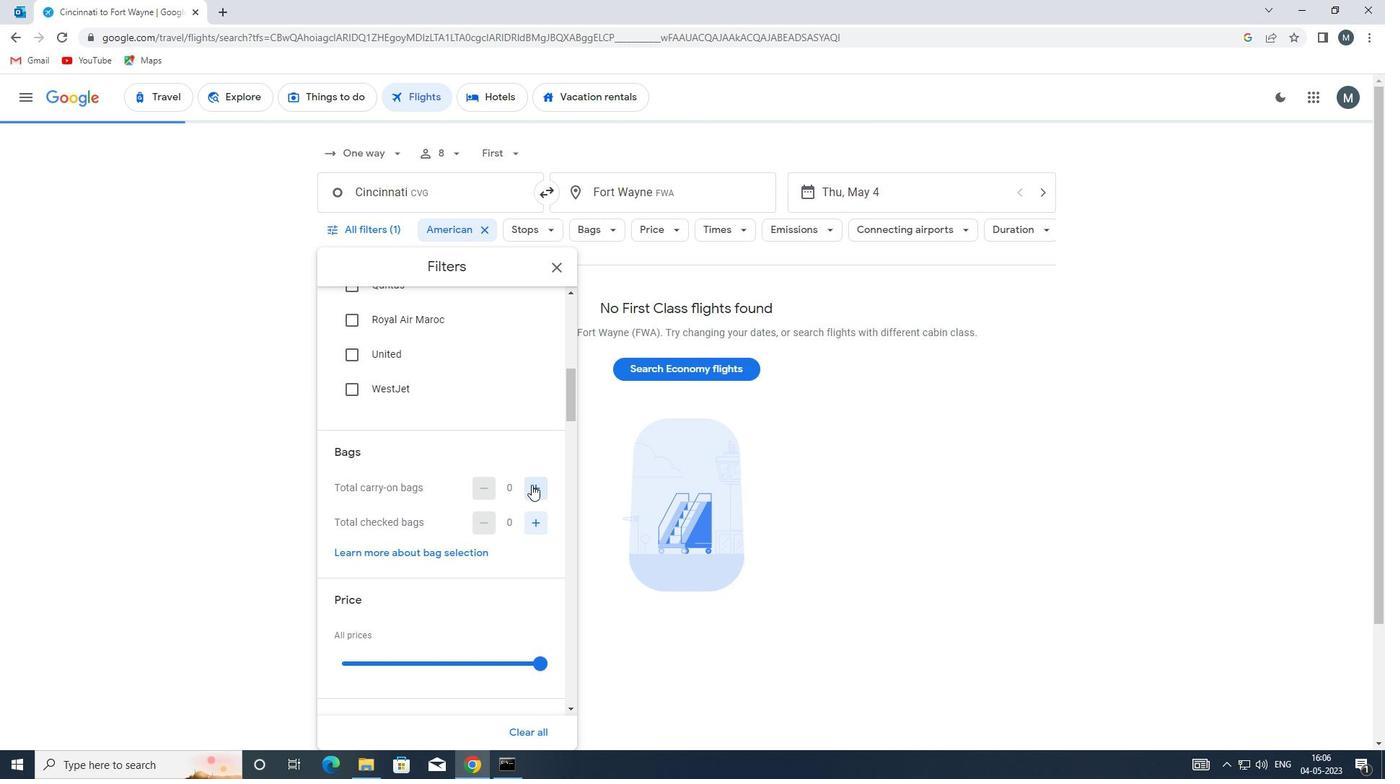 
Action: Mouse pressed left at (534, 485)
Screenshot: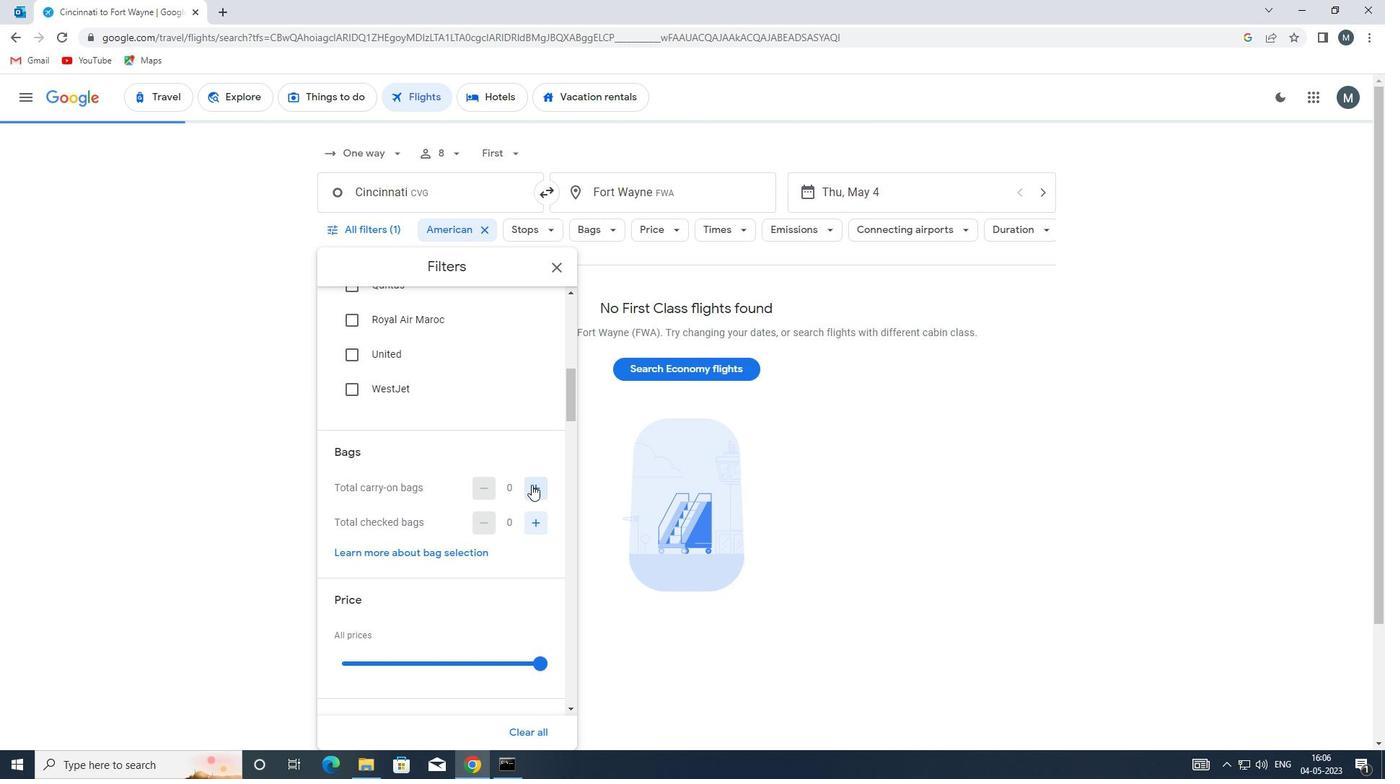 
Action: Mouse moved to (531, 520)
Screenshot: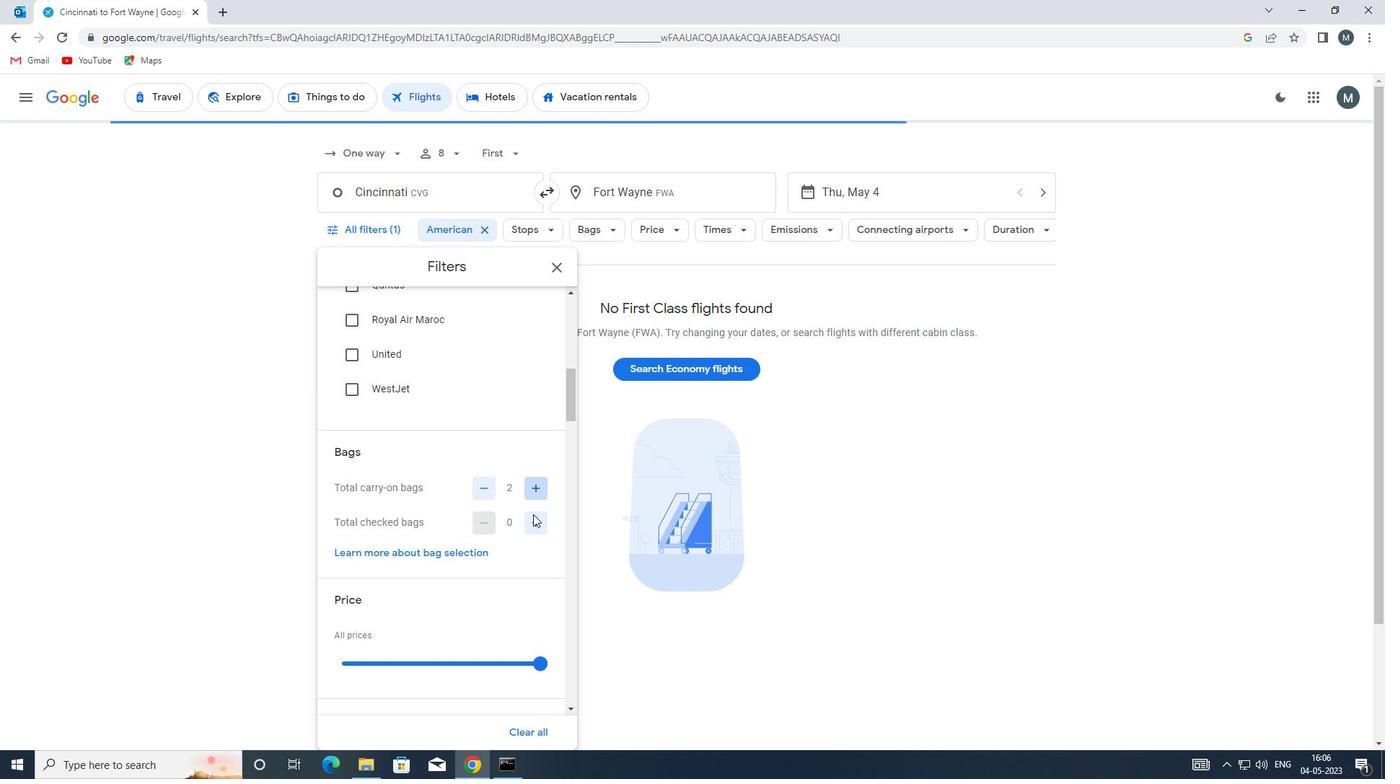 
Action: Mouse pressed left at (531, 520)
Screenshot: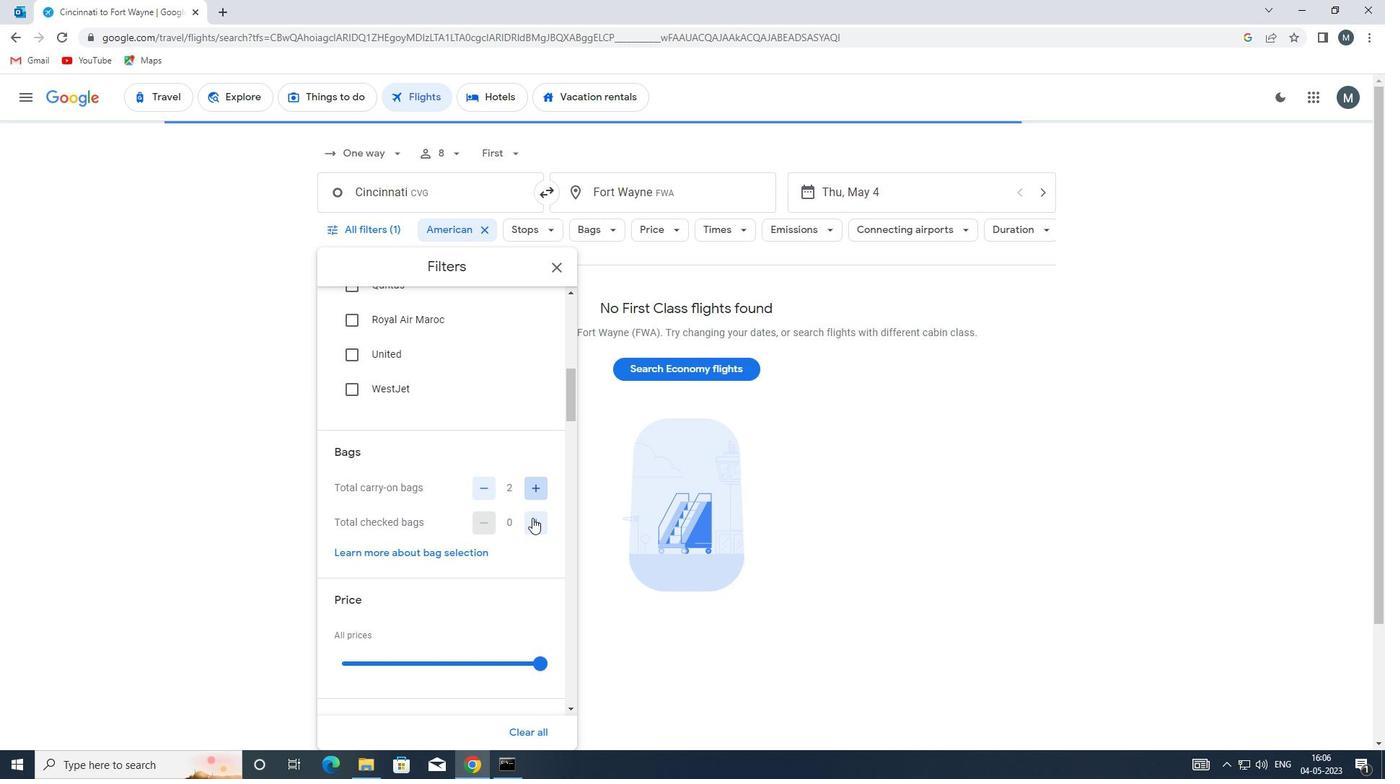 
Action: Mouse moved to (530, 521)
Screenshot: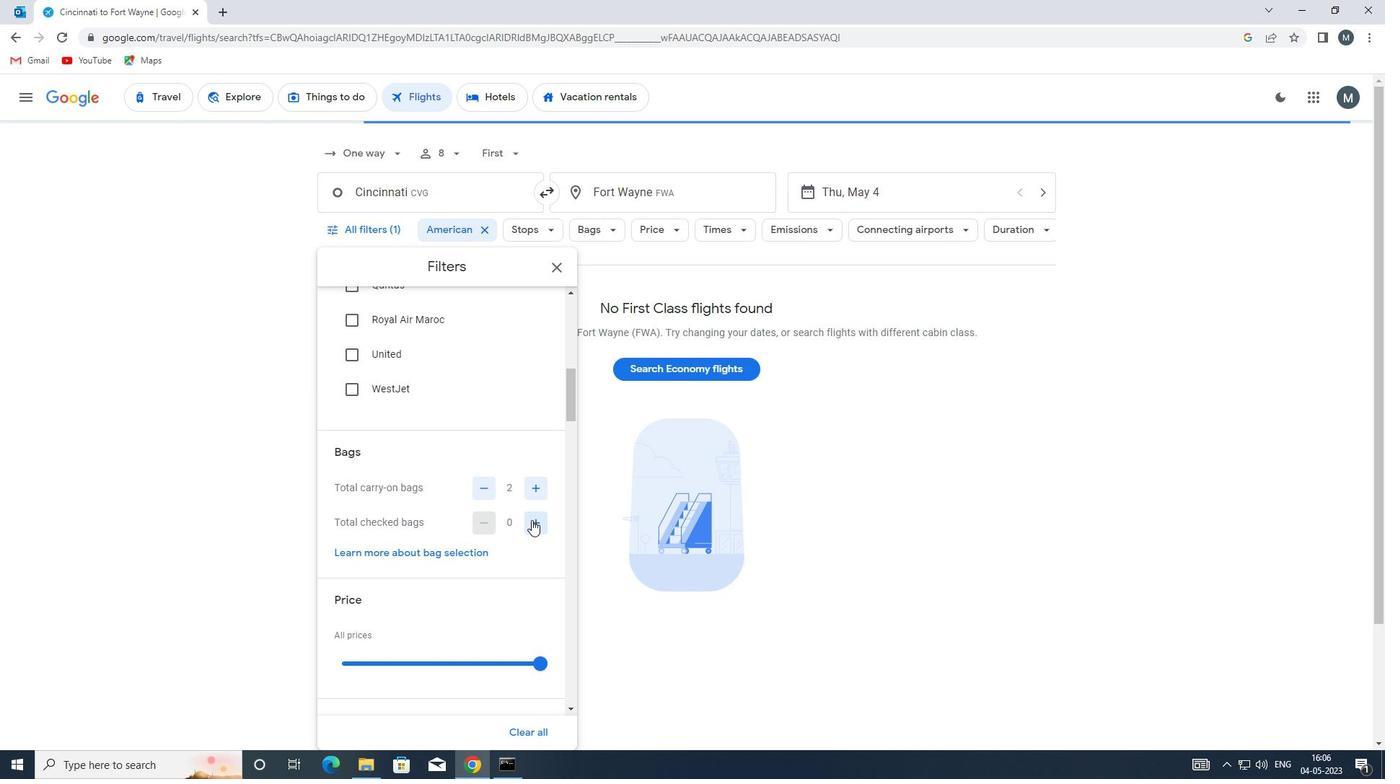 
Action: Mouse pressed left at (530, 521)
Screenshot: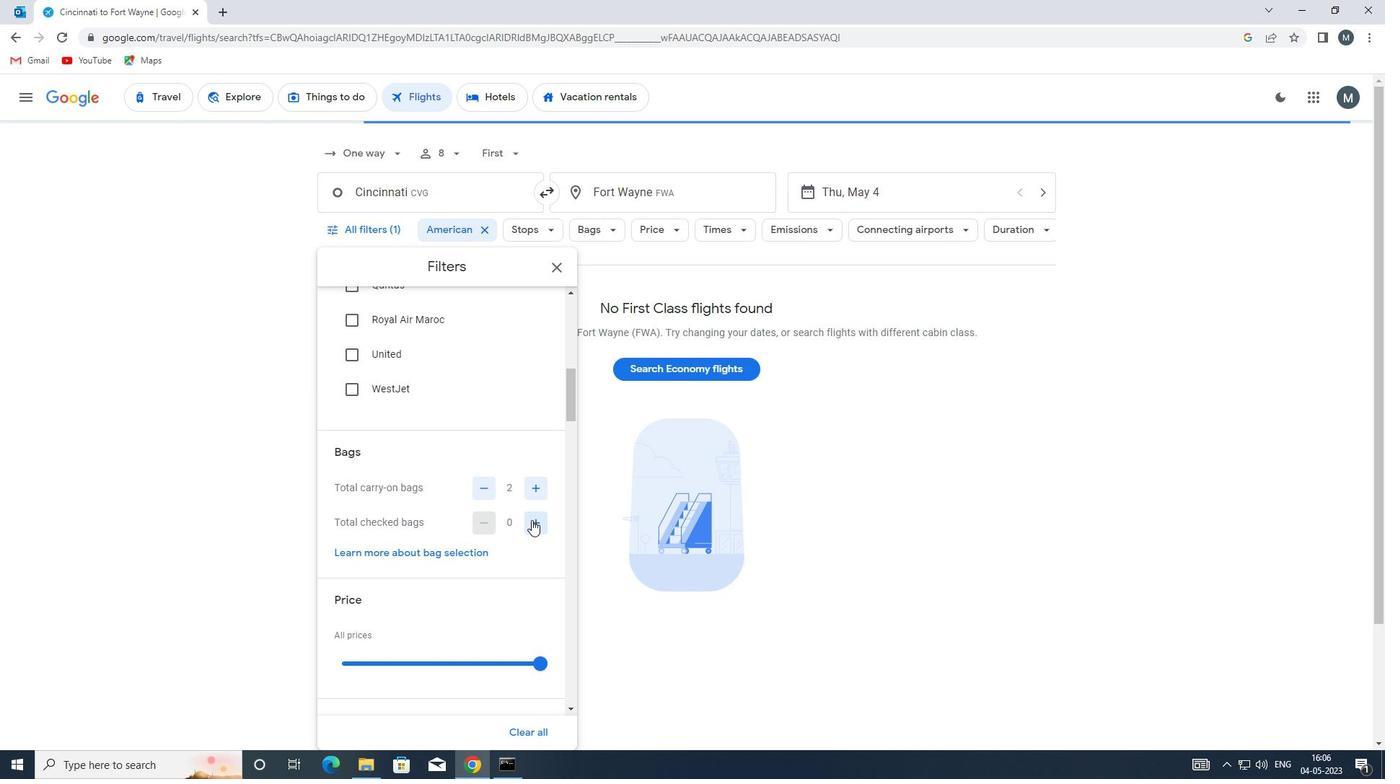 
Action: Mouse pressed left at (530, 521)
Screenshot: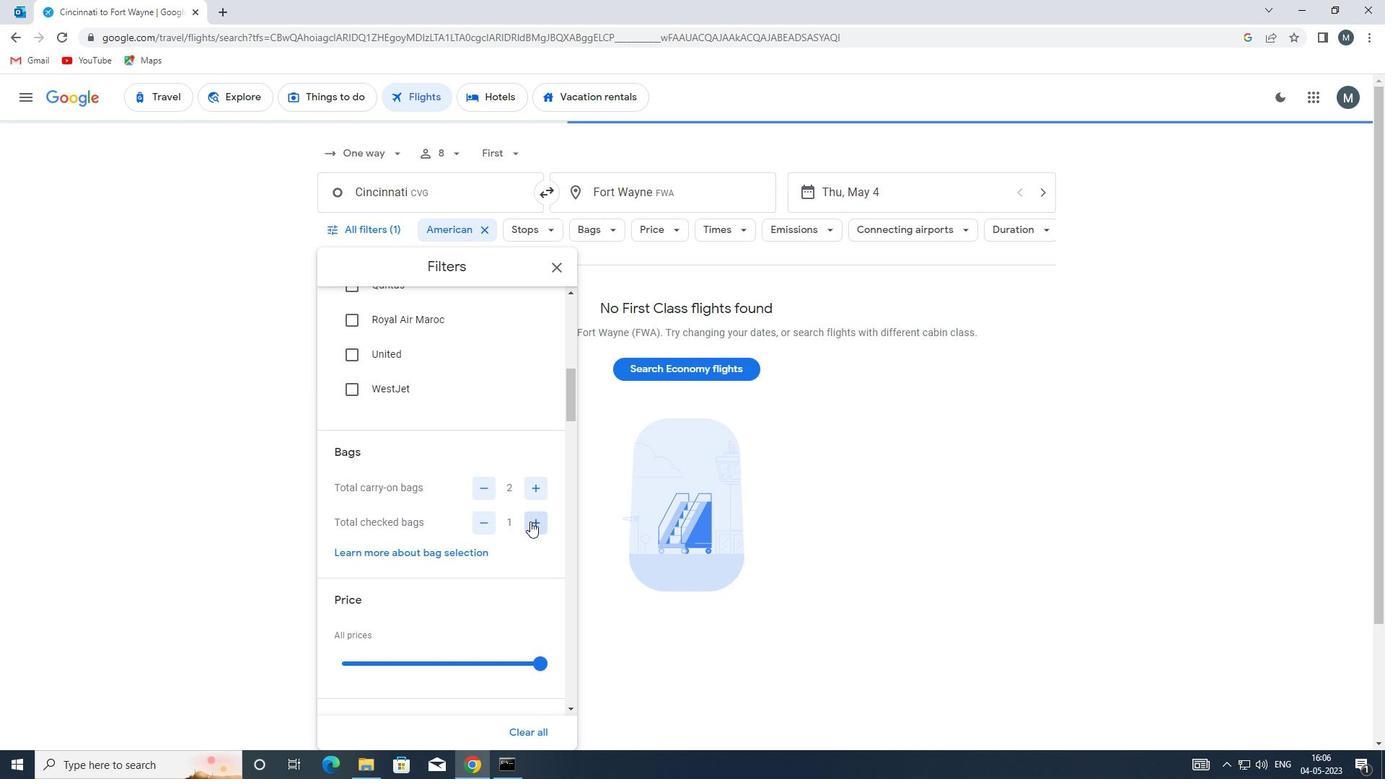 
Action: Mouse pressed left at (530, 521)
Screenshot: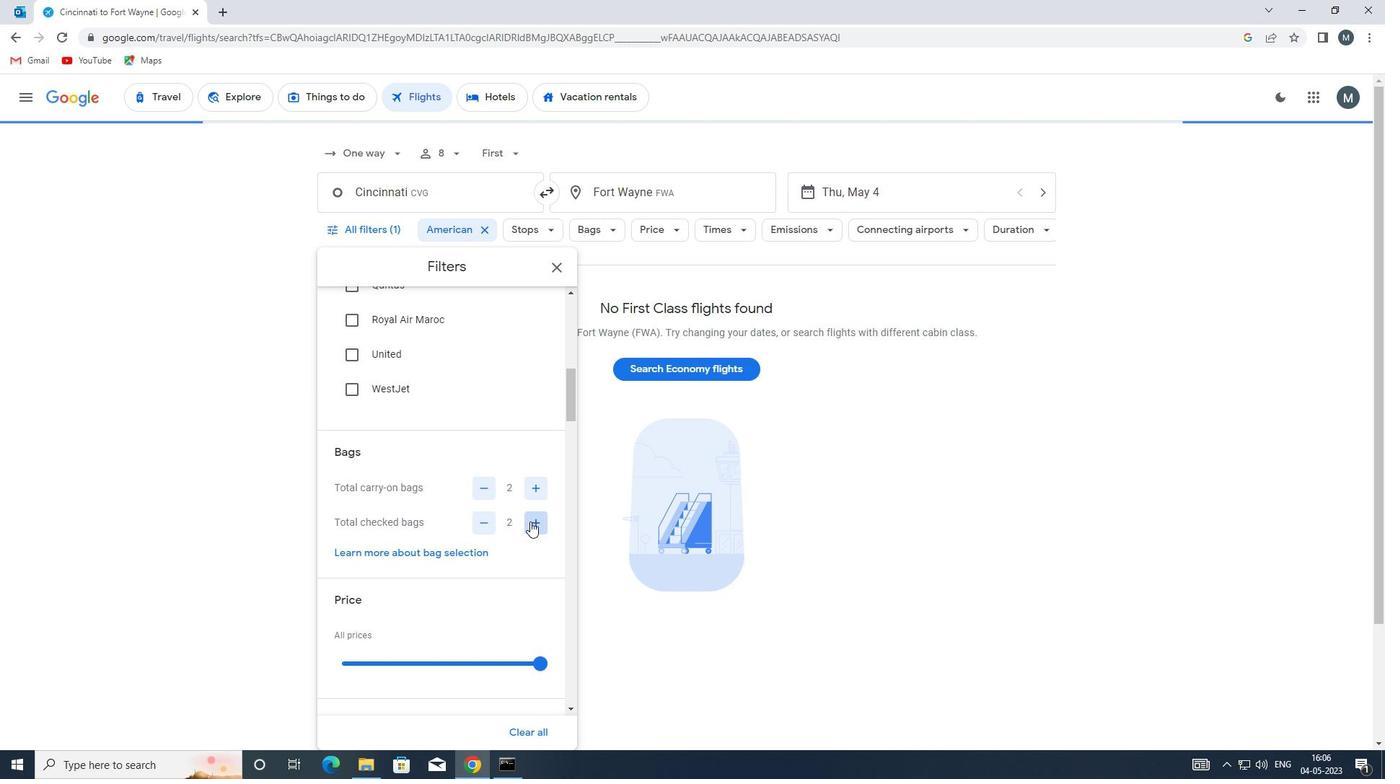 
Action: Mouse pressed left at (530, 521)
Screenshot: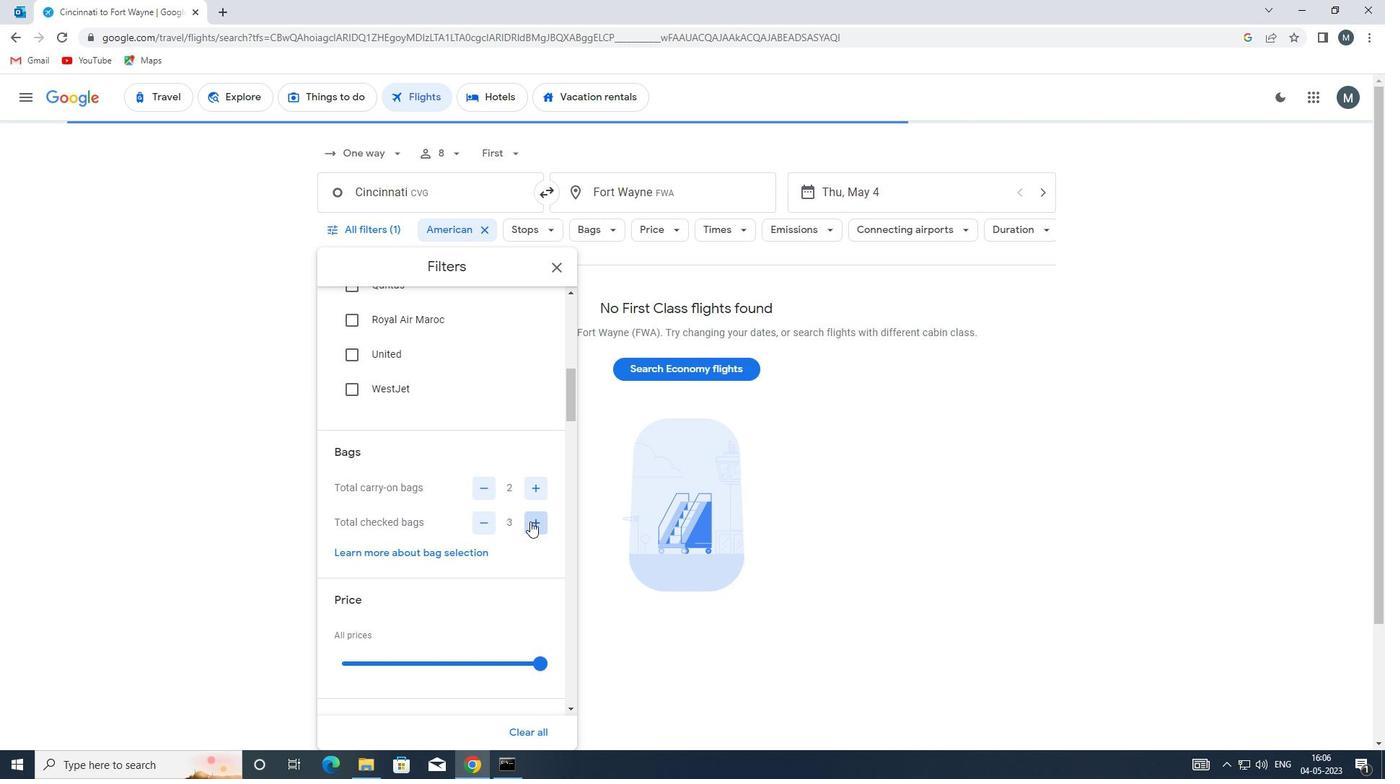 
Action: Mouse pressed left at (530, 521)
Screenshot: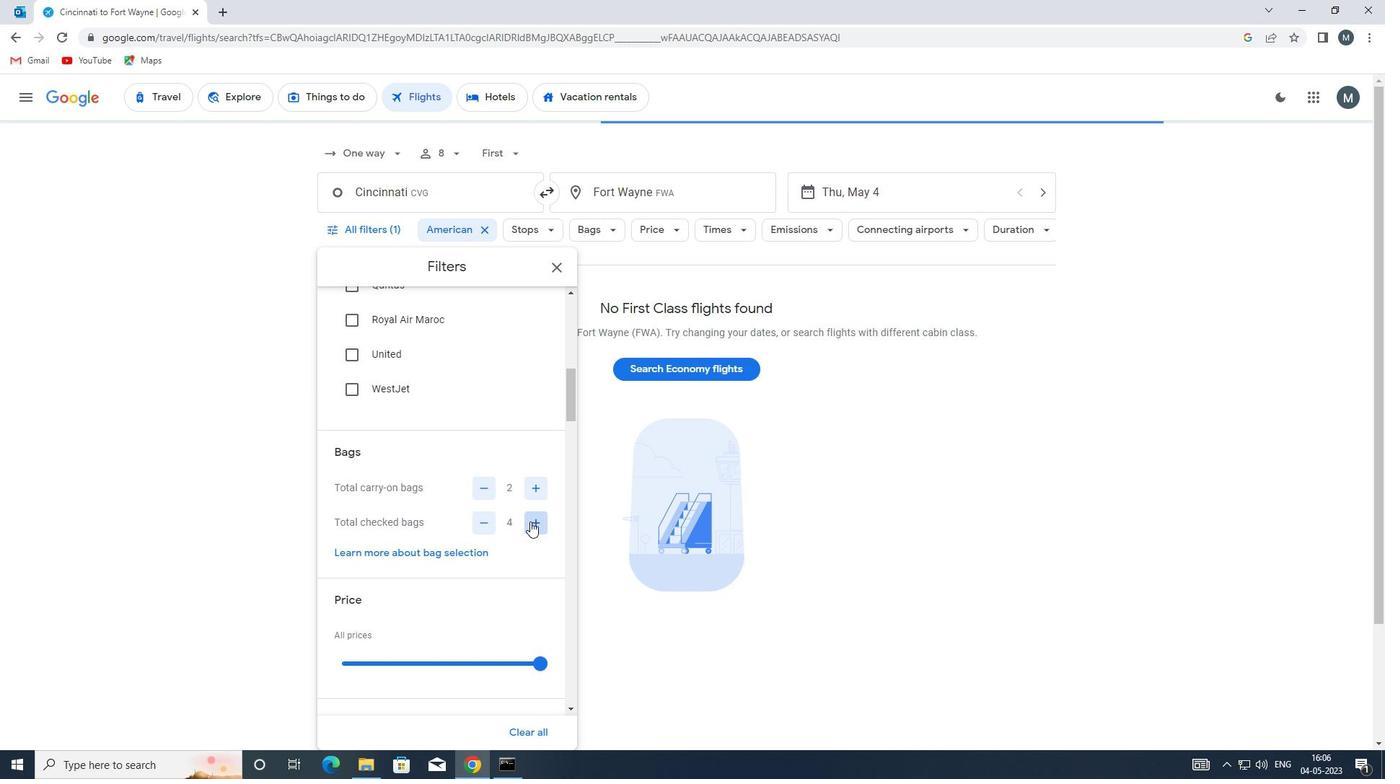 
Action: Mouse moved to (531, 522)
Screenshot: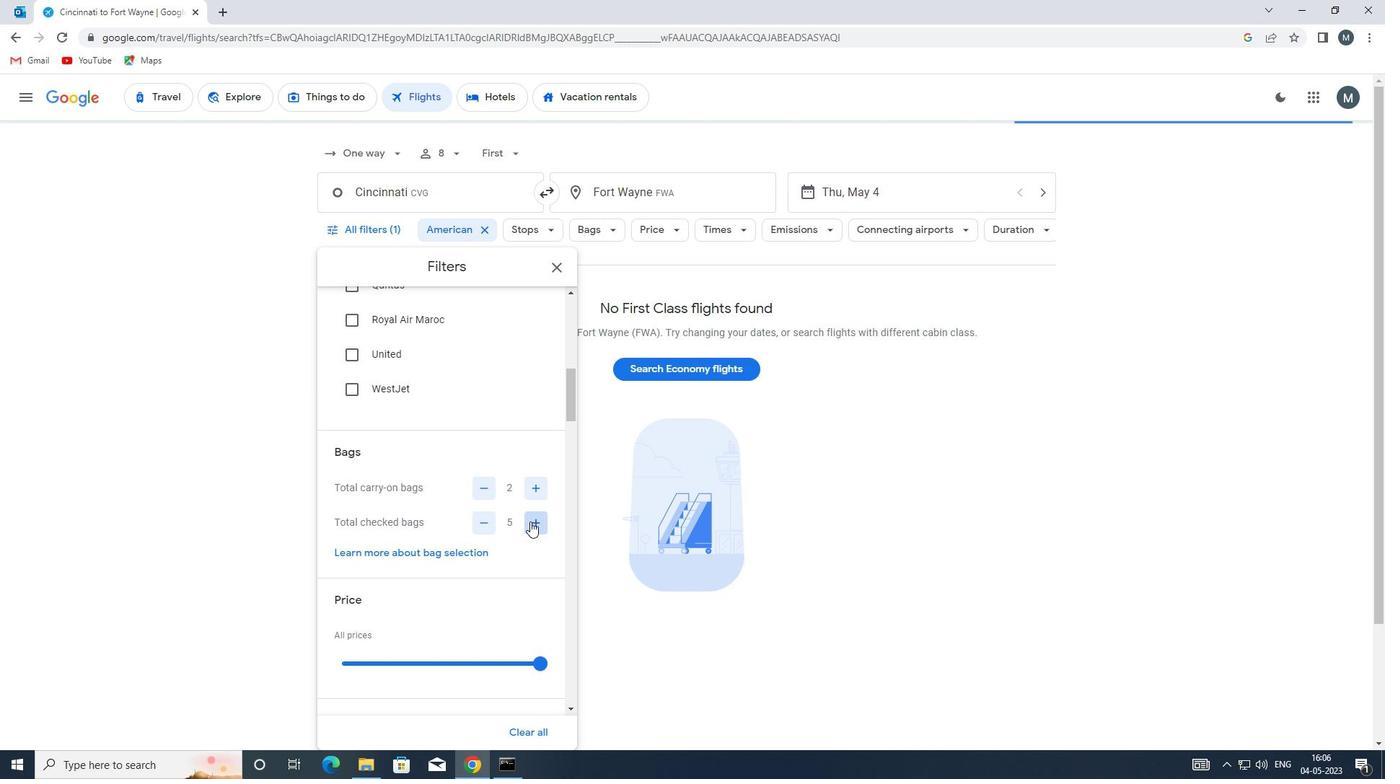 
Action: Mouse pressed left at (531, 522)
Screenshot: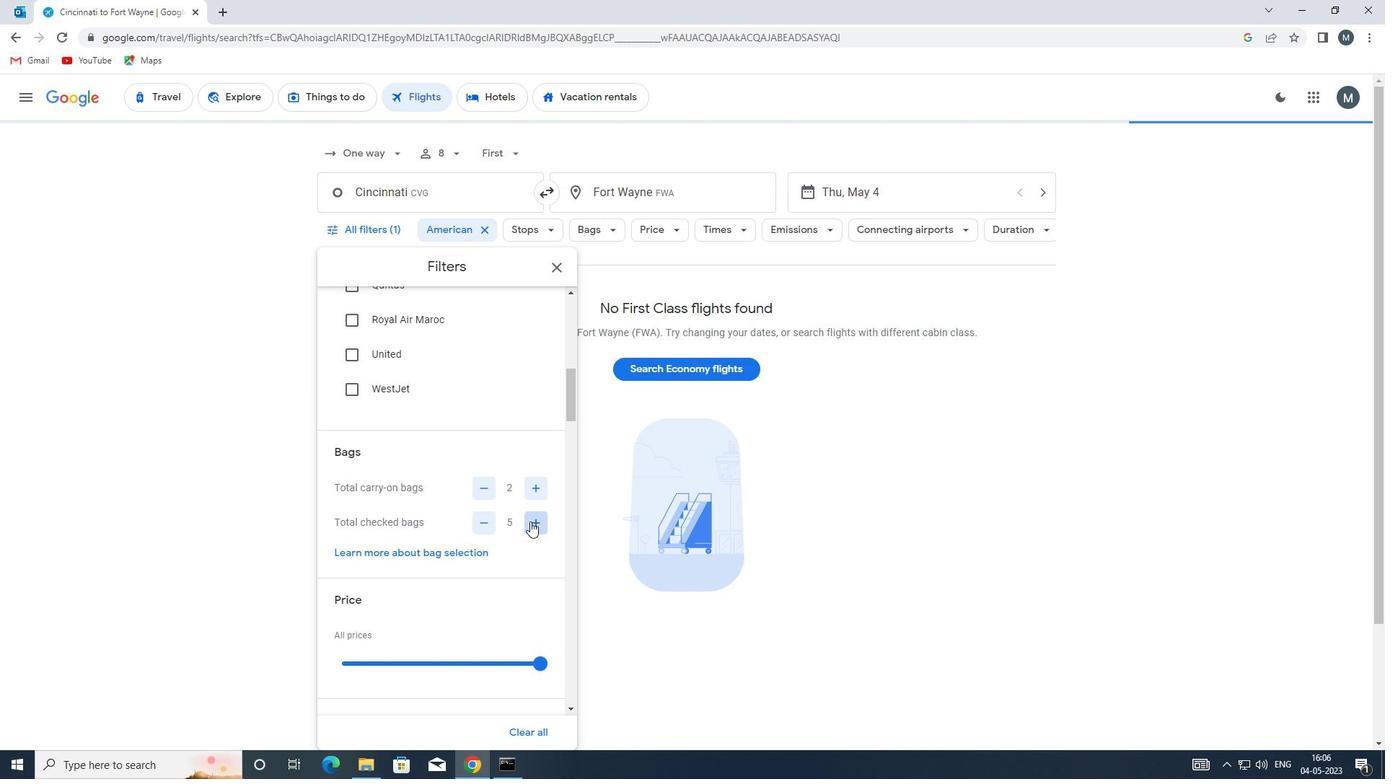 
Action: Mouse moved to (491, 524)
Screenshot: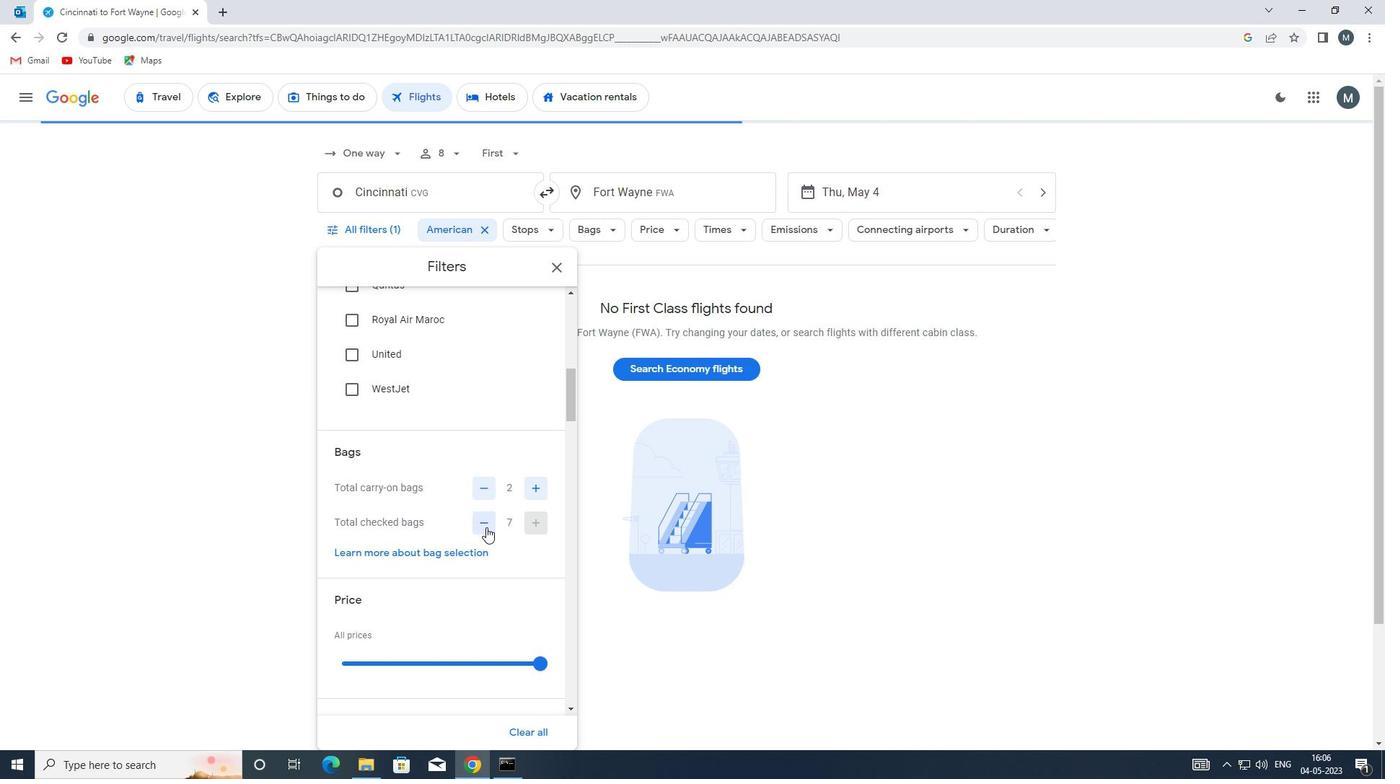 
Action: Mouse pressed left at (491, 524)
Screenshot: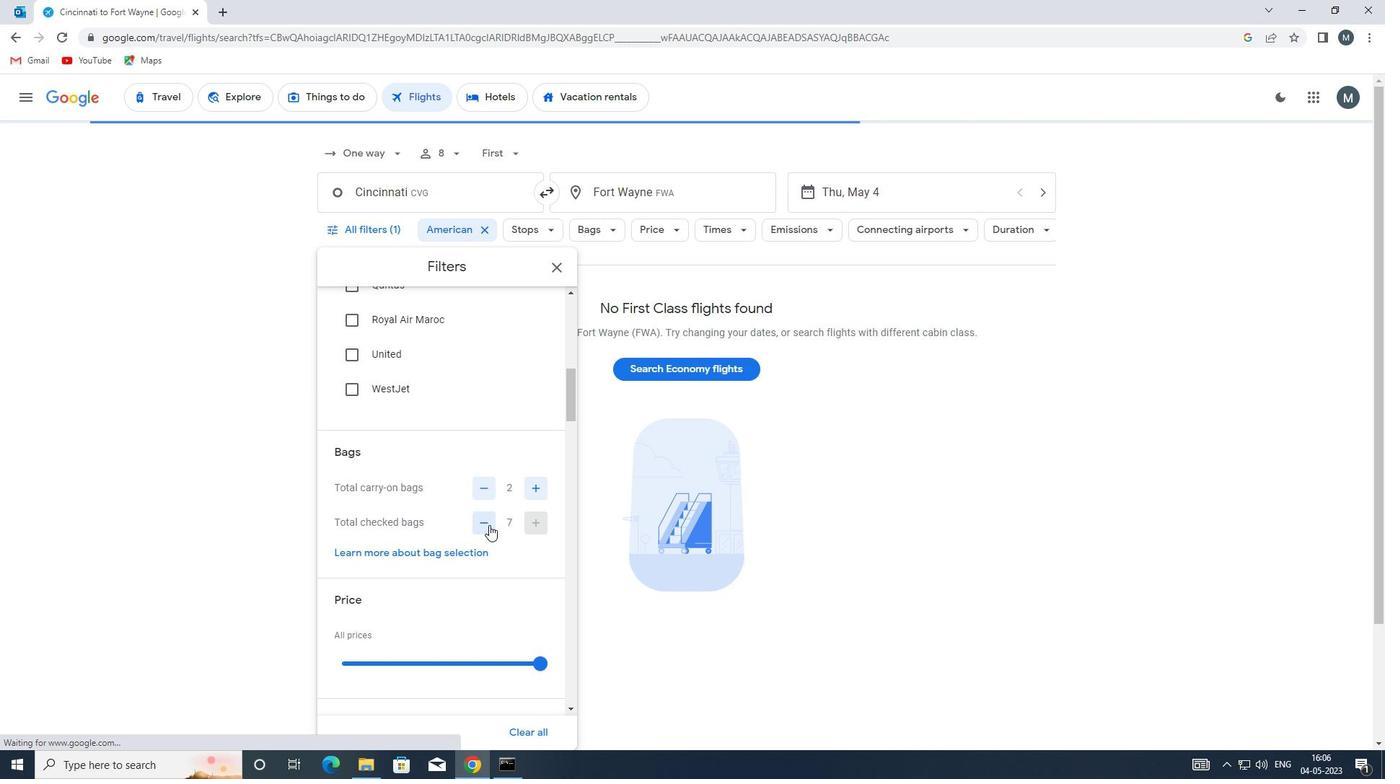 
Action: Mouse moved to (493, 506)
Screenshot: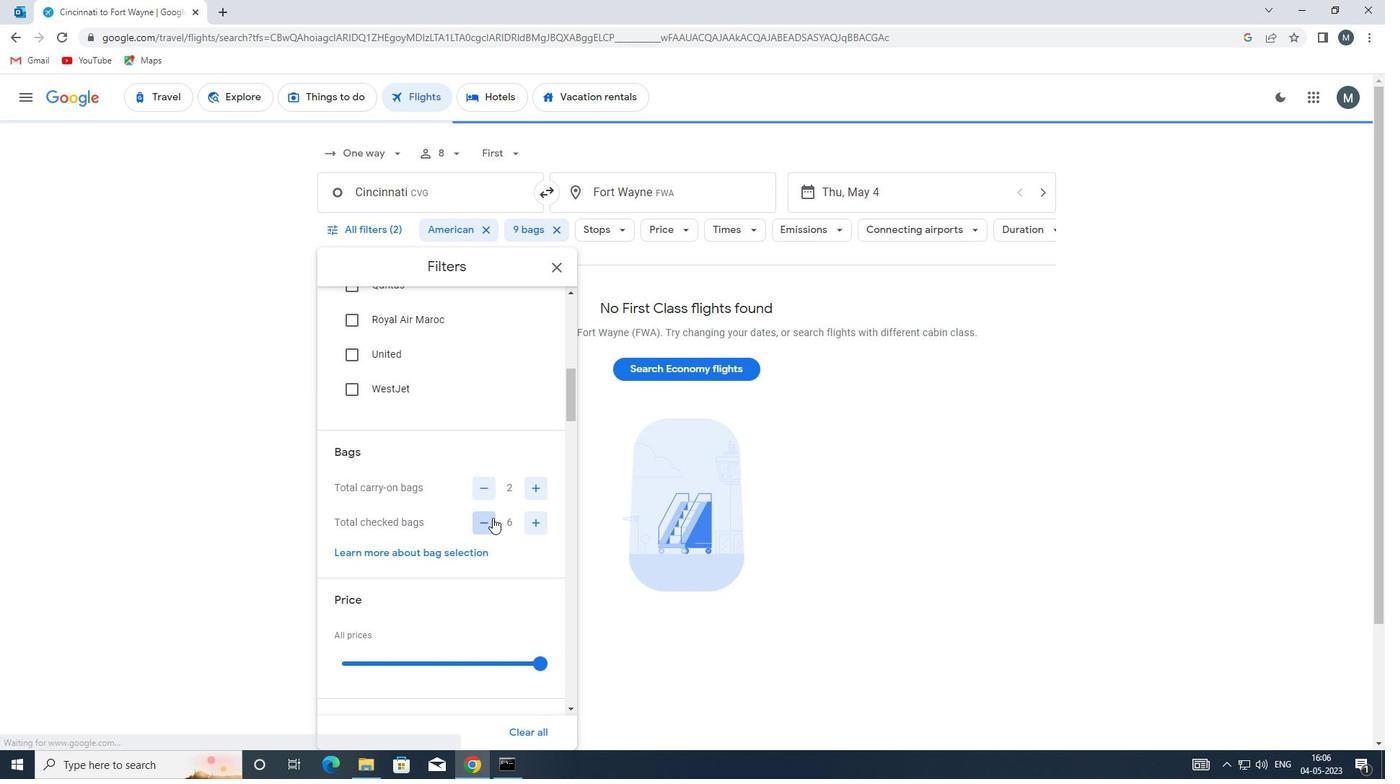 
Action: Mouse scrolled (493, 505) with delta (0, 0)
Screenshot: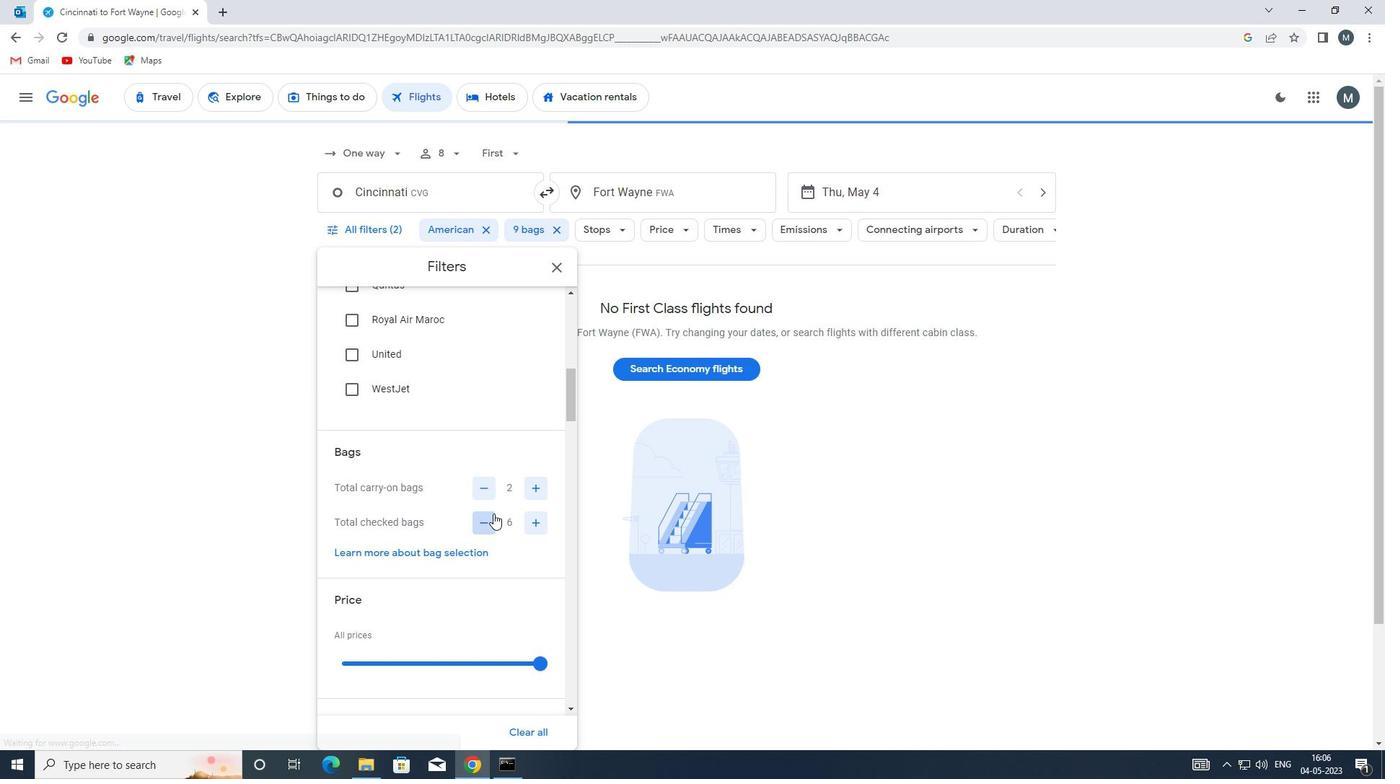
Action: Mouse moved to (445, 481)
Screenshot: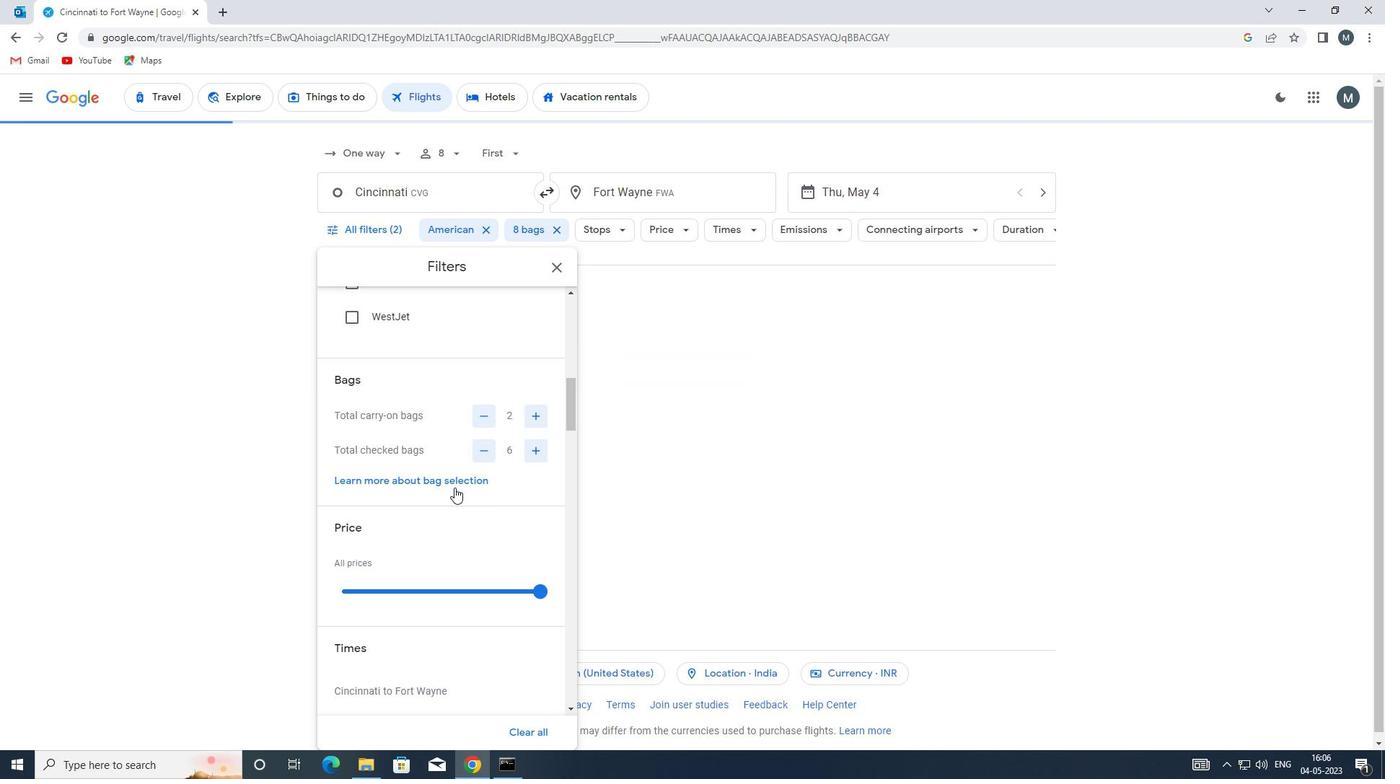 
Action: Mouse scrolled (445, 480) with delta (0, 0)
Screenshot: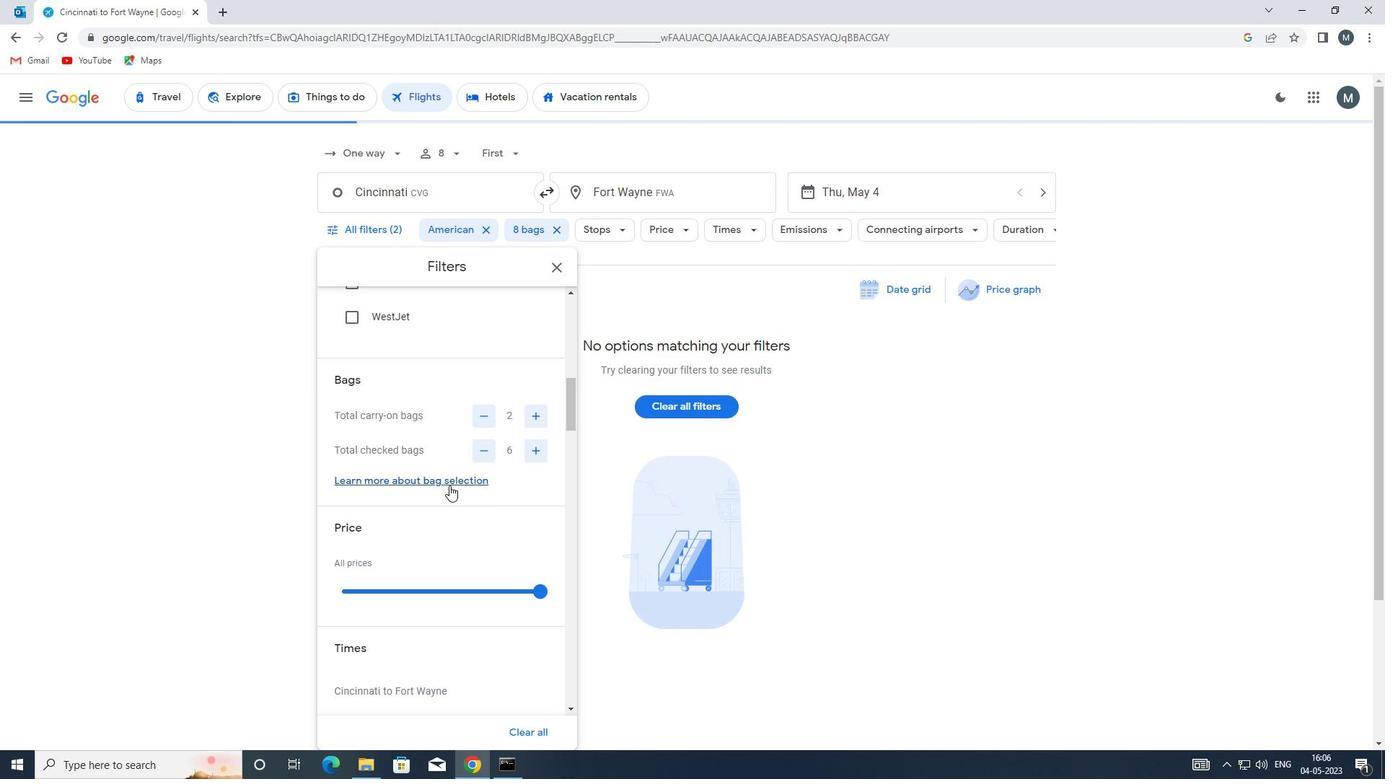 
Action: Mouse moved to (403, 518)
Screenshot: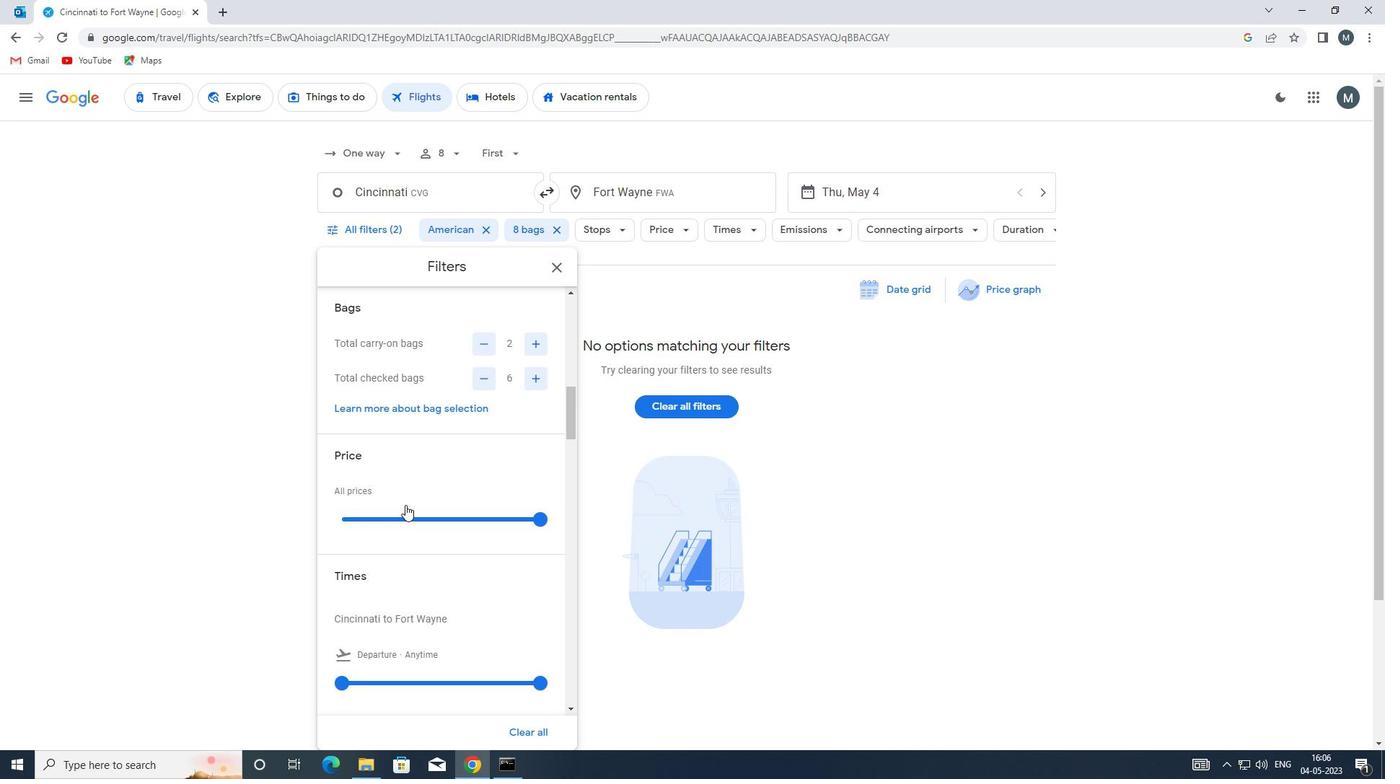 
Action: Mouse pressed left at (403, 518)
Screenshot: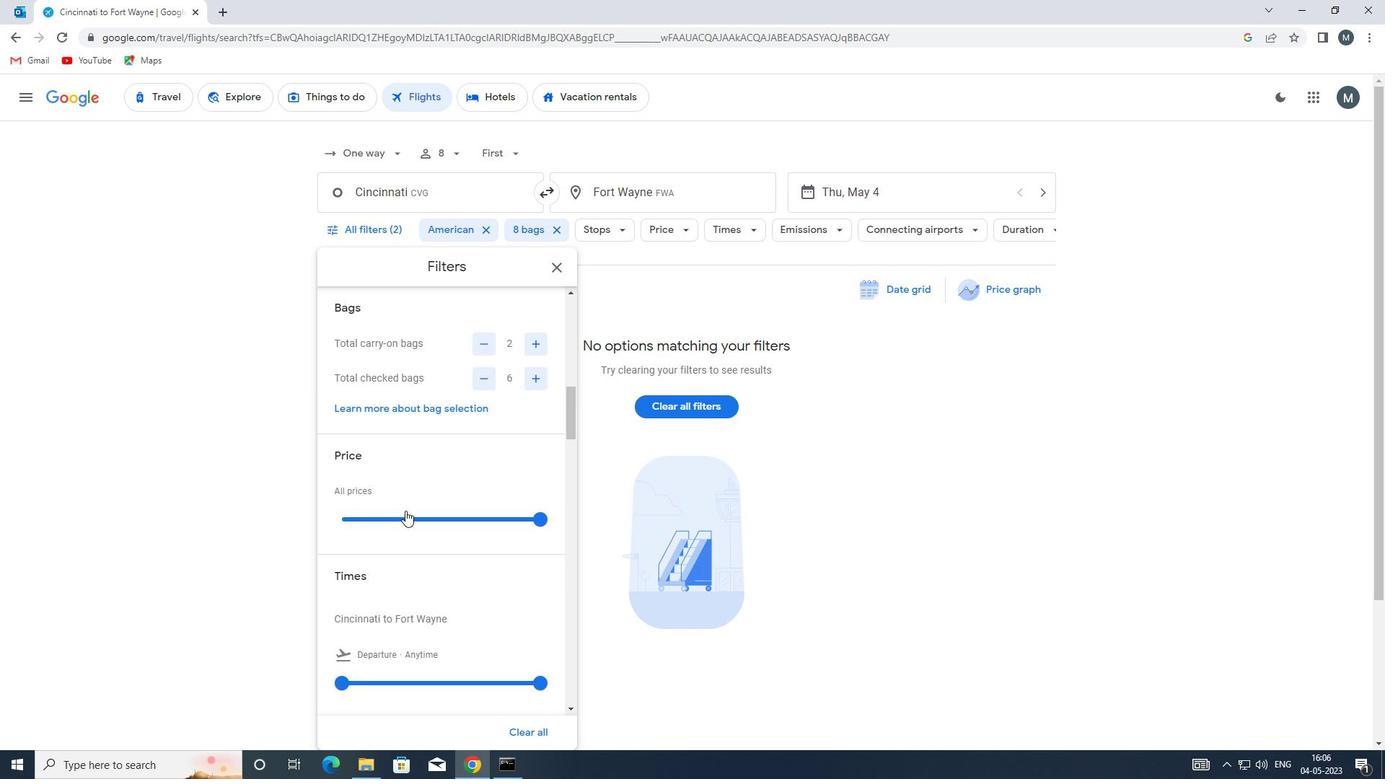 
Action: Mouse moved to (405, 519)
Screenshot: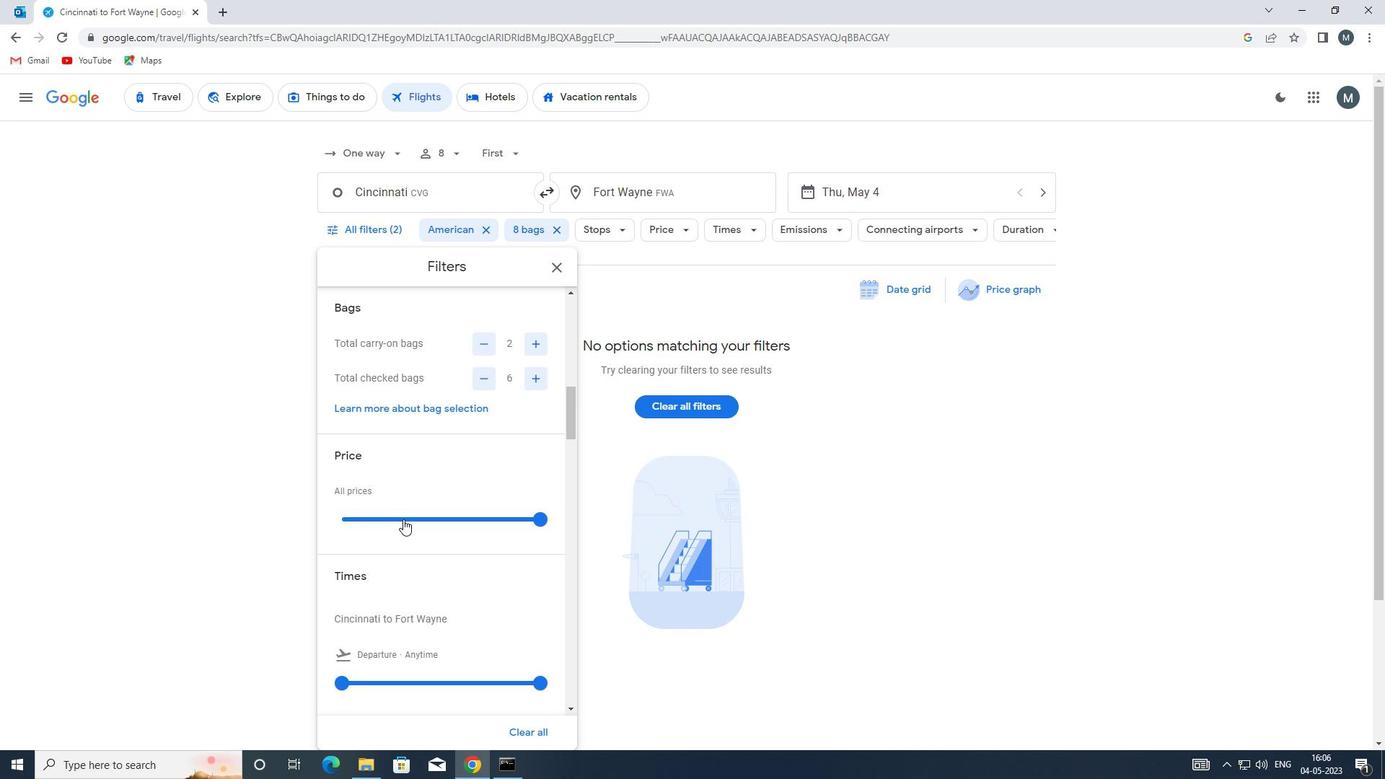 
Action: Mouse pressed left at (405, 519)
Screenshot: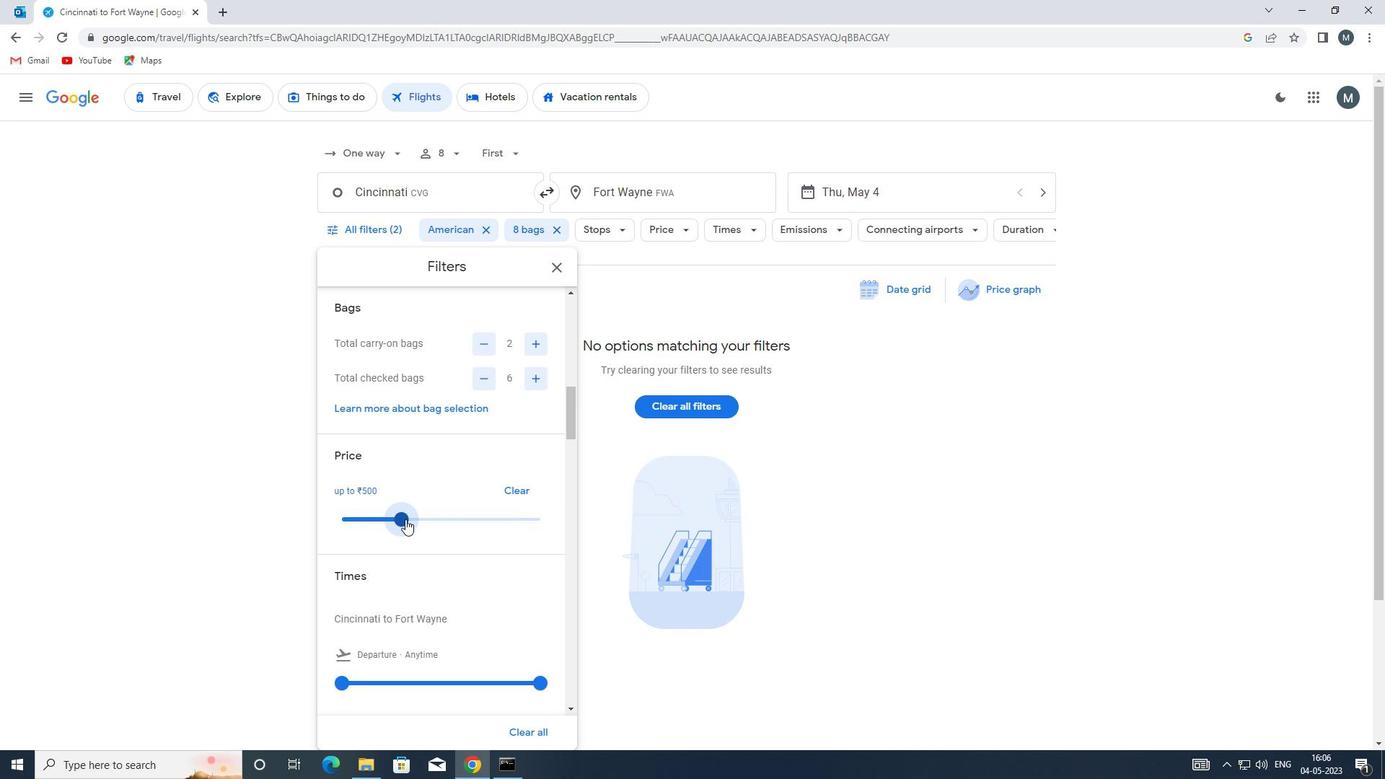 
Action: Mouse moved to (411, 493)
Screenshot: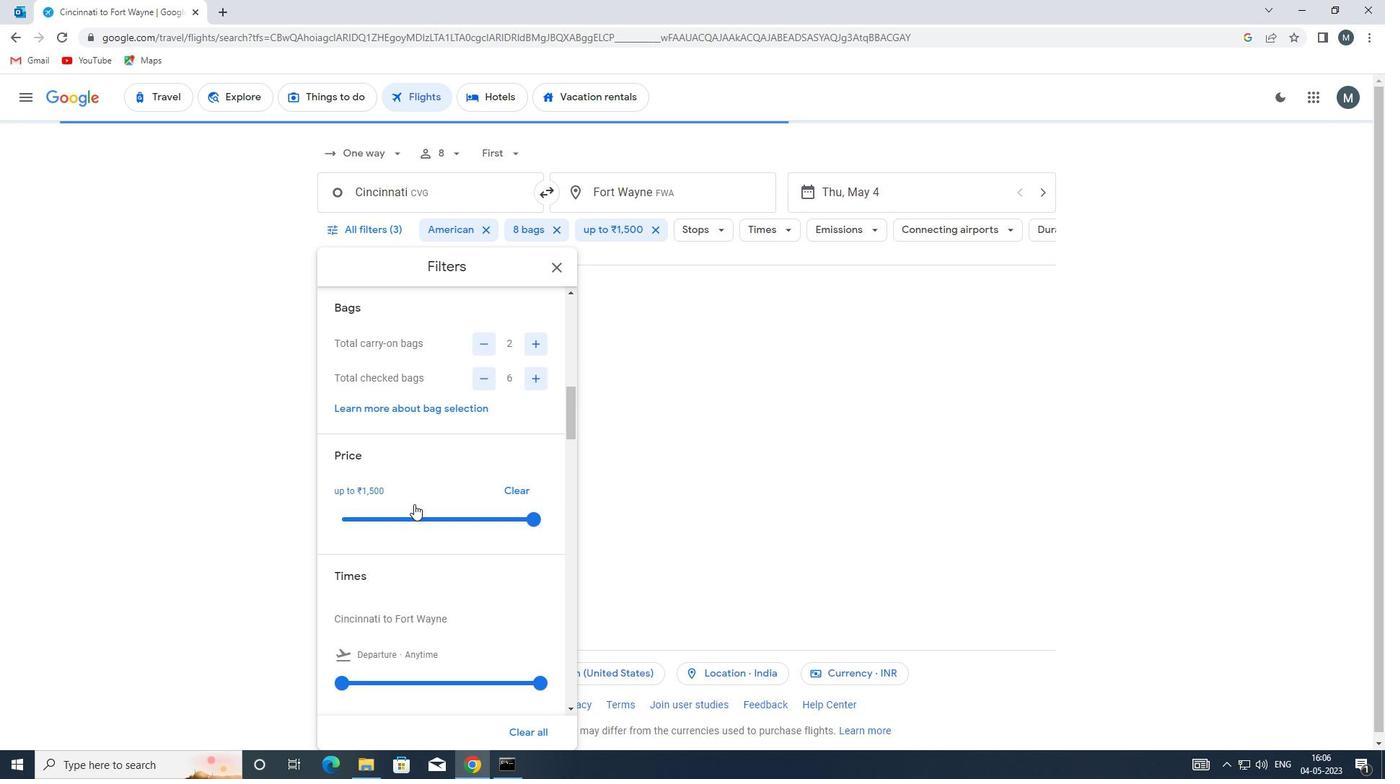 
Action: Mouse scrolled (411, 492) with delta (0, 0)
Screenshot: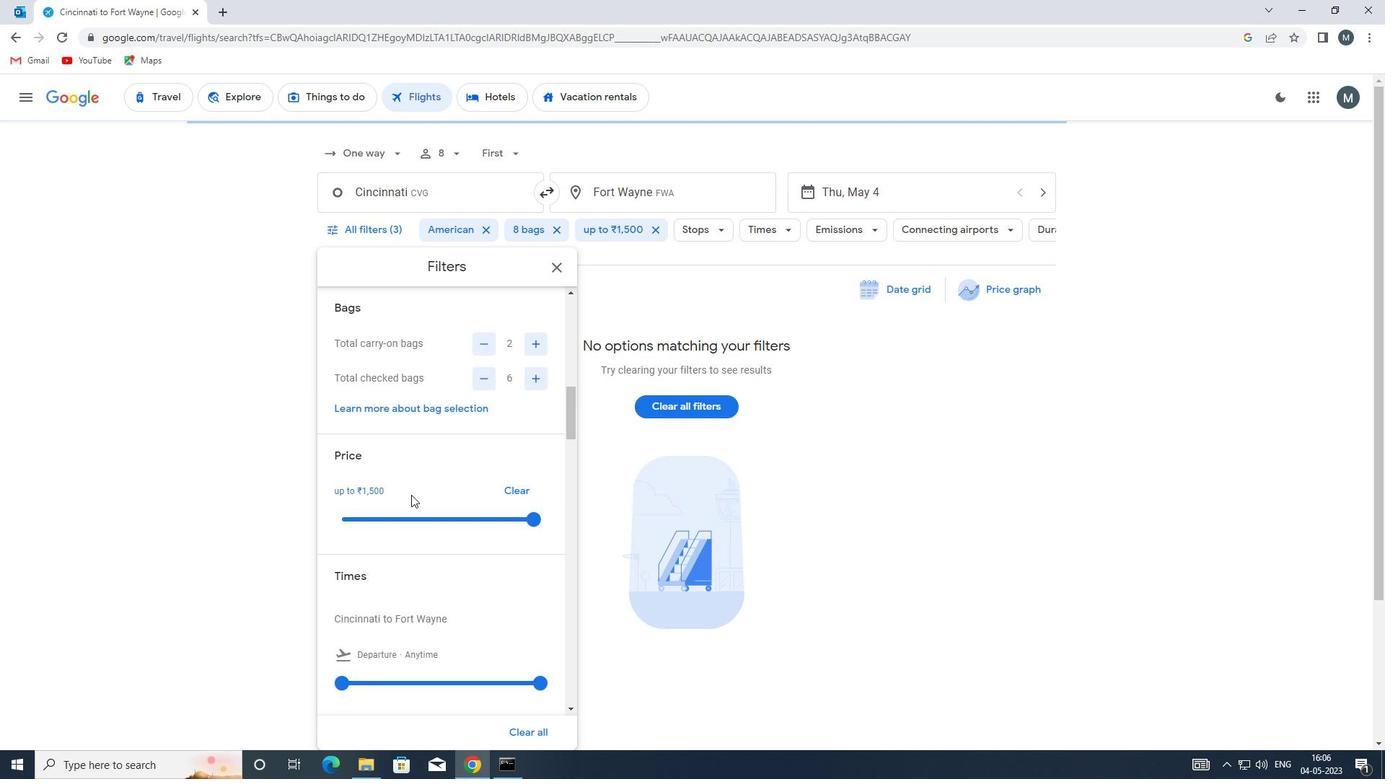 
Action: Mouse scrolled (411, 492) with delta (0, 0)
Screenshot: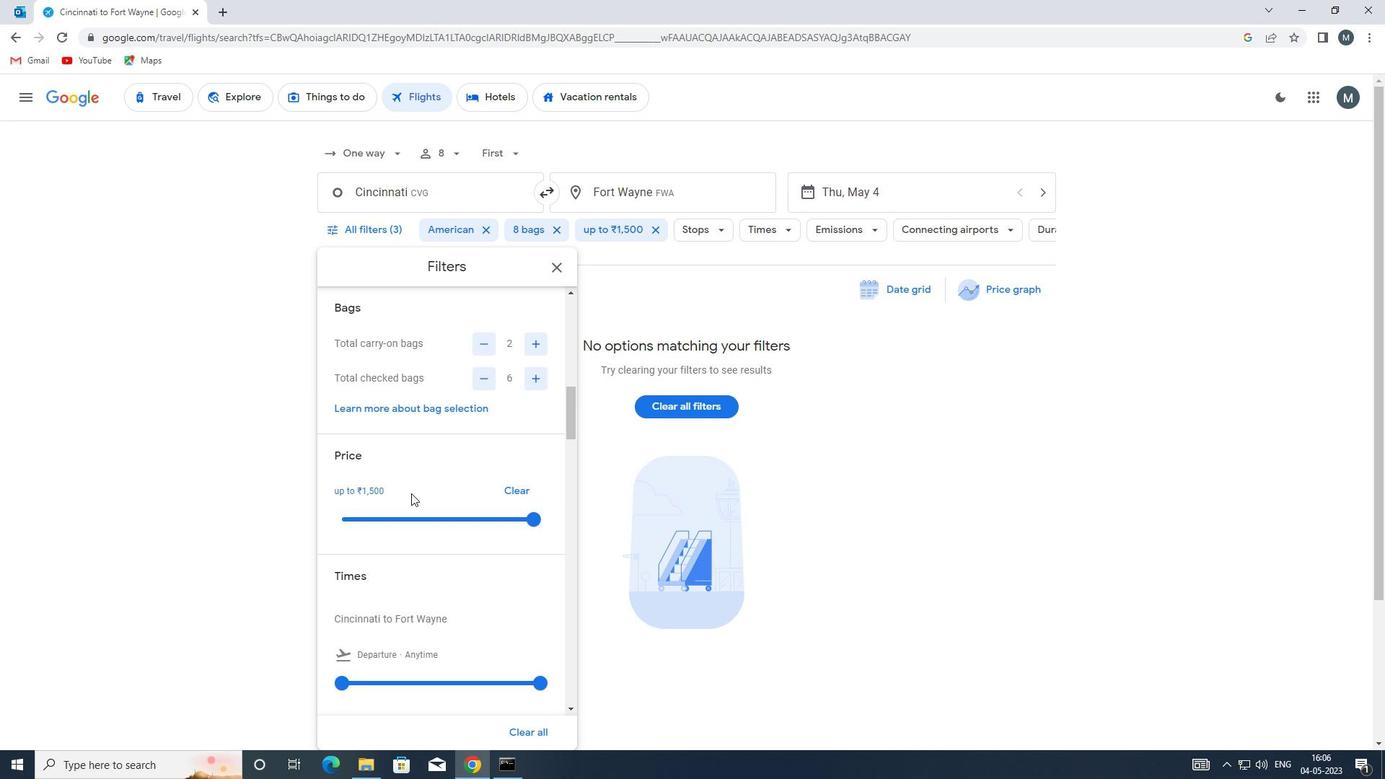 
Action: Mouse moved to (347, 536)
Screenshot: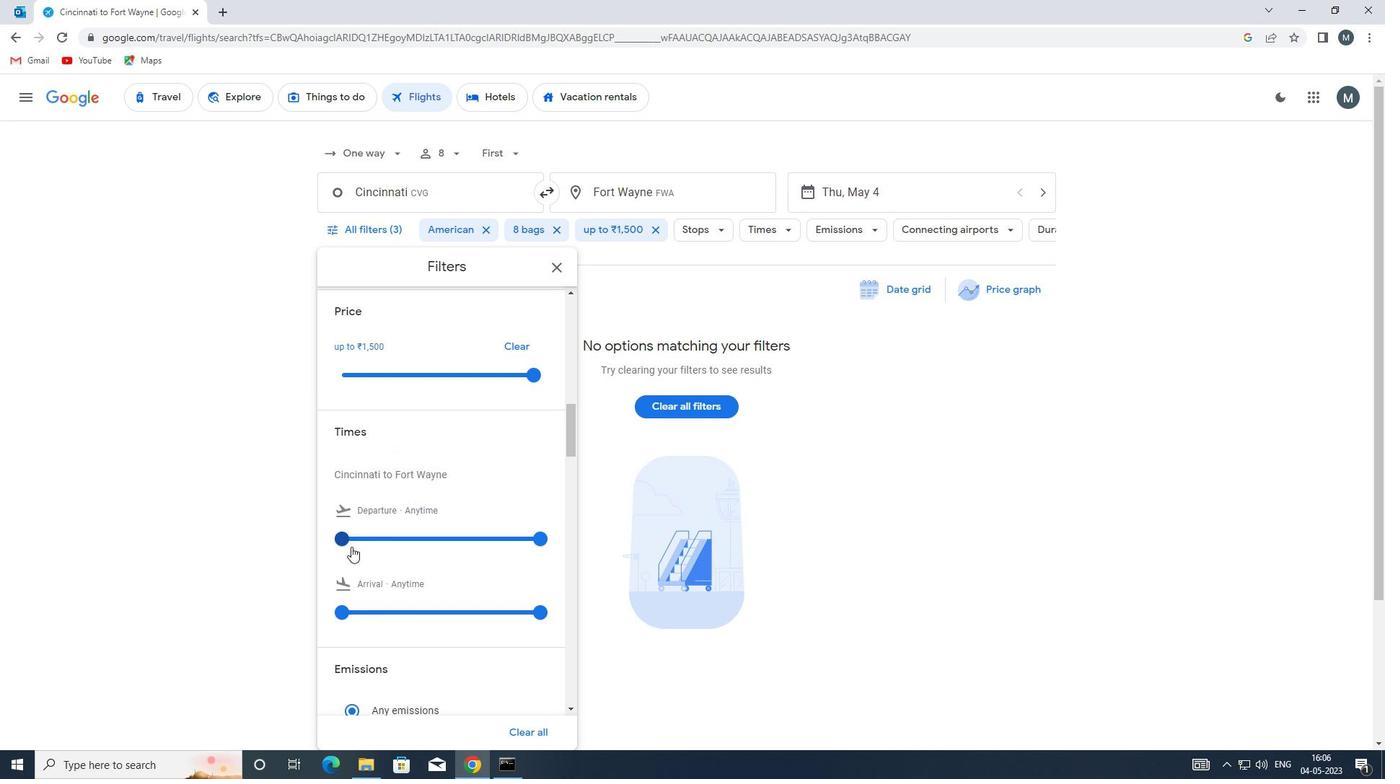 
Action: Mouse pressed left at (347, 536)
Screenshot: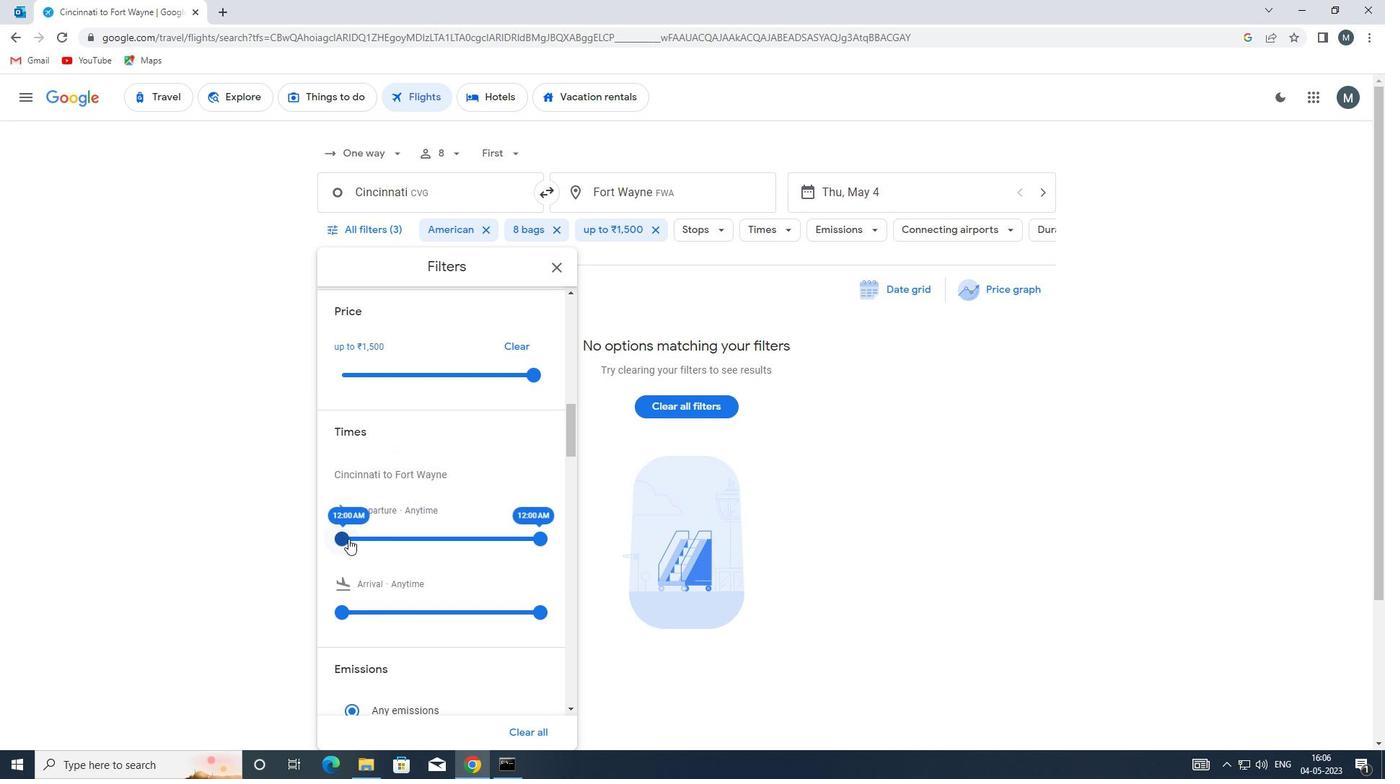 
Action: Mouse moved to (524, 536)
Screenshot: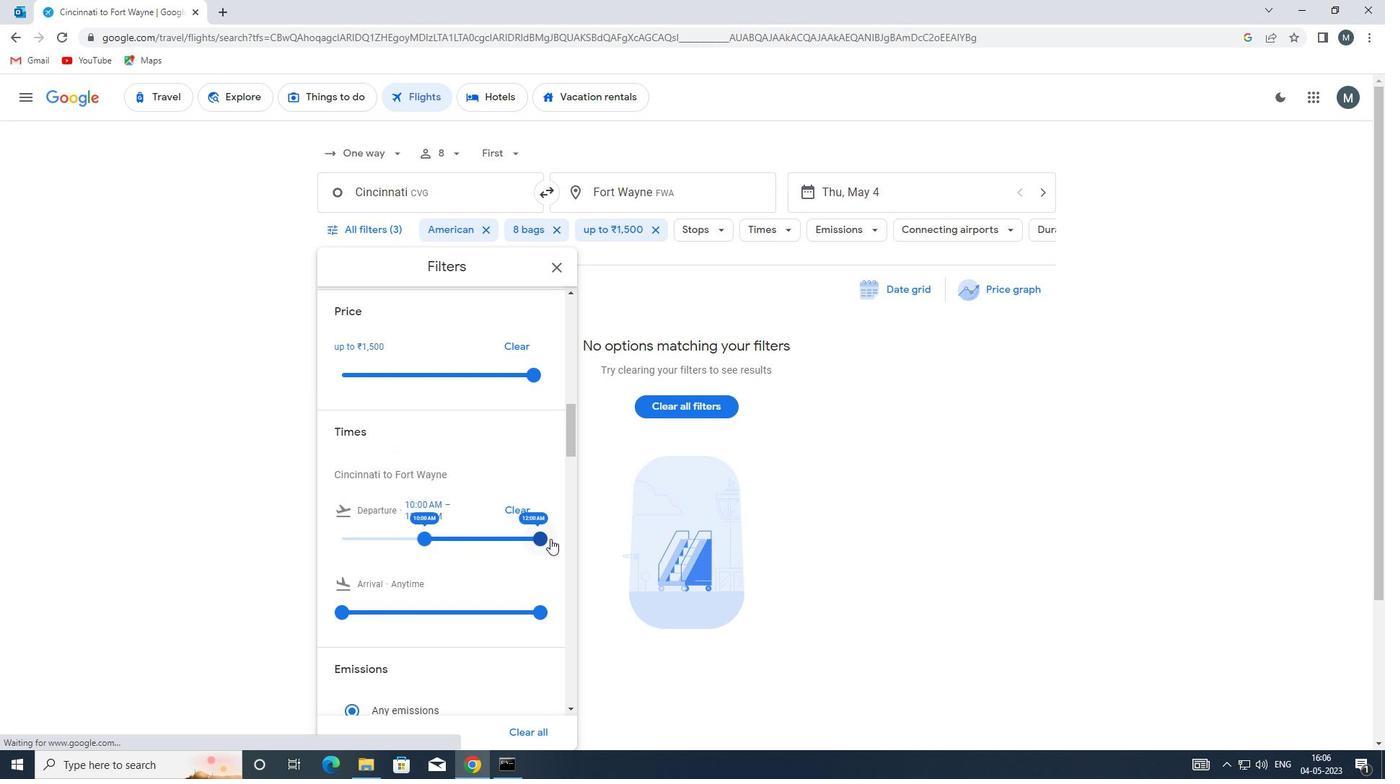 
Action: Mouse pressed left at (524, 536)
Screenshot: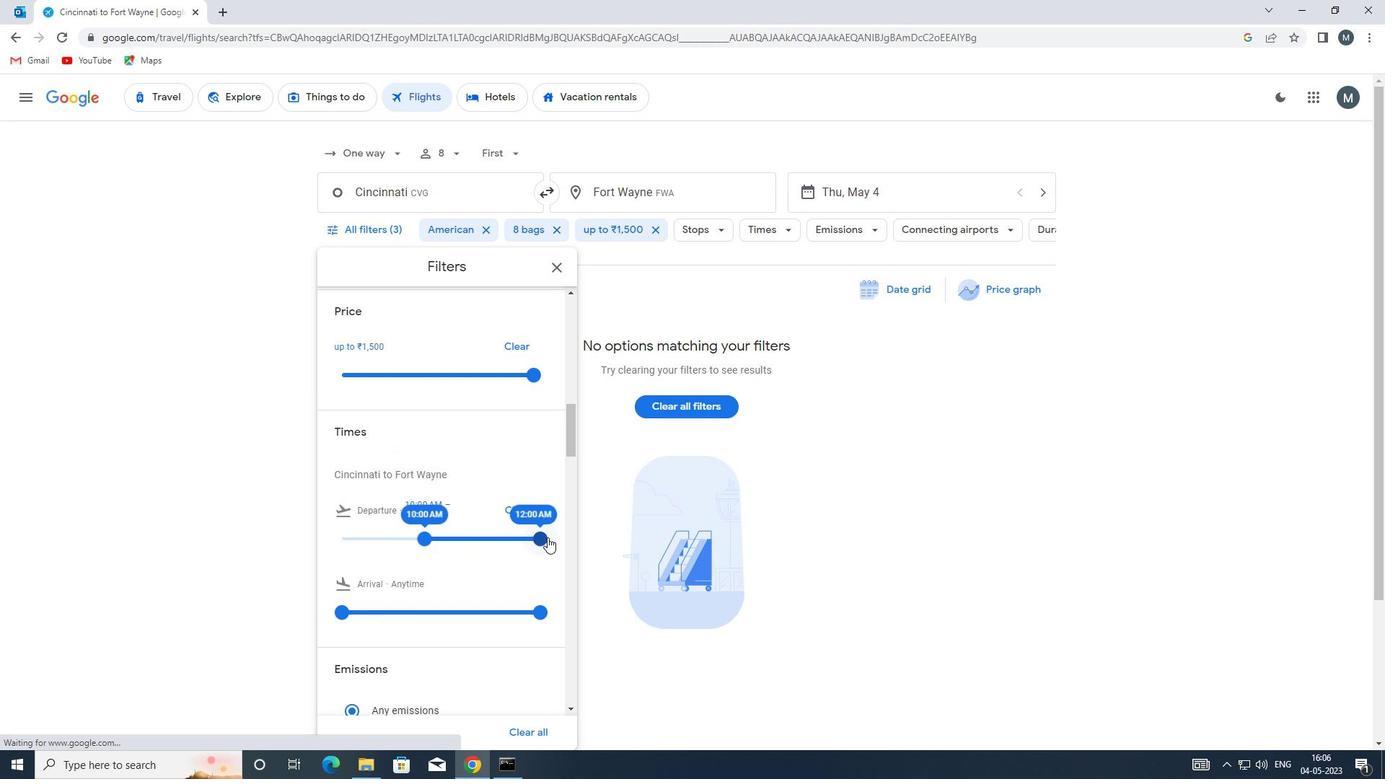 
Action: Mouse moved to (435, 528)
Screenshot: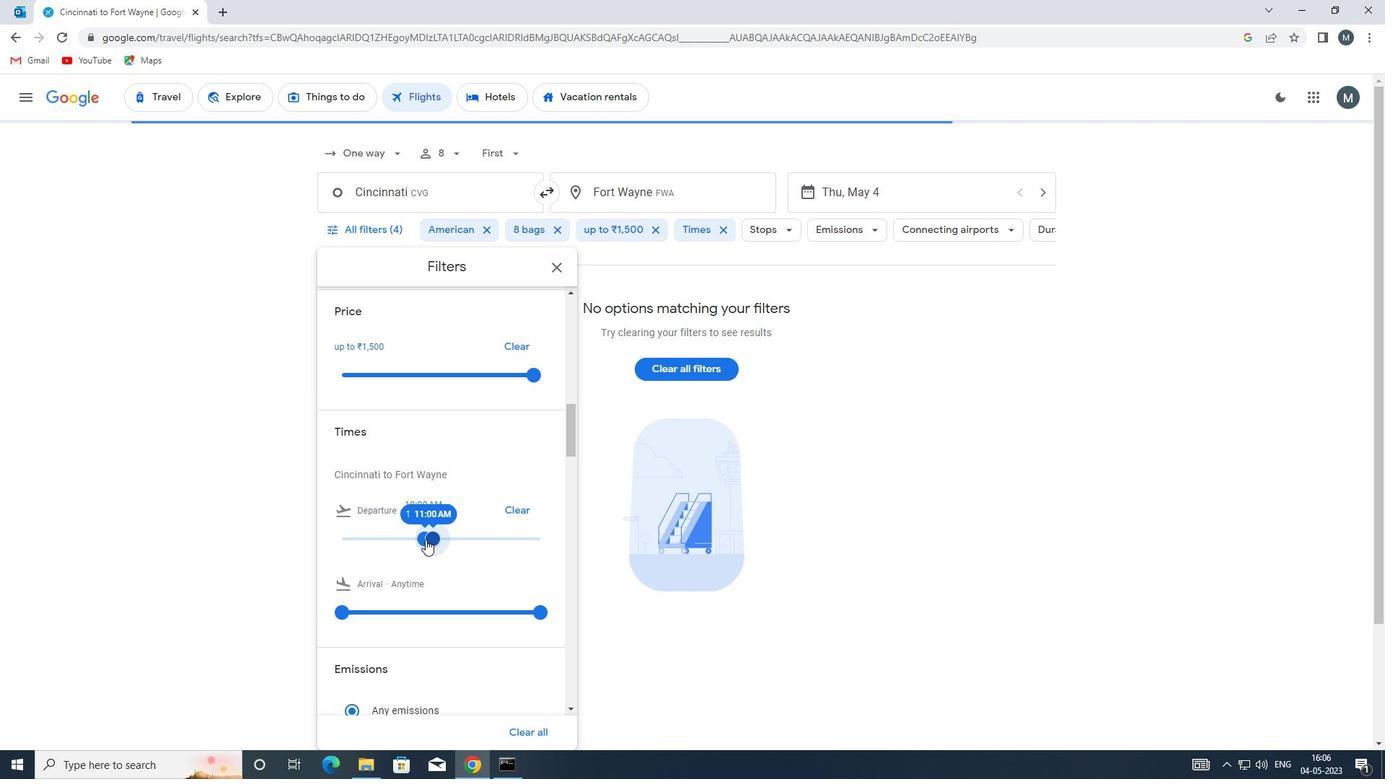 
Action: Mouse scrolled (435, 528) with delta (0, 0)
Screenshot: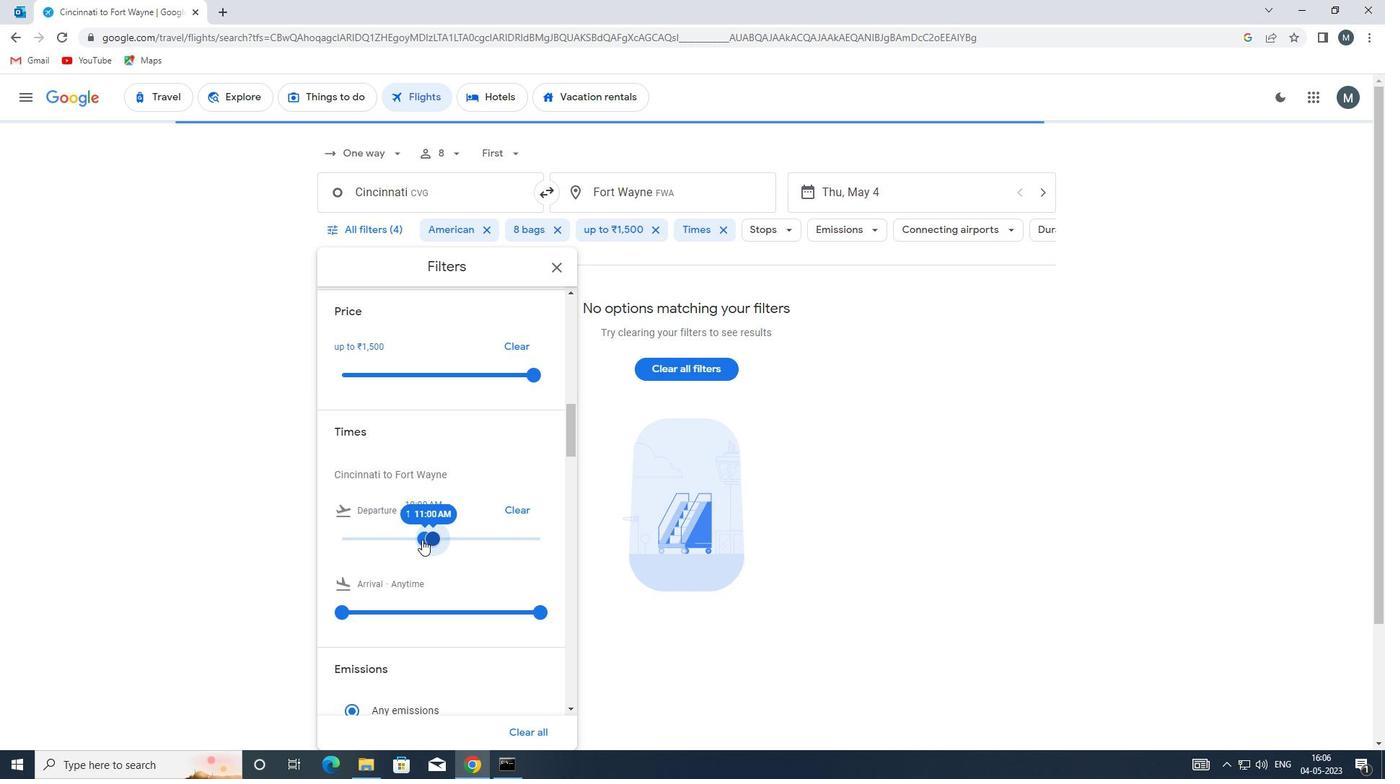 
Action: Mouse scrolled (435, 528) with delta (0, 0)
Screenshot: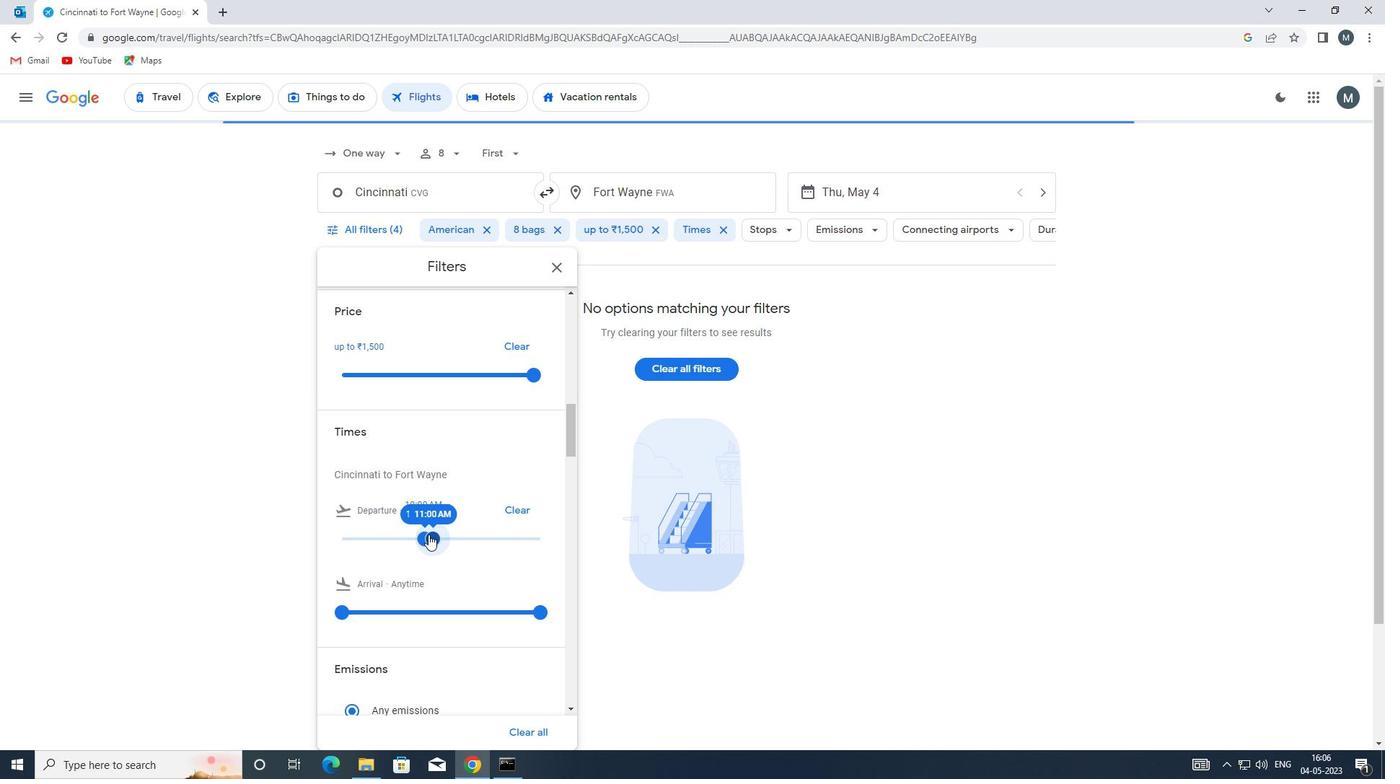 
Action: Mouse moved to (550, 267)
Screenshot: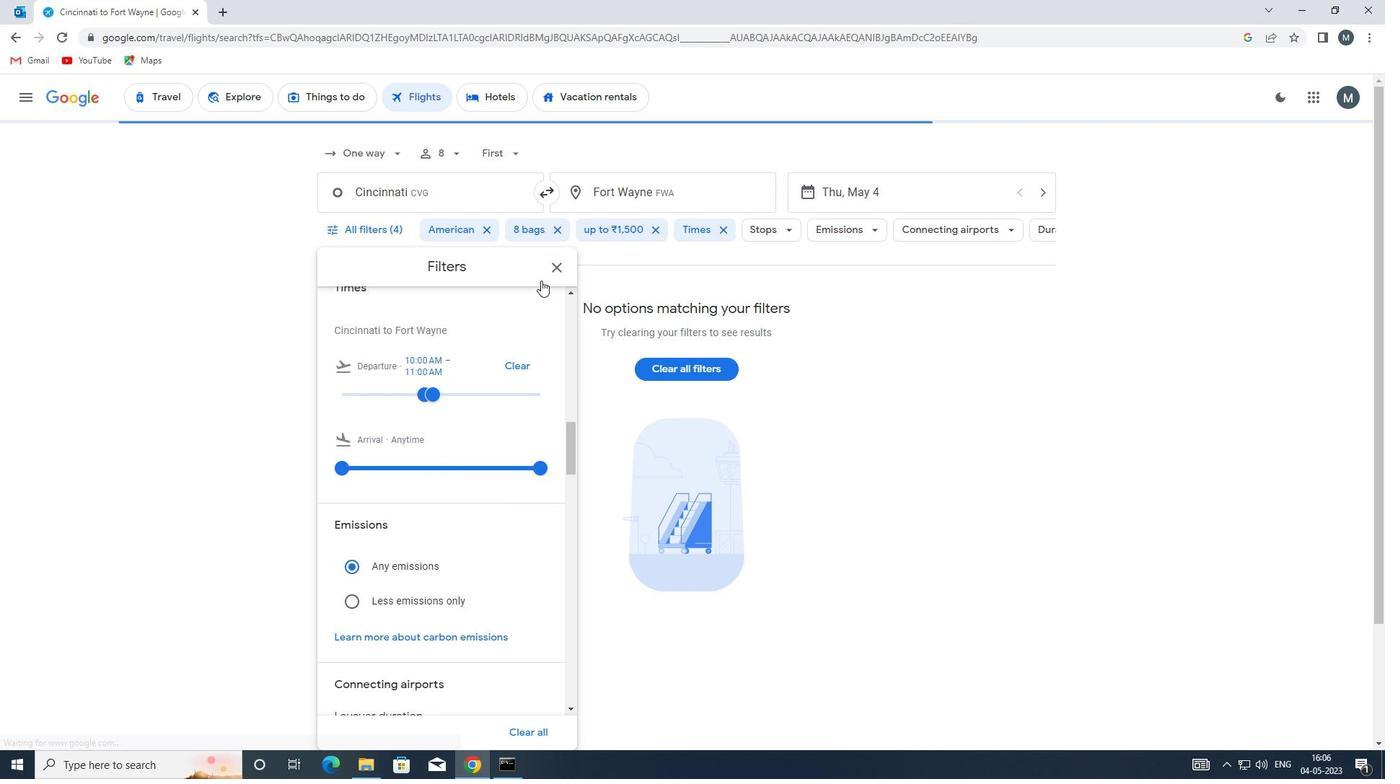 
Action: Mouse pressed left at (550, 267)
Screenshot: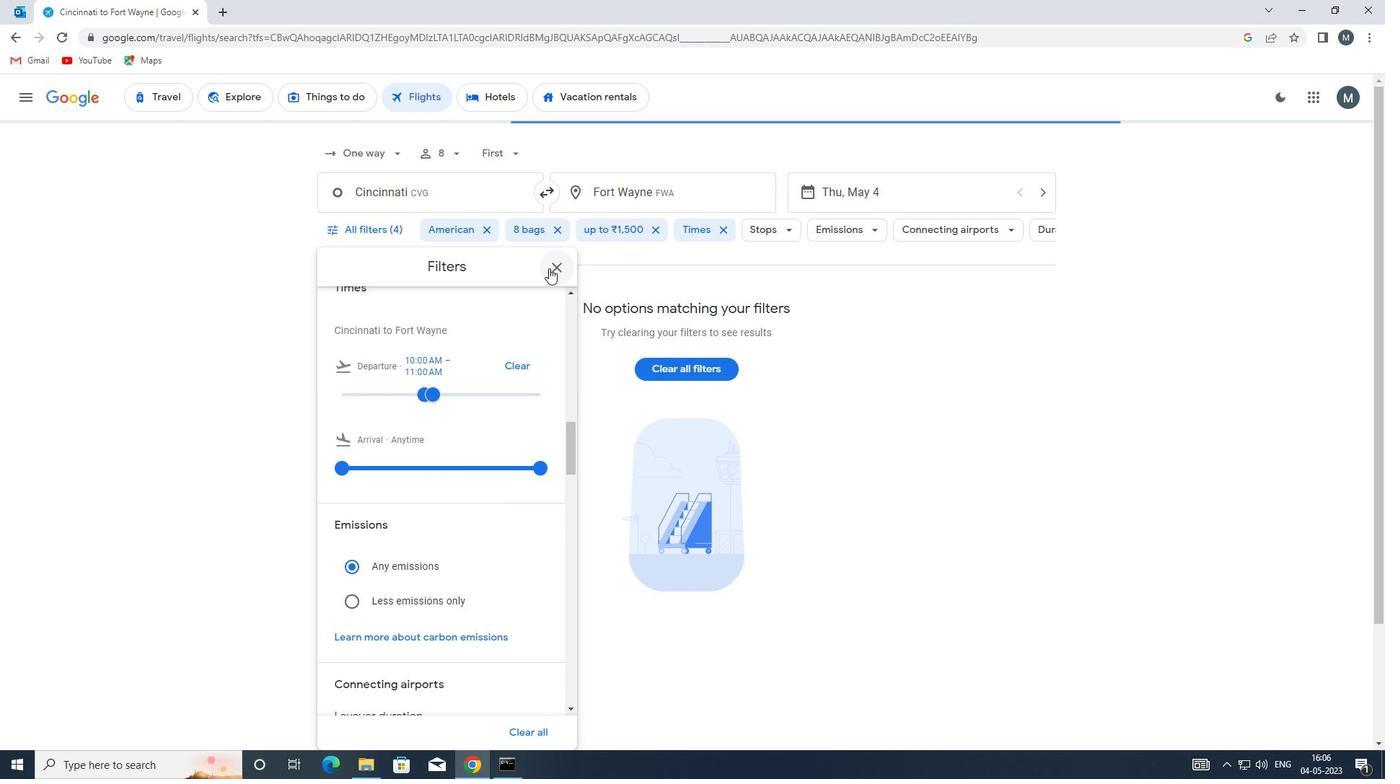 
